 Task: Look for Airbnb options in Woodridge, Australia from 22th December, 2023 to 25th December, 2023 for 3 adults, 1 child. Place can be shared room with 2 bedrooms having 3 beds and 2 bathrooms. Property type can be guest house. Amenities needed are: wifi, TV, free parkinig on premises, hot tub, gym, smoking allowed.
Action: Mouse moved to (491, 109)
Screenshot: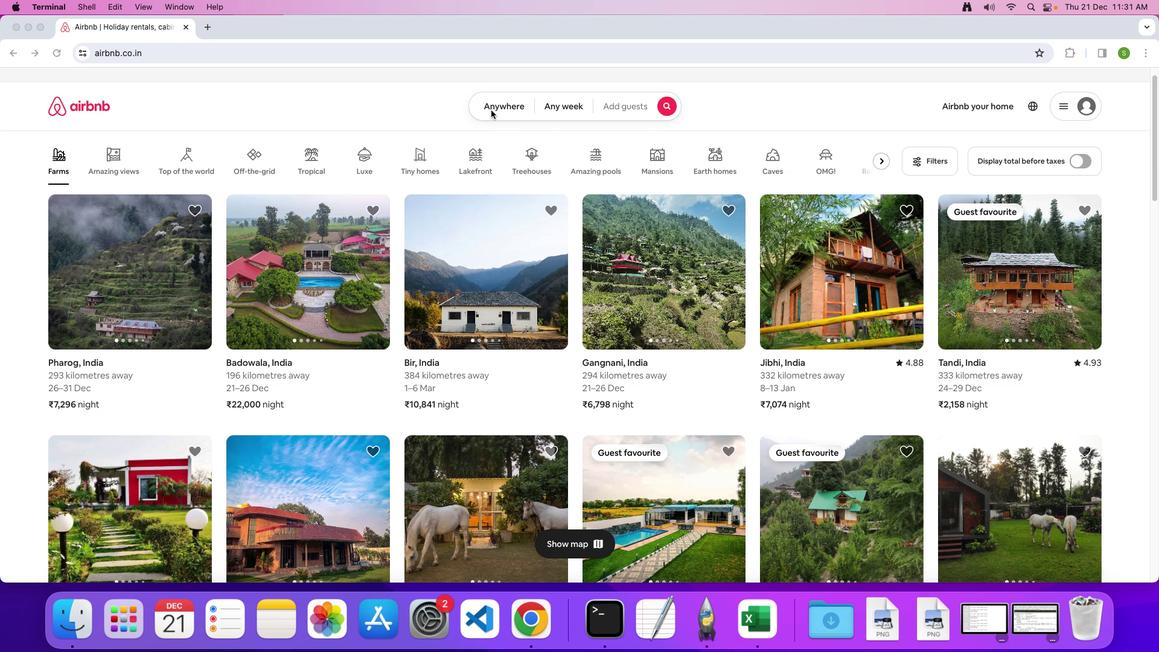 
Action: Mouse pressed left at (491, 109)
Screenshot: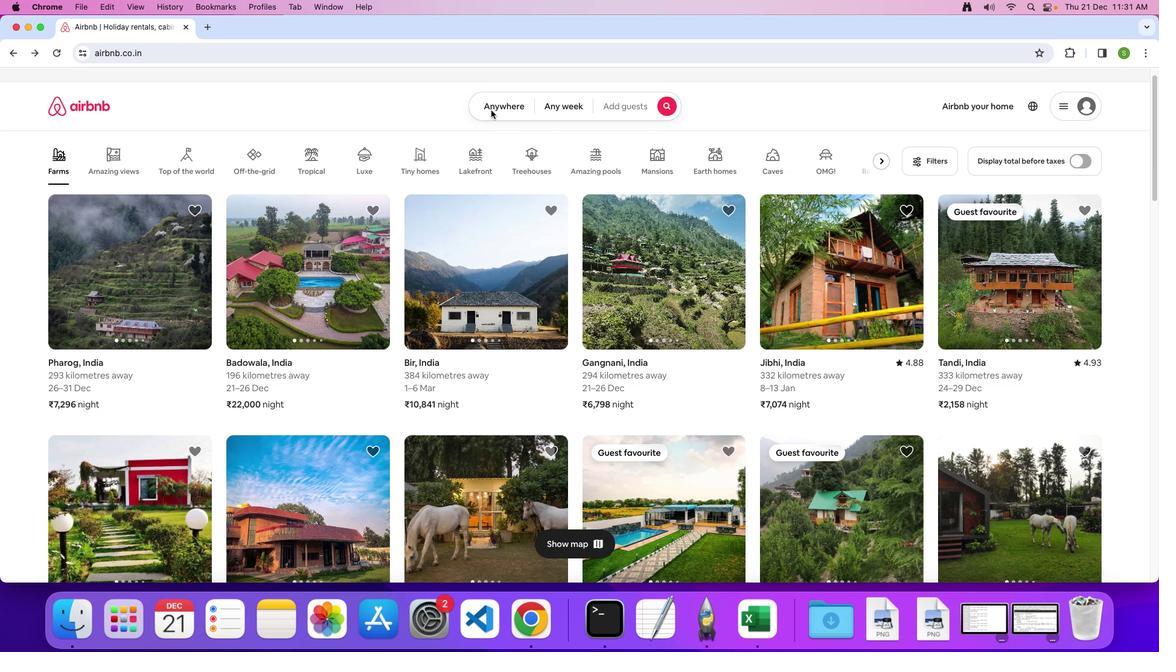 
Action: Mouse moved to (492, 104)
Screenshot: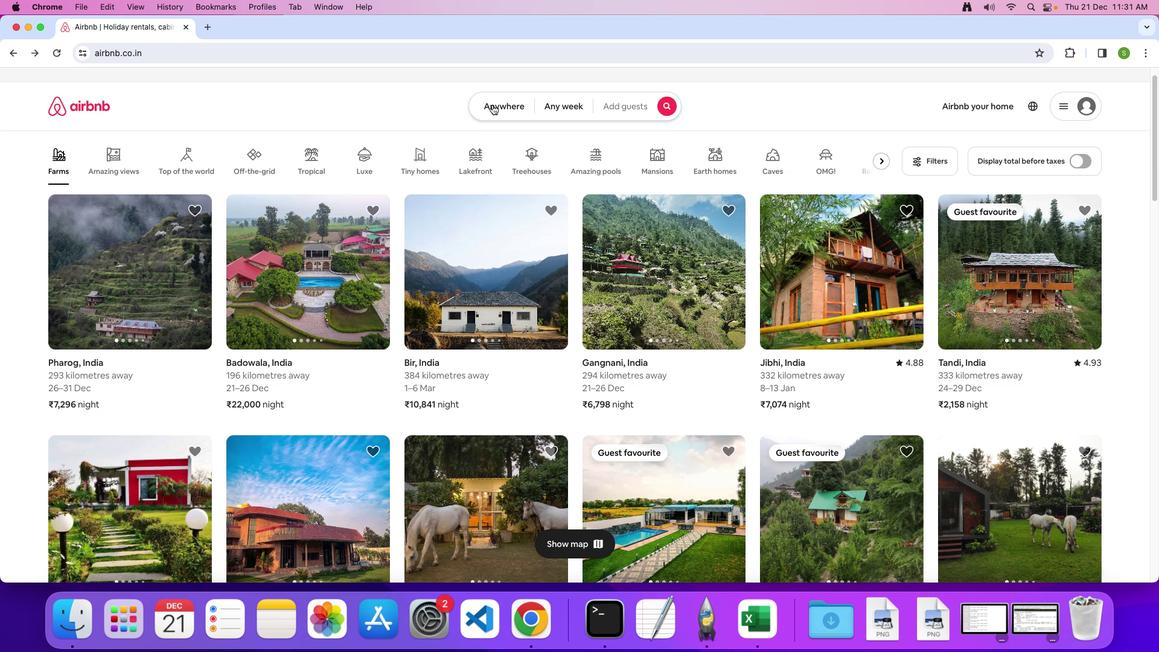 
Action: Mouse pressed left at (492, 104)
Screenshot: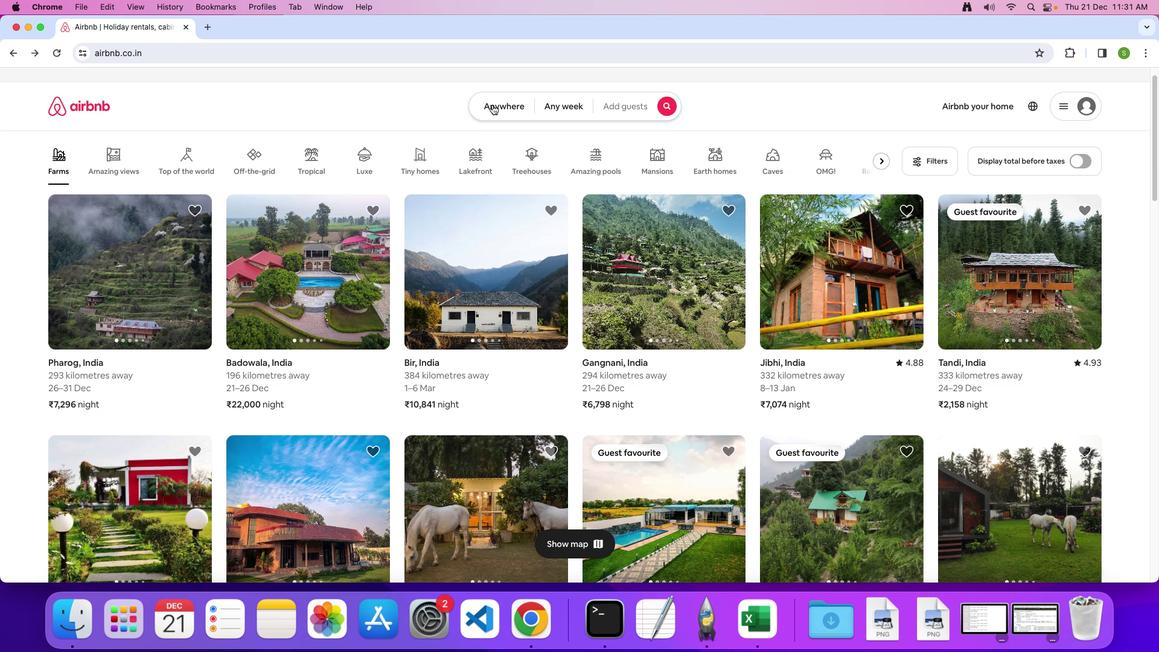 
Action: Mouse moved to (406, 143)
Screenshot: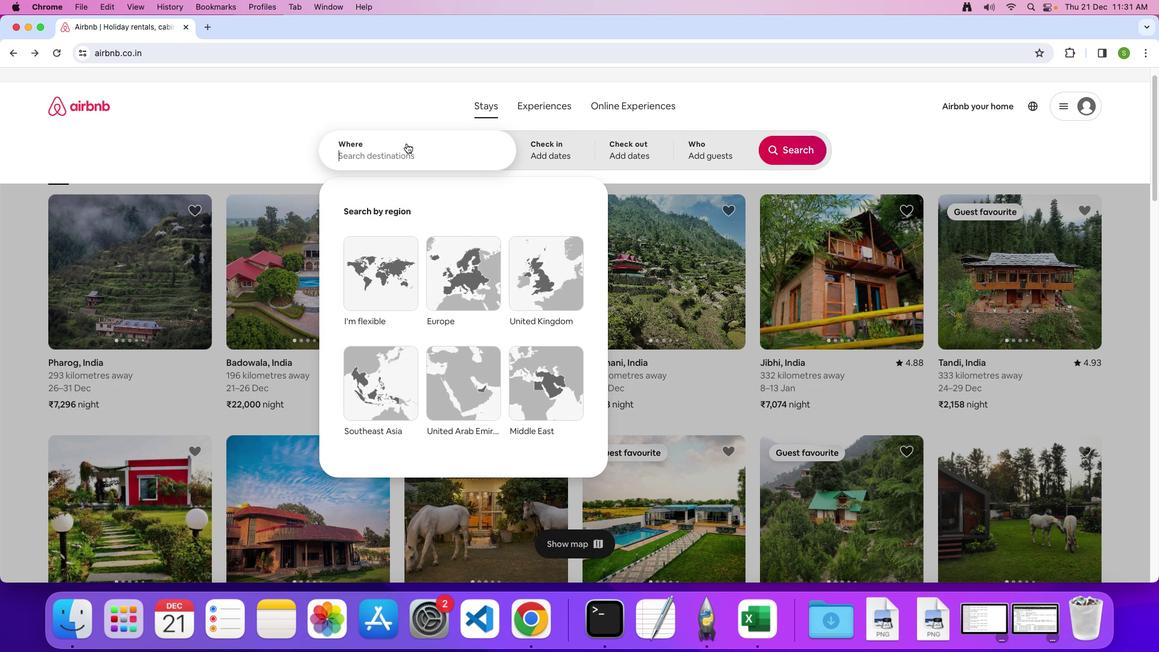 
Action: Mouse pressed left at (406, 143)
Screenshot: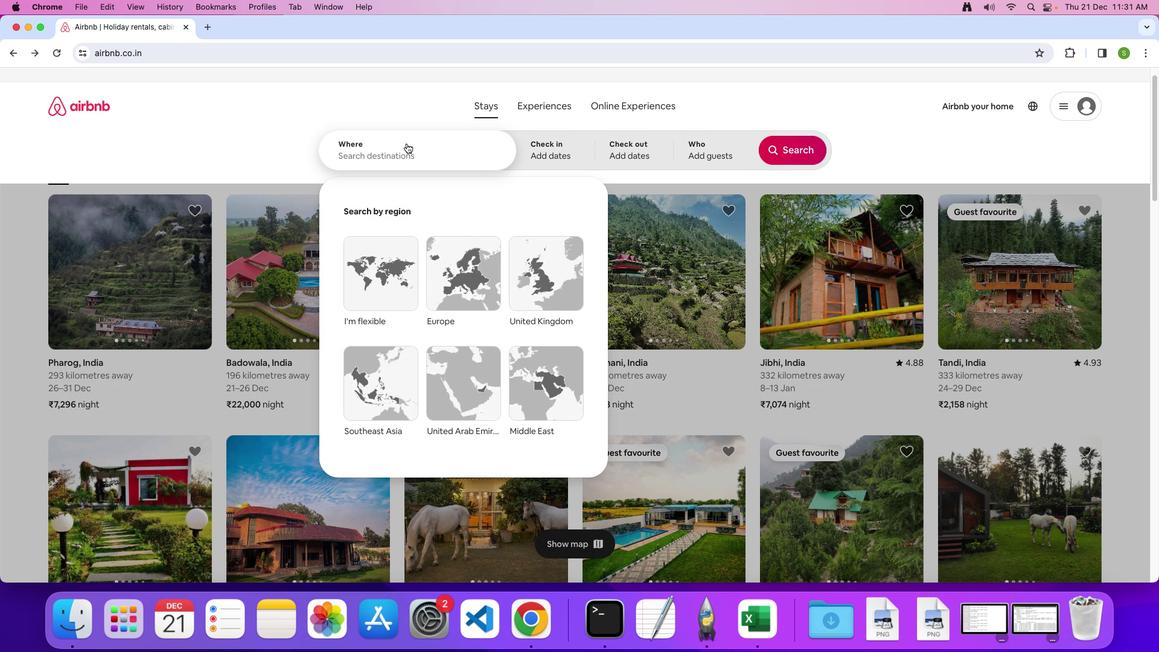 
Action: Mouse moved to (406, 143)
Screenshot: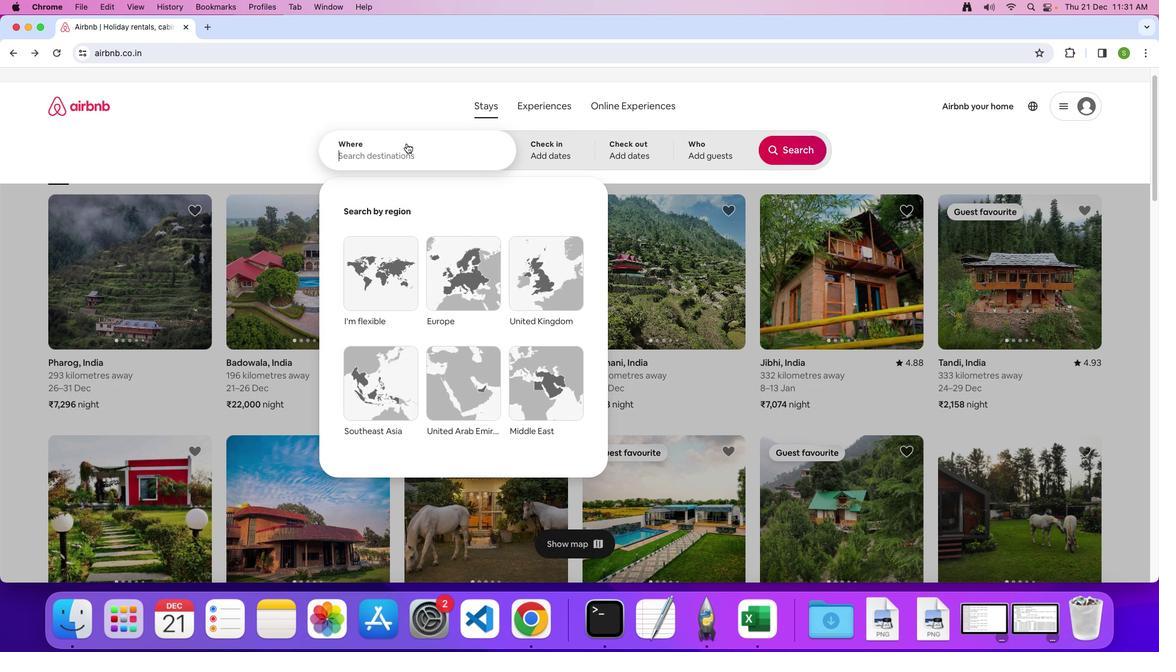 
Action: Key pressed 'W'Key.caps_lock'o''o''d''r''i''d''g''e'','Key.spaceKey.shift'A''u''s''t''r''a''l''i''a'Key.enter
Screenshot: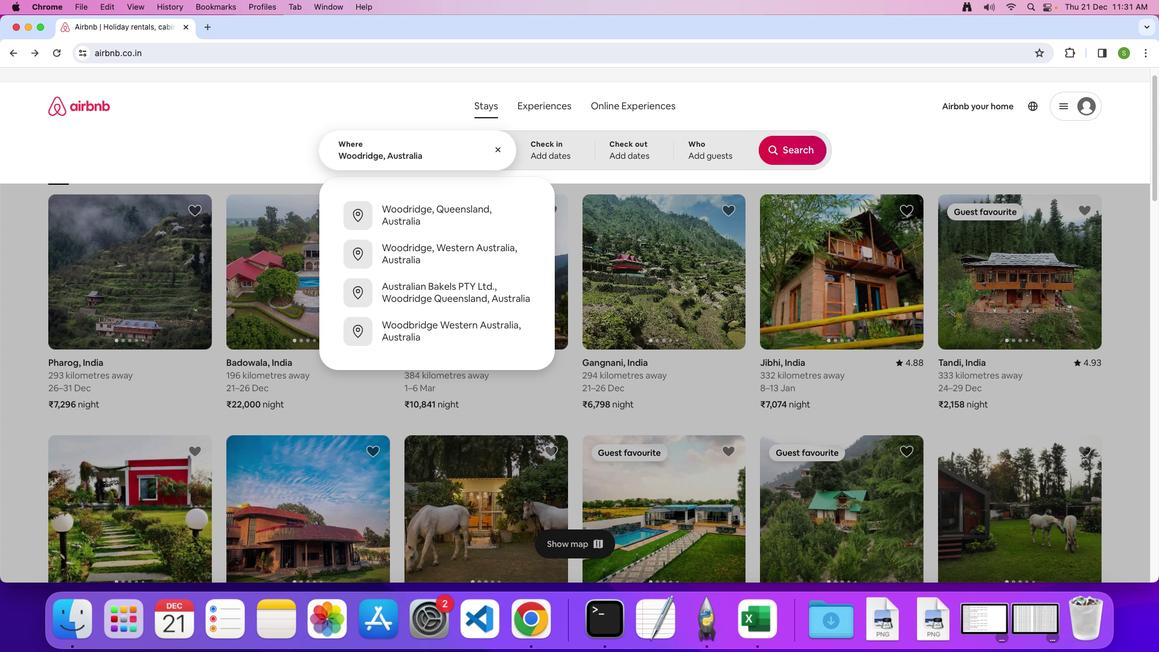 
Action: Mouse moved to (515, 396)
Screenshot: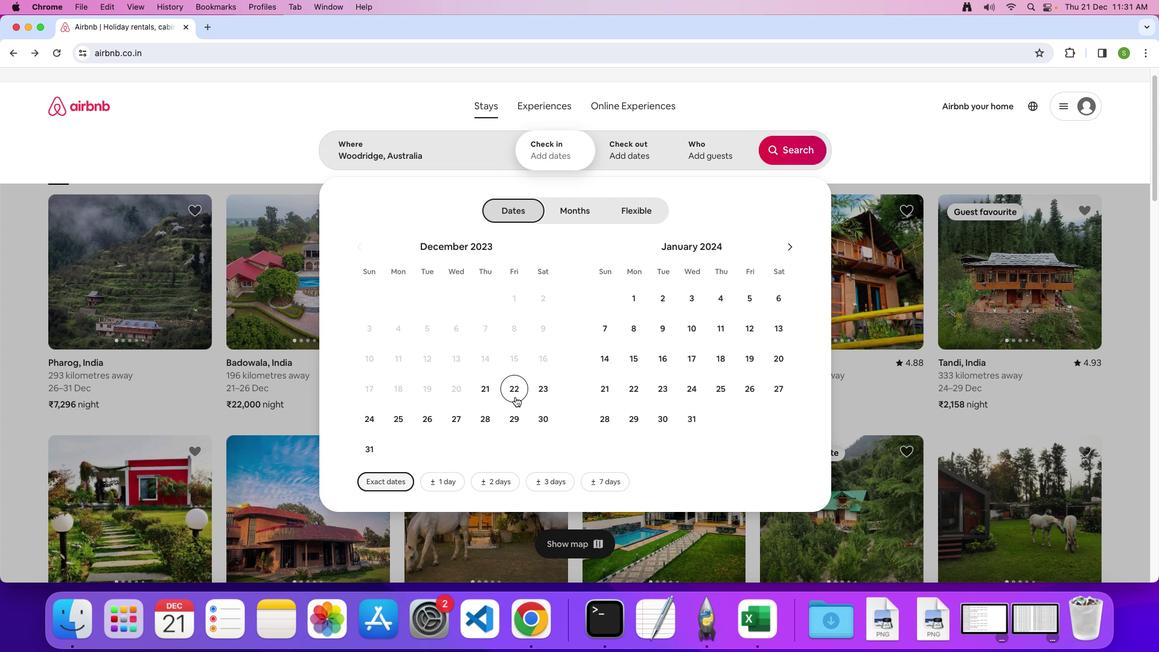 
Action: Mouse pressed left at (515, 396)
Screenshot: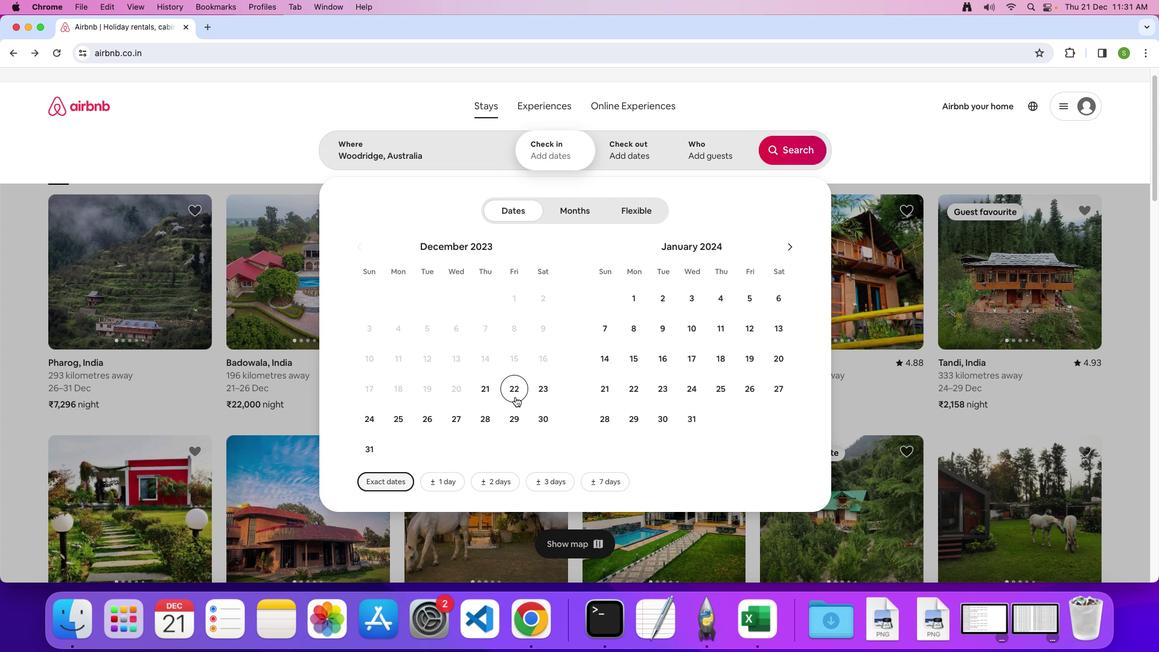 
Action: Mouse moved to (389, 417)
Screenshot: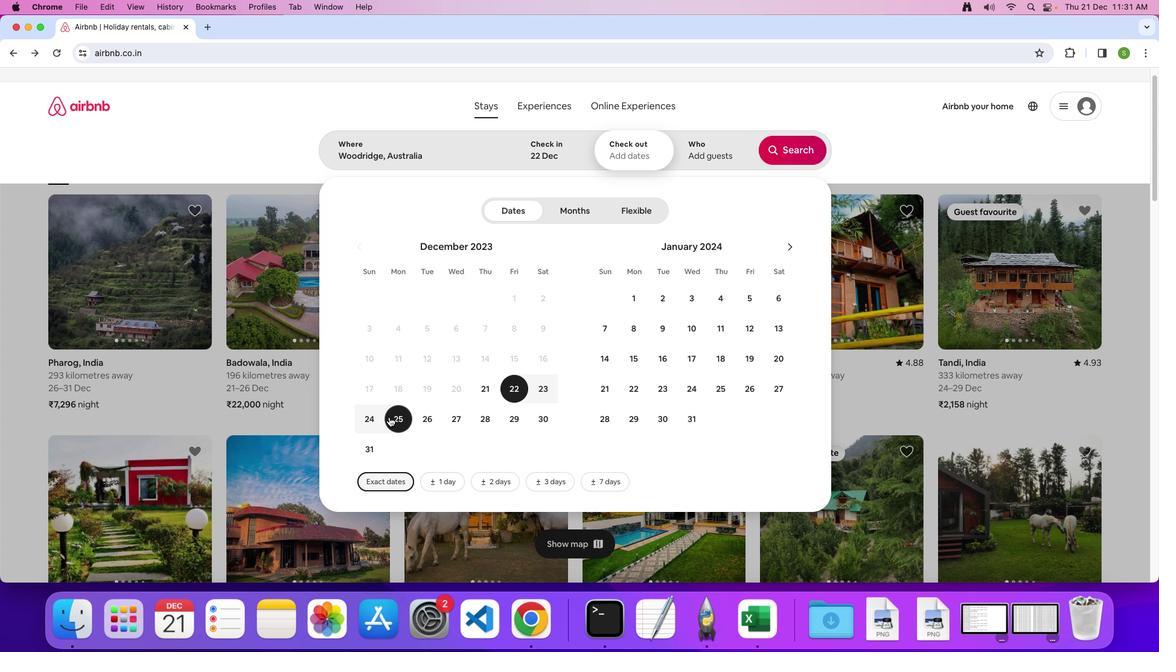 
Action: Mouse pressed left at (389, 417)
Screenshot: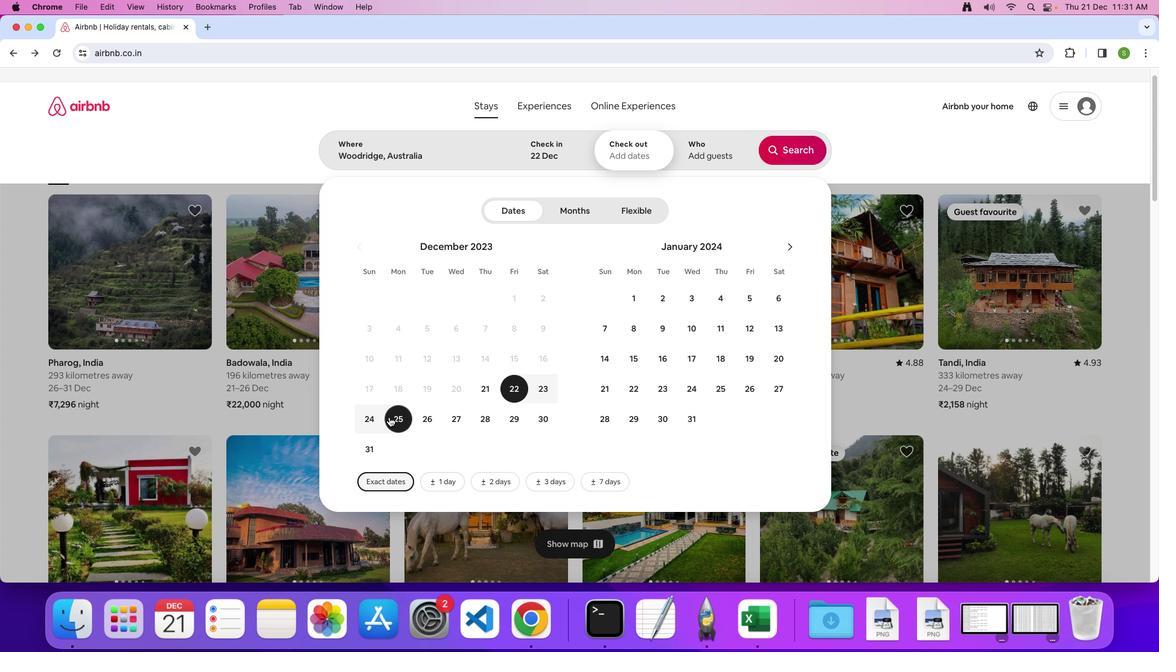 
Action: Mouse moved to (707, 143)
Screenshot: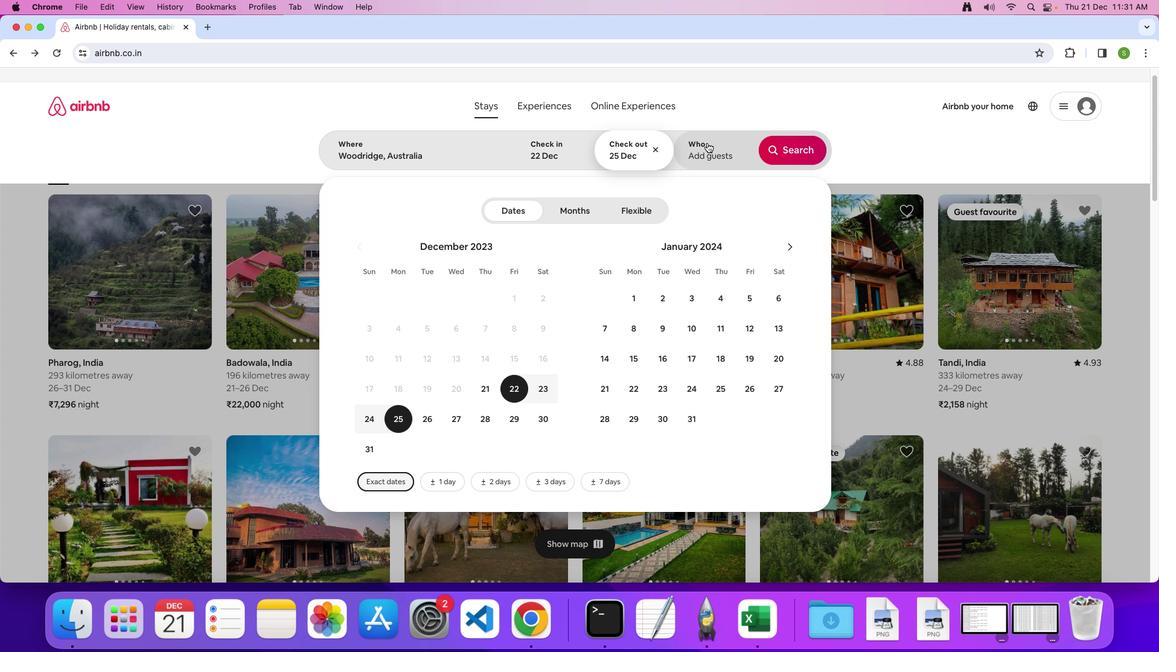 
Action: Mouse pressed left at (707, 143)
Screenshot: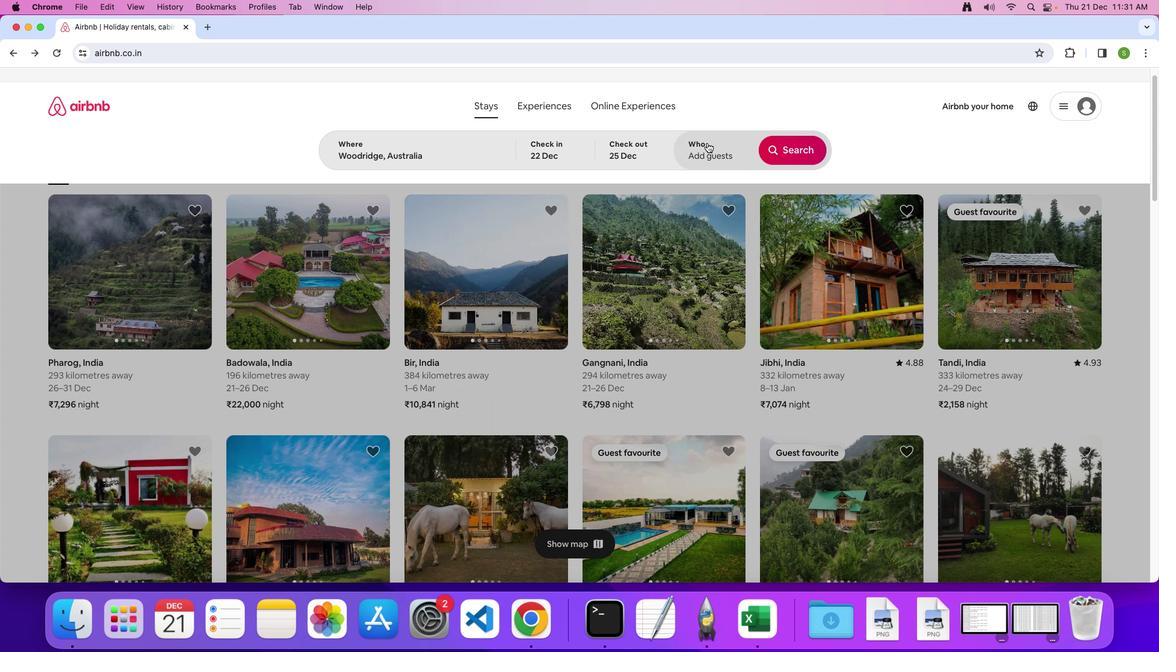 
Action: Mouse moved to (797, 216)
Screenshot: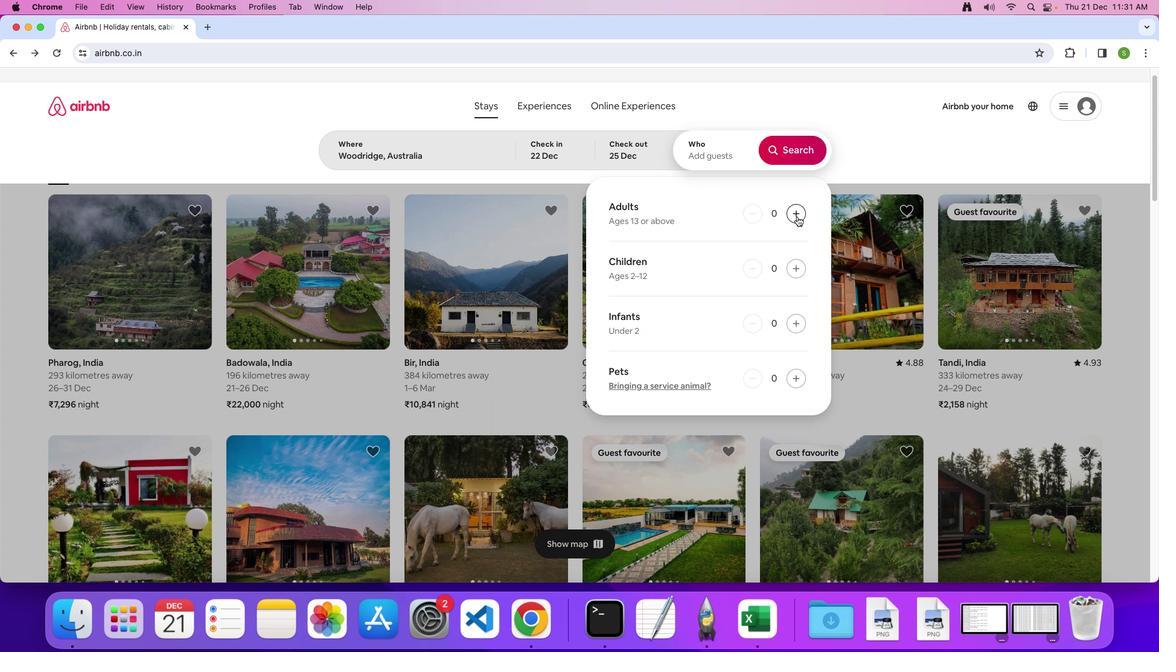 
Action: Mouse pressed left at (797, 216)
Screenshot: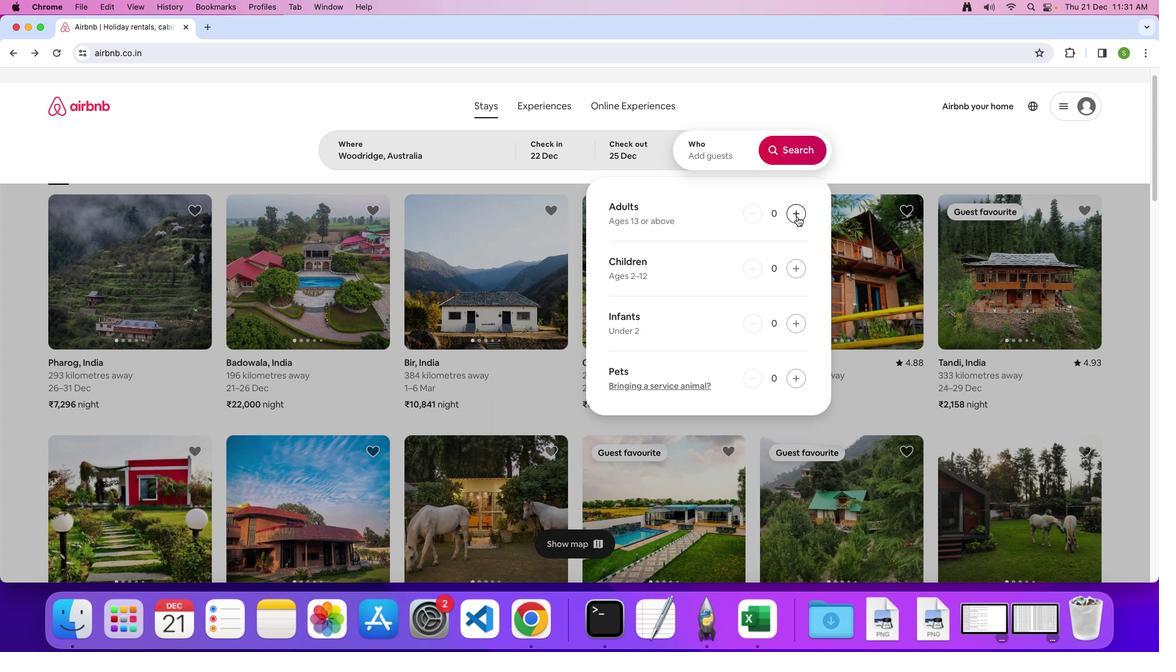 
Action: Mouse pressed left at (797, 216)
Screenshot: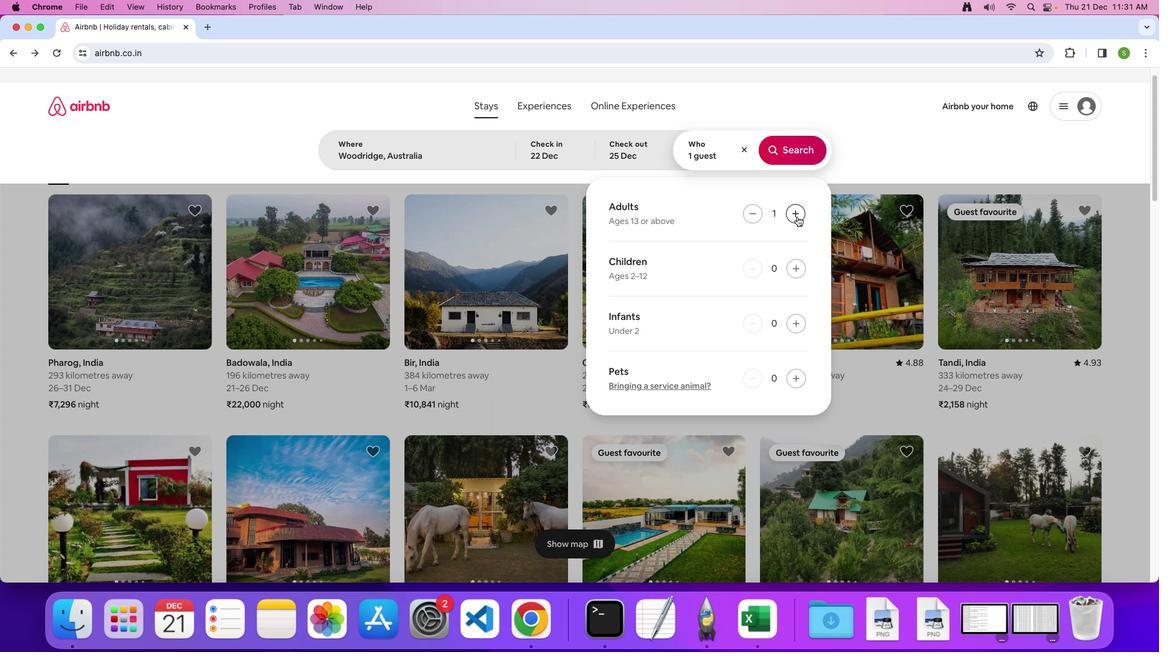 
Action: Mouse pressed left at (797, 216)
Screenshot: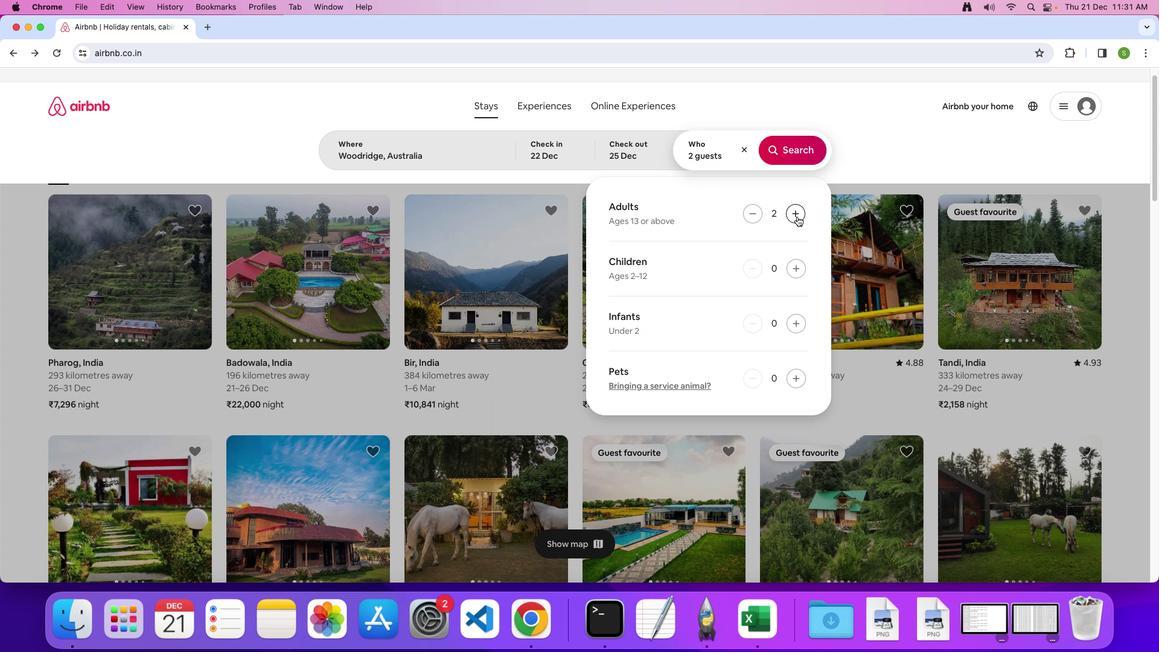
Action: Mouse moved to (798, 271)
Screenshot: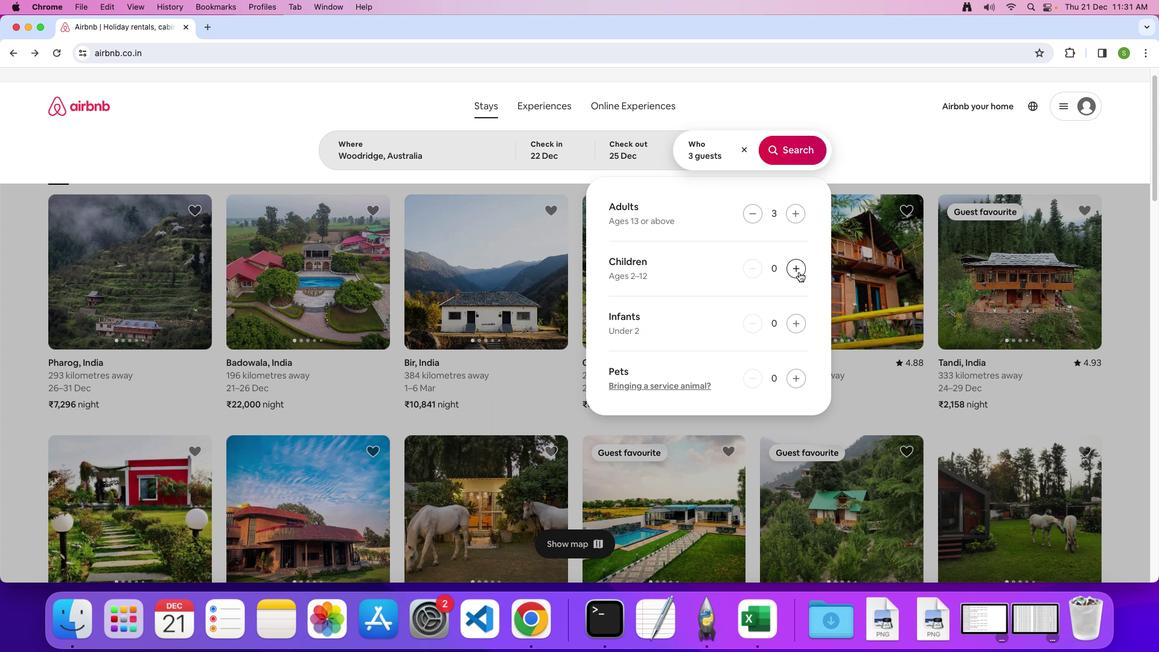 
Action: Mouse pressed left at (798, 271)
Screenshot: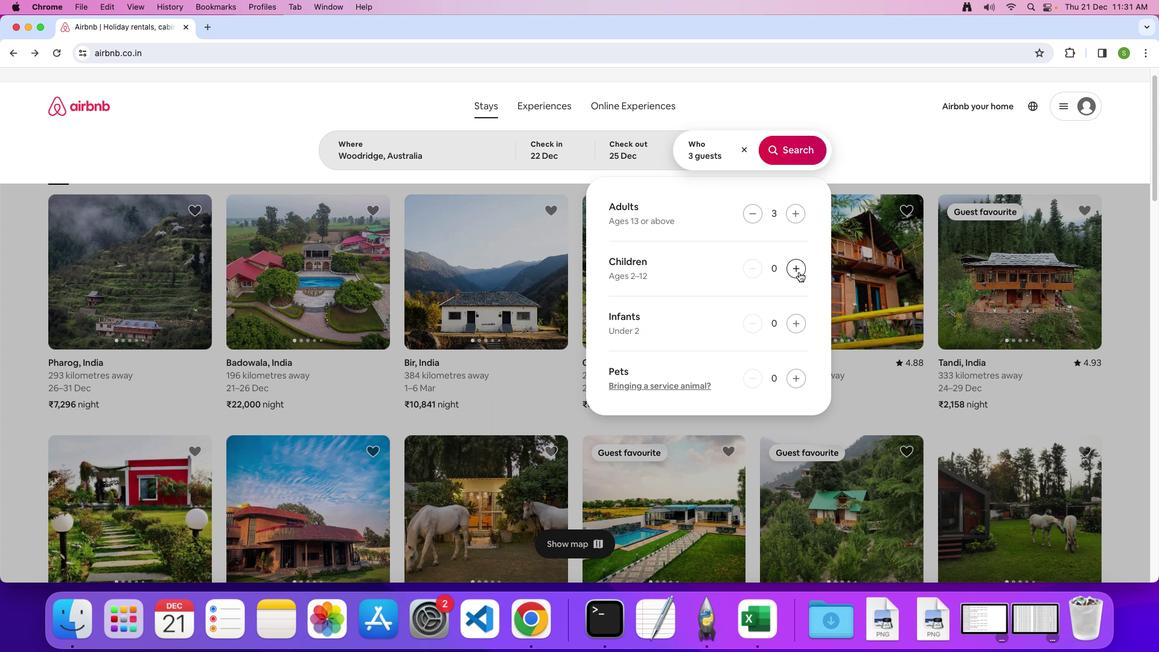
Action: Mouse moved to (800, 155)
Screenshot: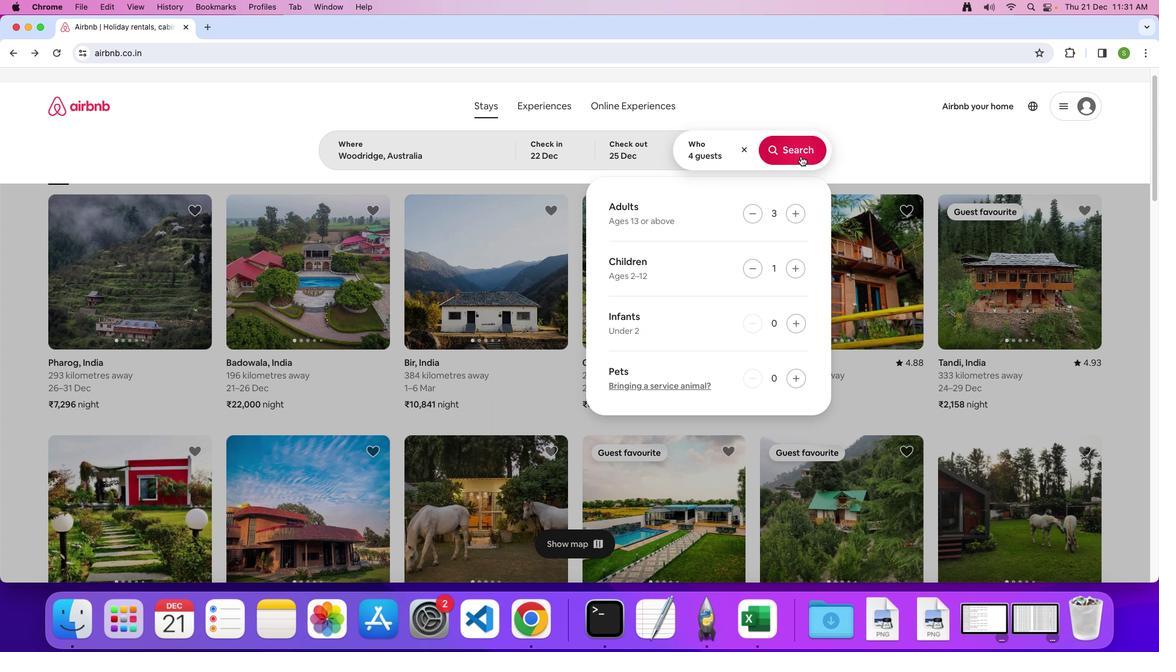 
Action: Mouse pressed left at (800, 155)
Screenshot: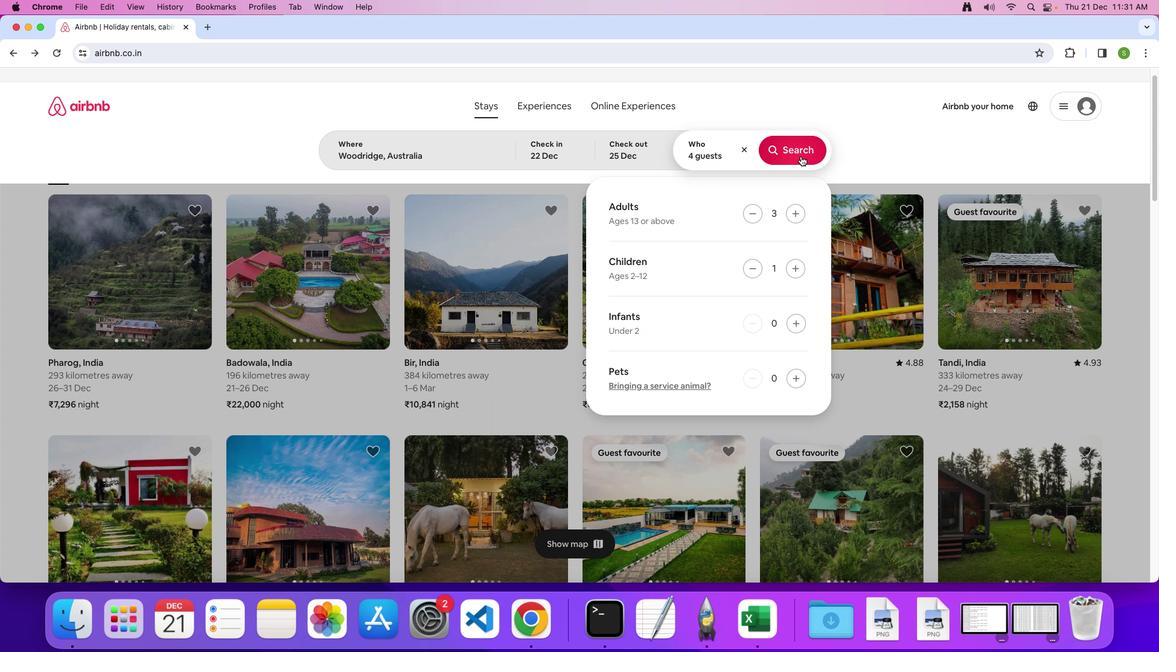 
Action: Mouse moved to (967, 143)
Screenshot: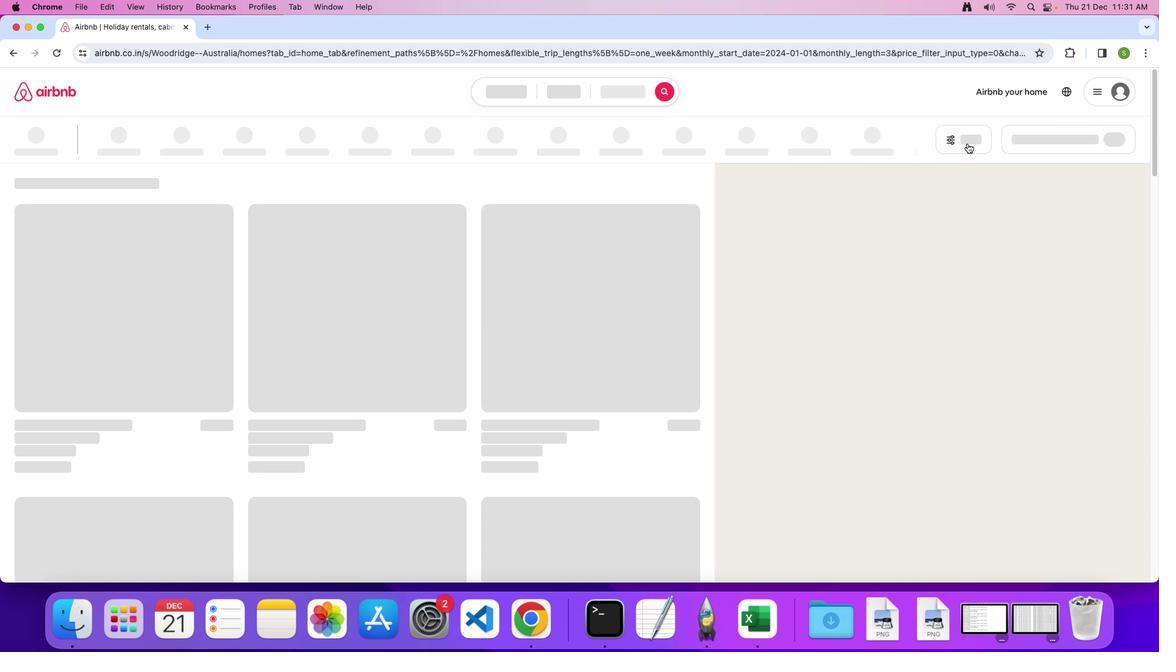 
Action: Mouse pressed left at (967, 143)
Screenshot: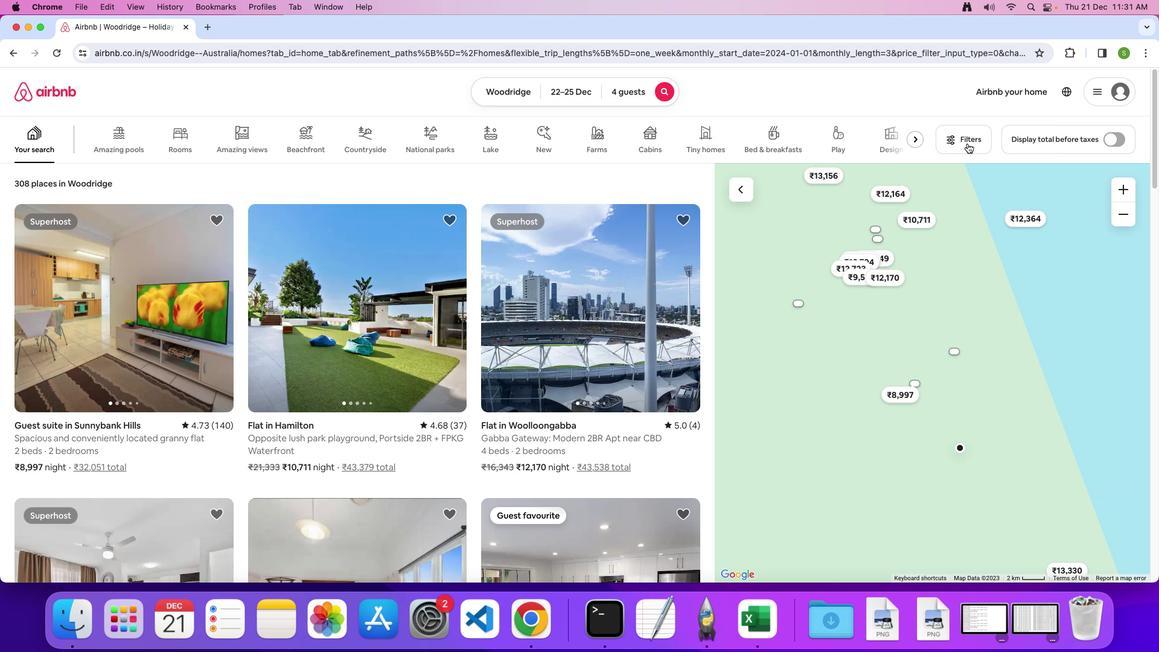 
Action: Mouse moved to (500, 360)
Screenshot: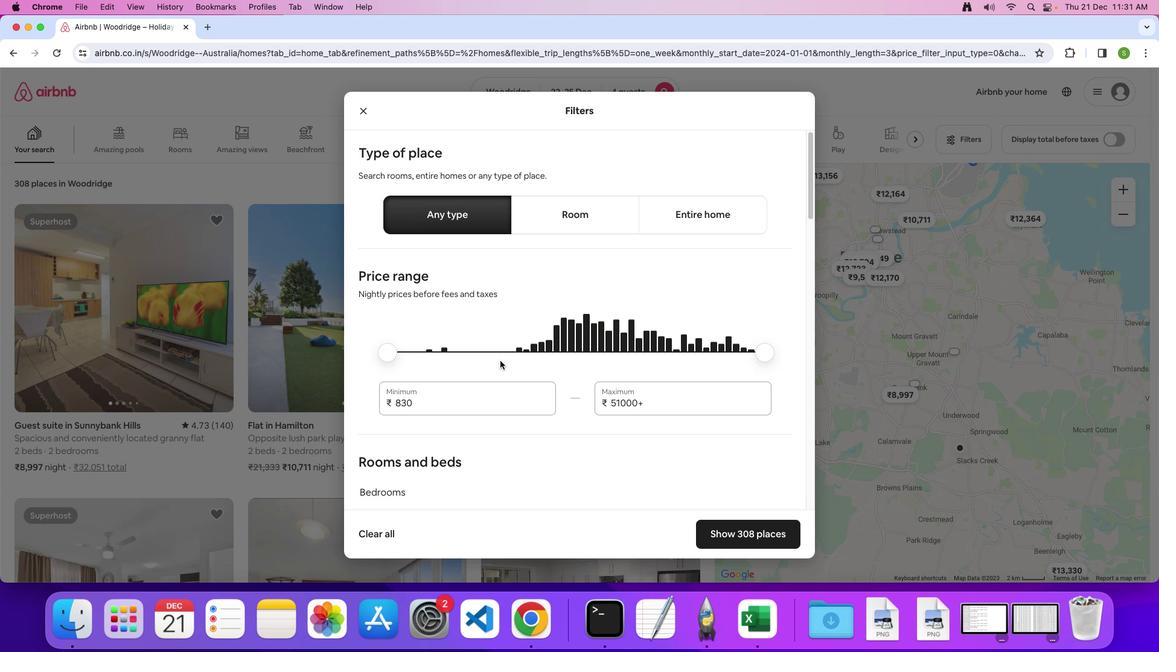 
Action: Mouse scrolled (500, 360) with delta (0, 0)
Screenshot: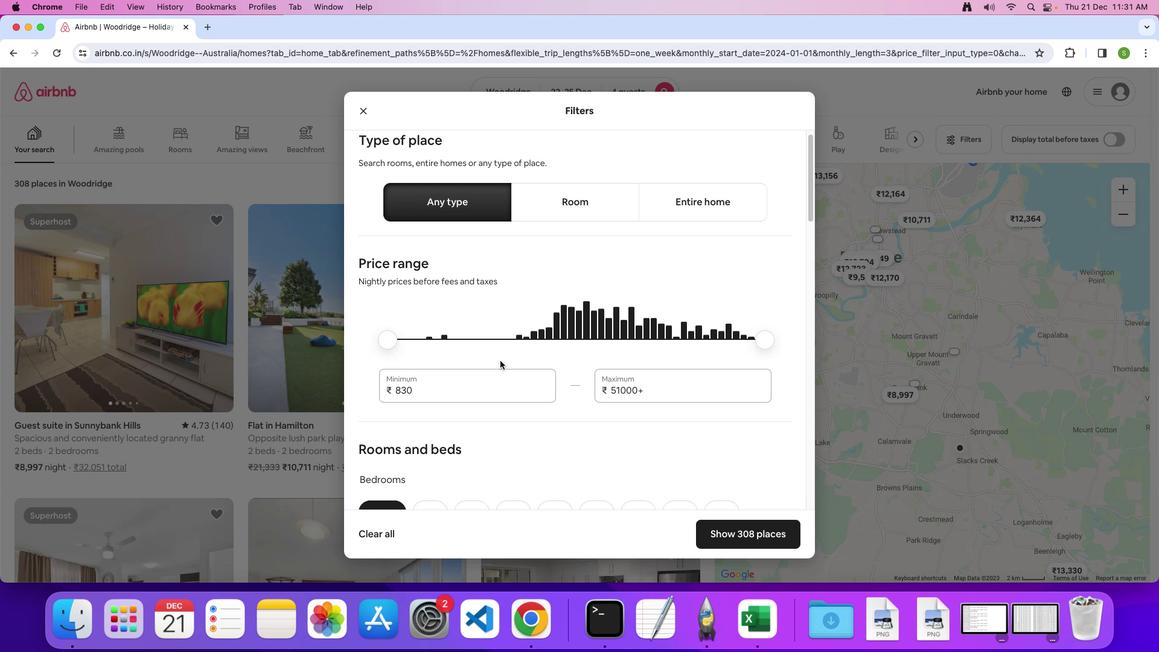 
Action: Mouse scrolled (500, 360) with delta (0, 0)
Screenshot: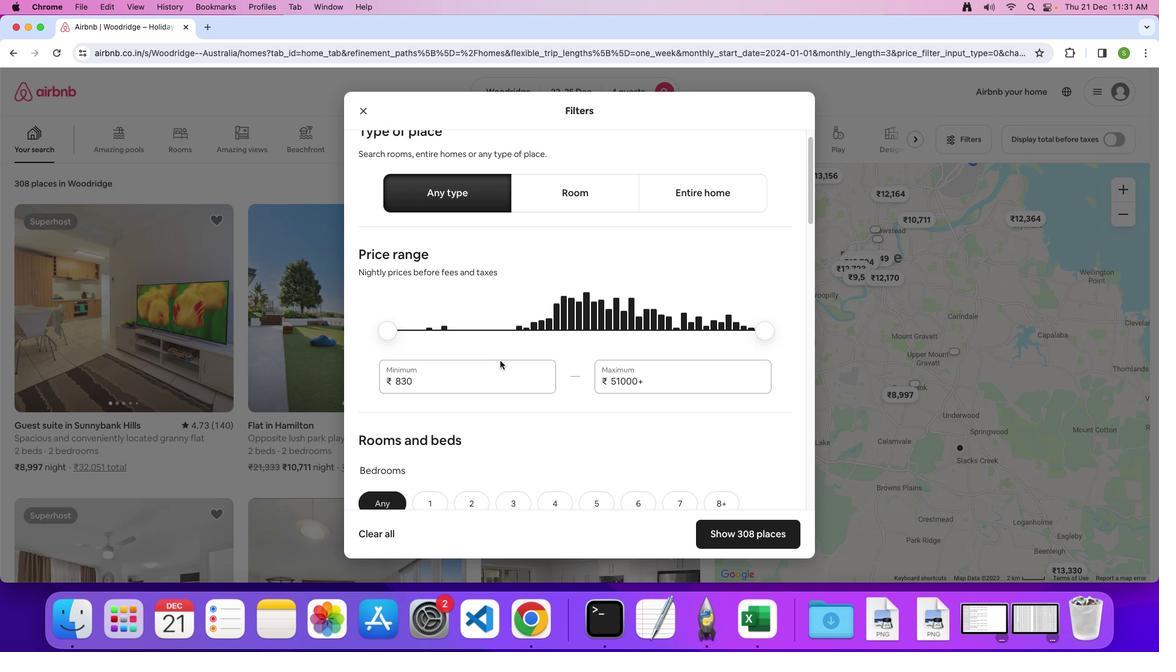
Action: Mouse scrolled (500, 360) with delta (0, -1)
Screenshot: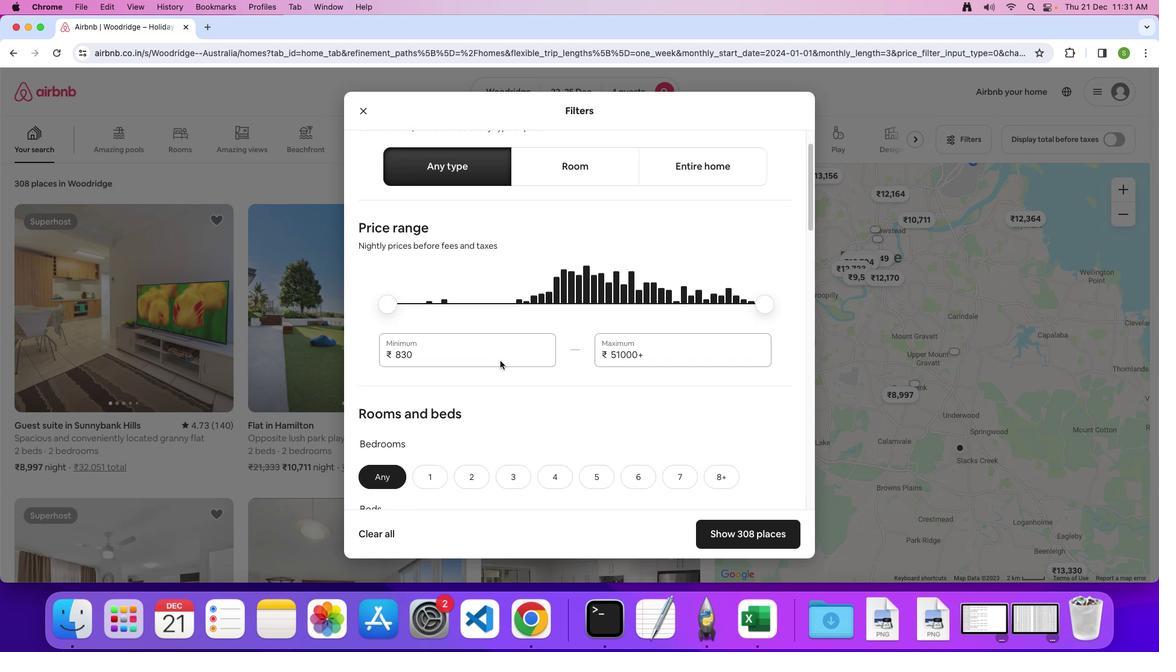 
Action: Mouse scrolled (500, 360) with delta (0, 0)
Screenshot: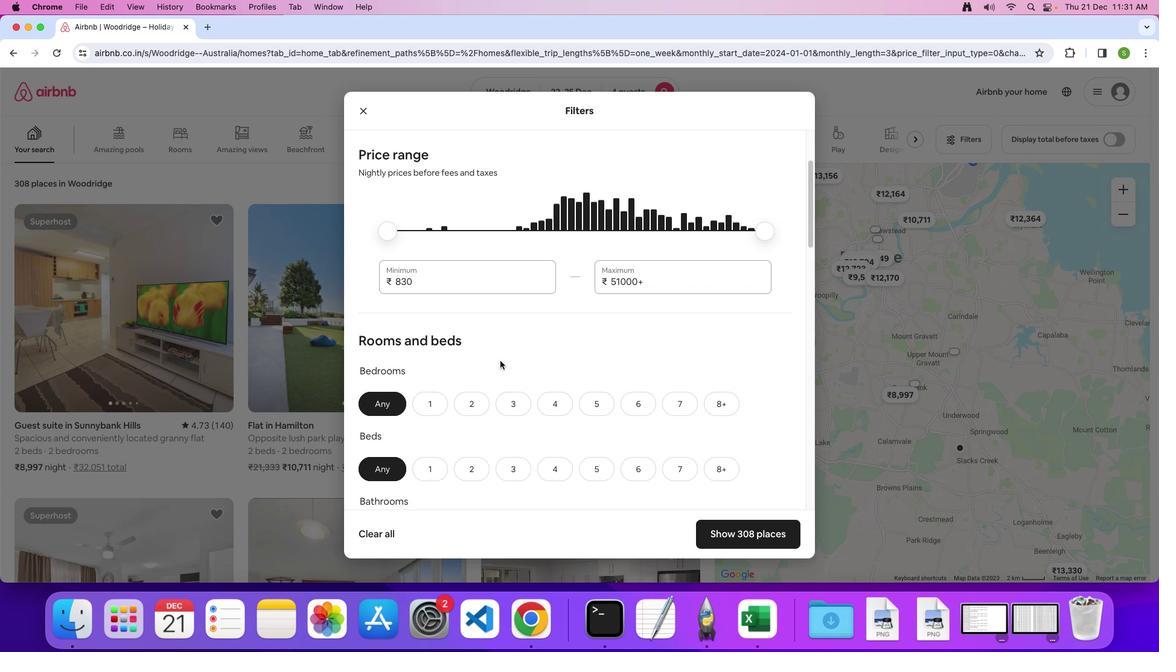 
Action: Mouse scrolled (500, 360) with delta (0, 0)
Screenshot: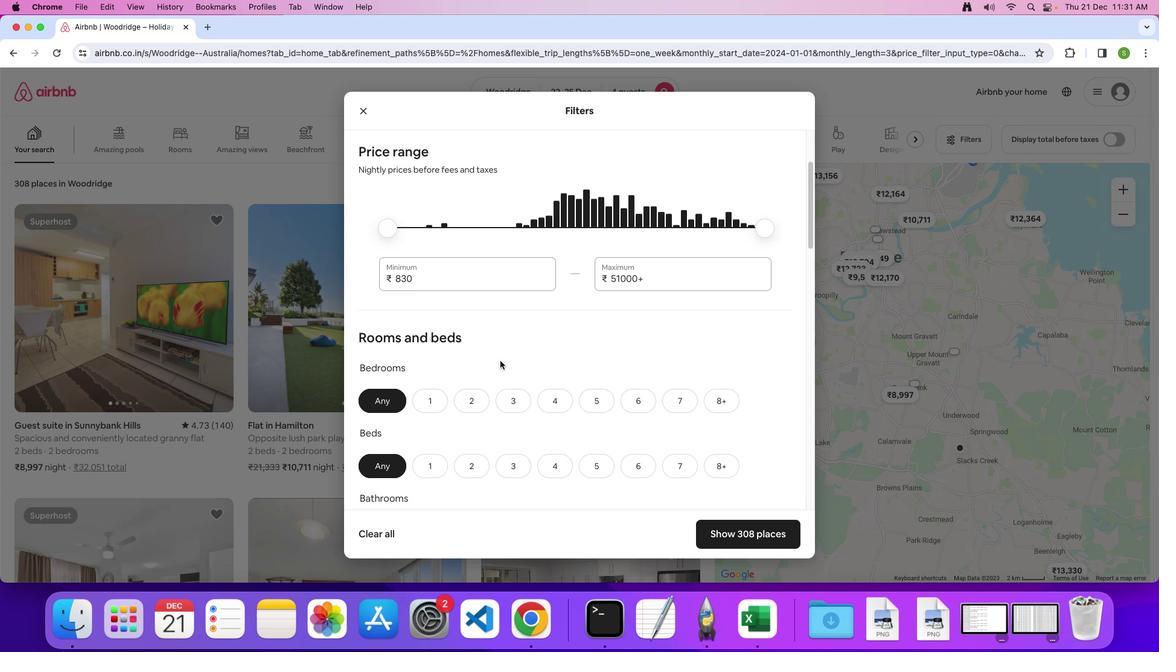 
Action: Mouse scrolled (500, 360) with delta (0, -1)
Screenshot: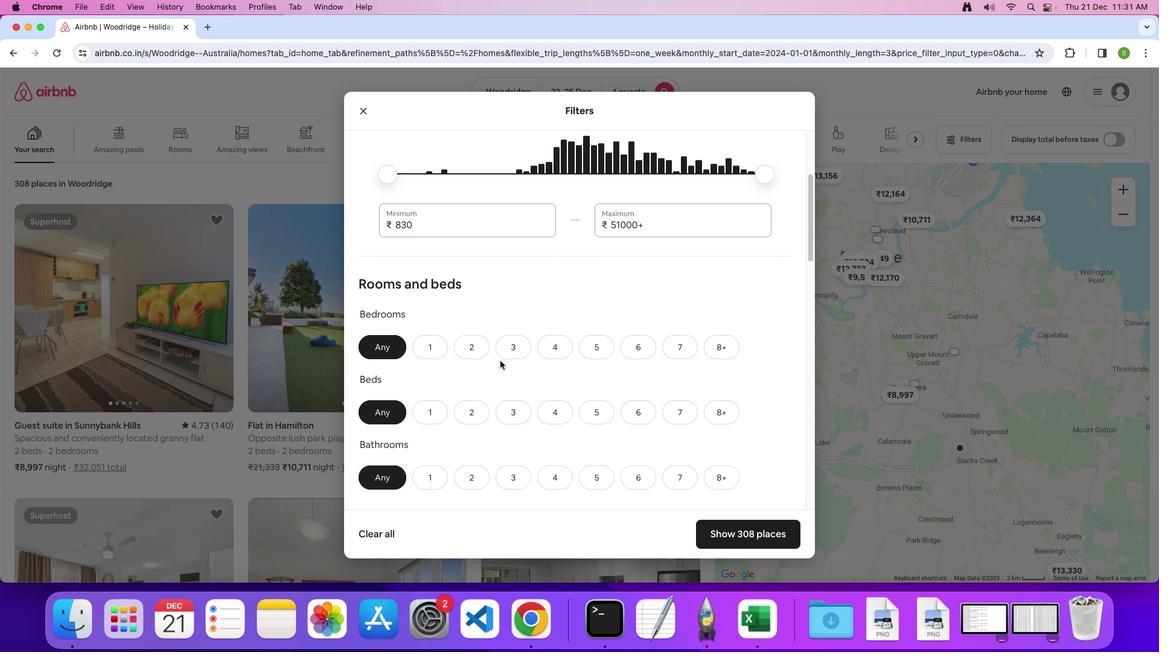 
Action: Mouse moved to (482, 319)
Screenshot: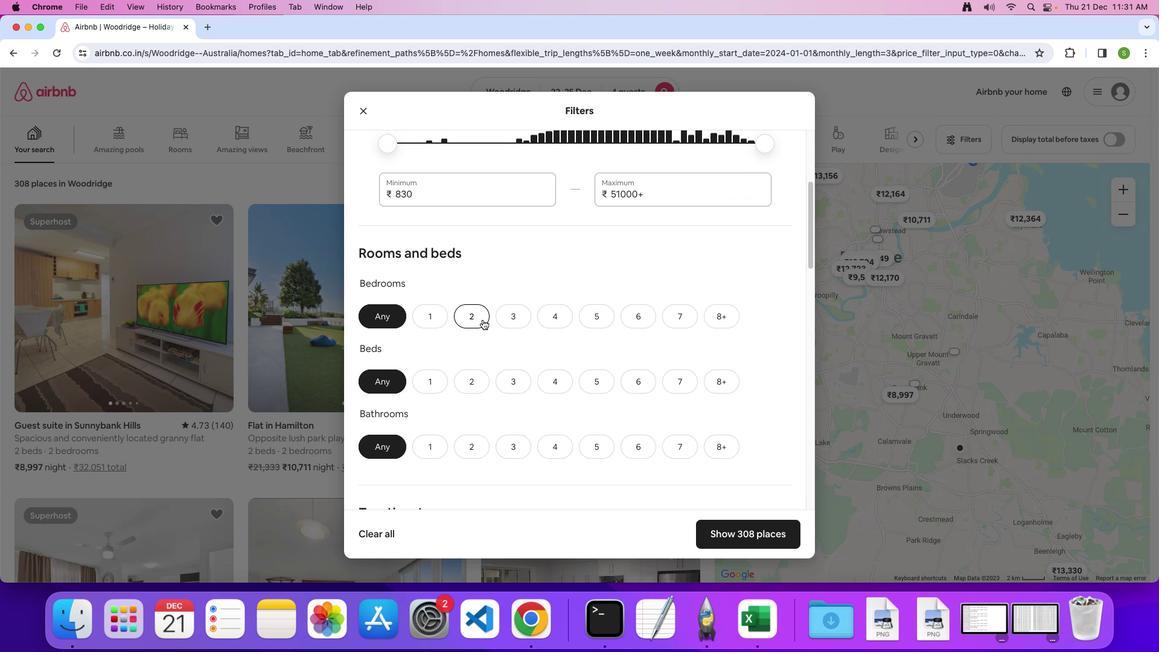 
Action: Mouse pressed left at (482, 319)
Screenshot: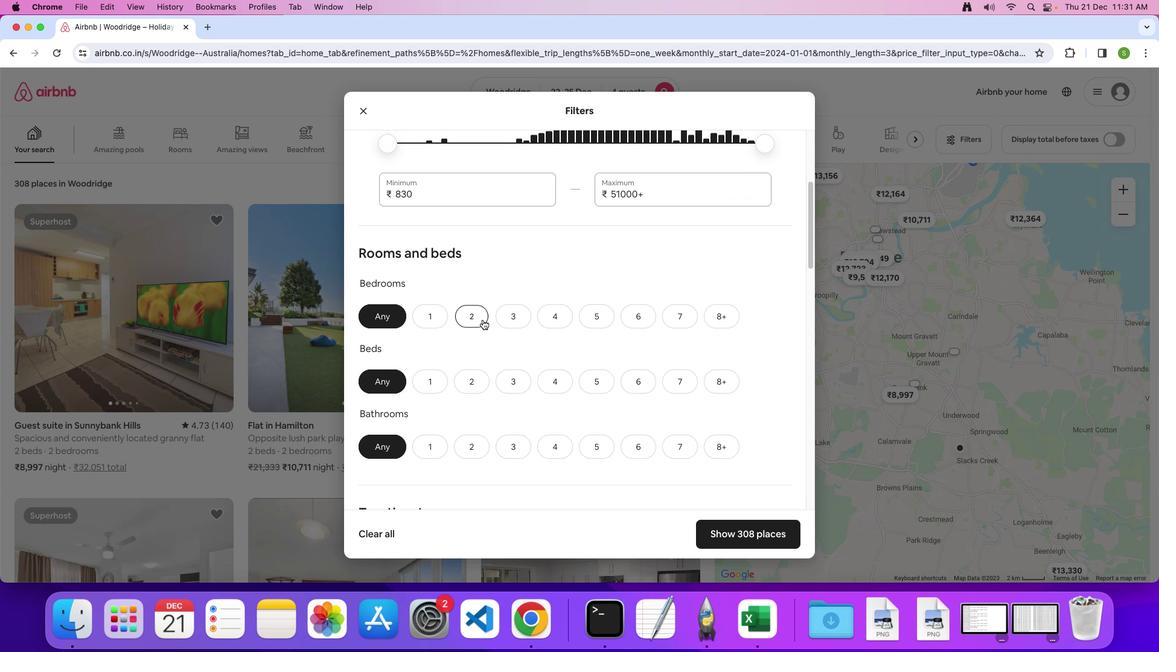 
Action: Mouse moved to (507, 388)
Screenshot: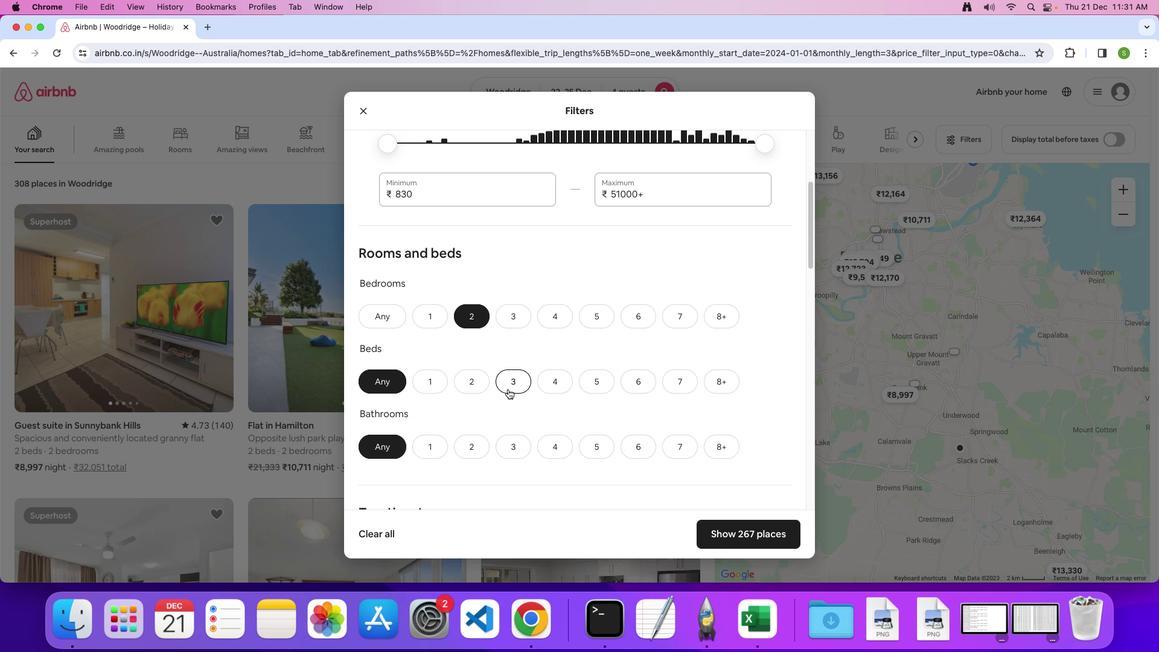 
Action: Mouse pressed left at (507, 388)
Screenshot: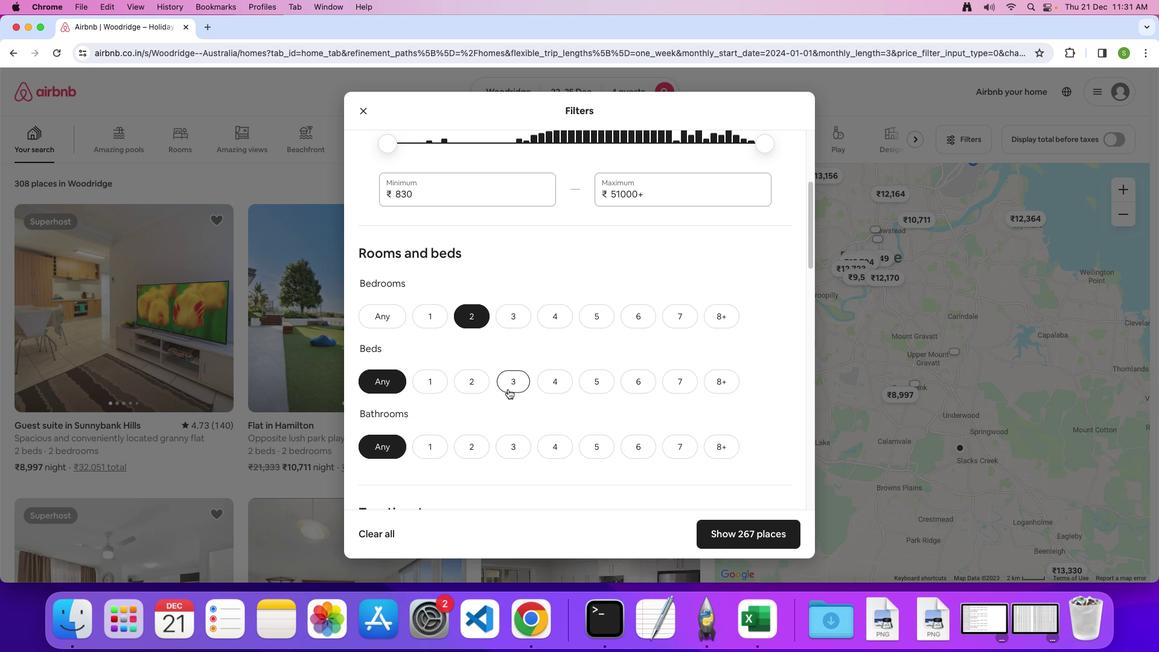 
Action: Mouse moved to (467, 438)
Screenshot: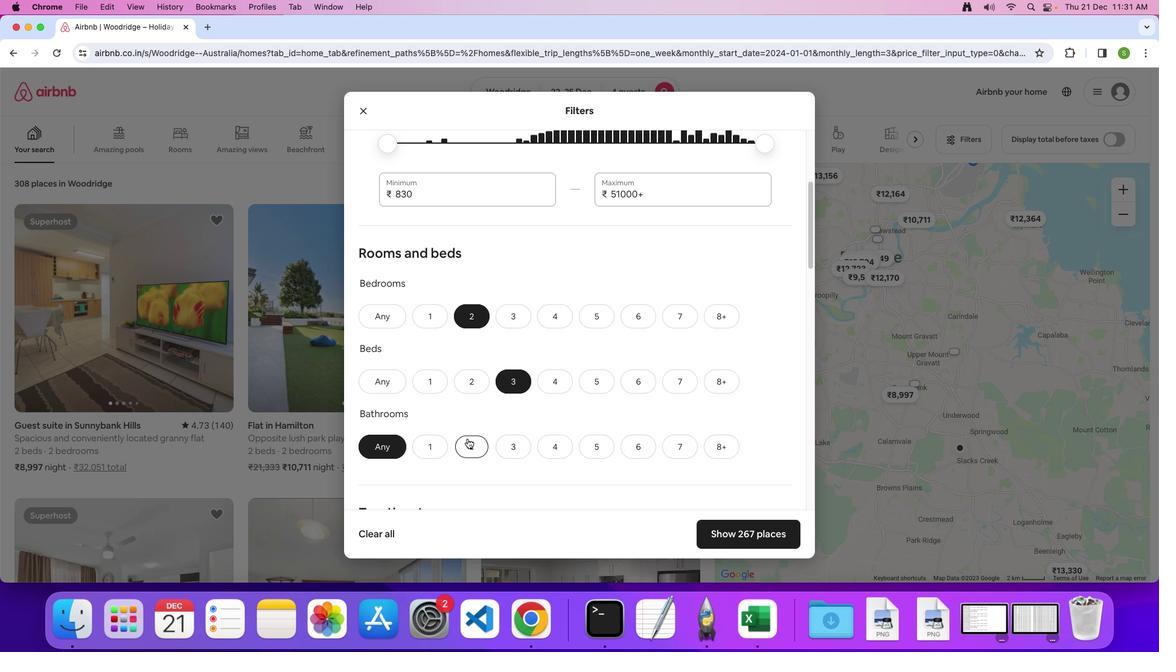
Action: Mouse pressed left at (467, 438)
Screenshot: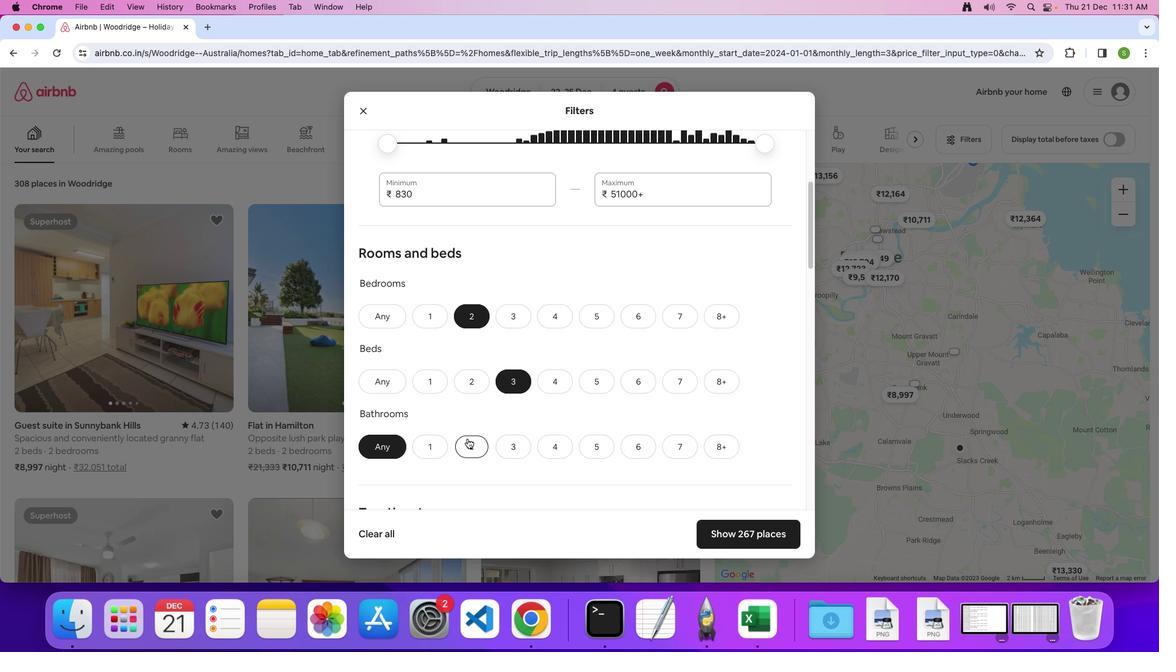 
Action: Mouse moved to (583, 416)
Screenshot: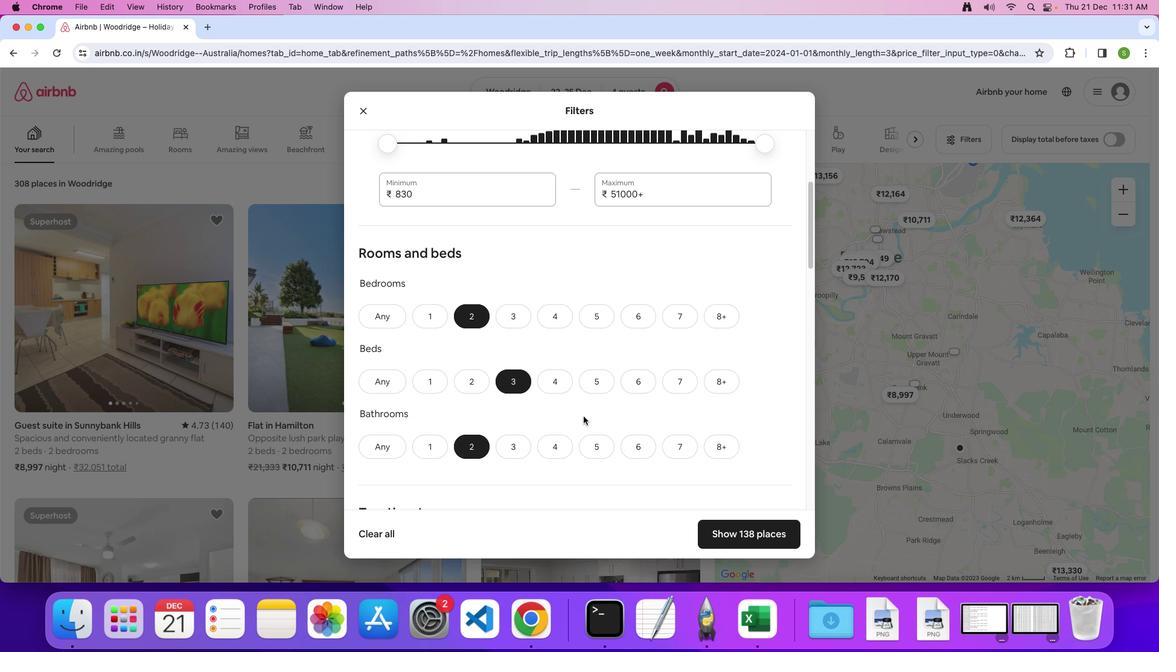
Action: Mouse scrolled (583, 416) with delta (0, 0)
Screenshot: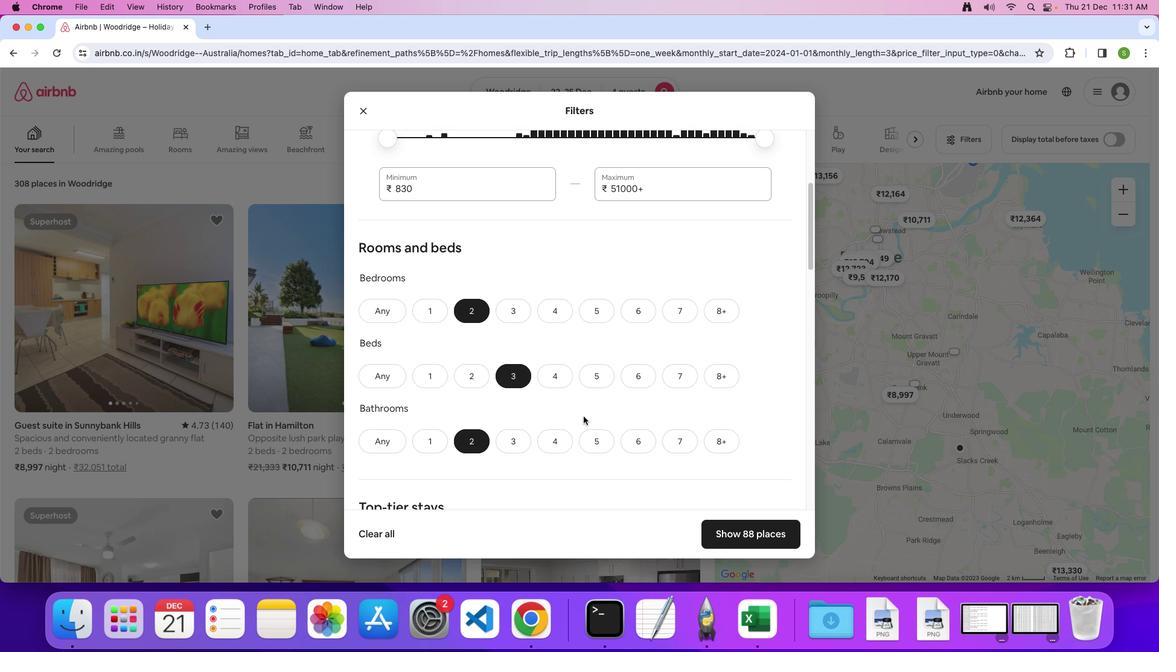 
Action: Mouse scrolled (583, 416) with delta (0, 0)
Screenshot: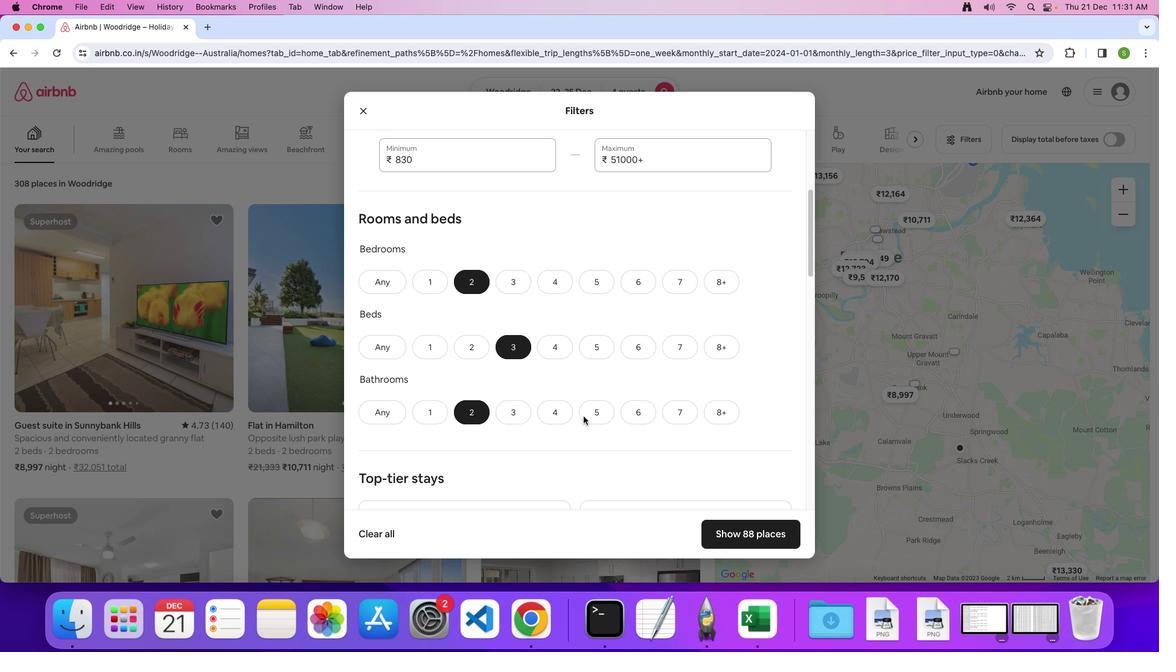
Action: Mouse moved to (583, 416)
Screenshot: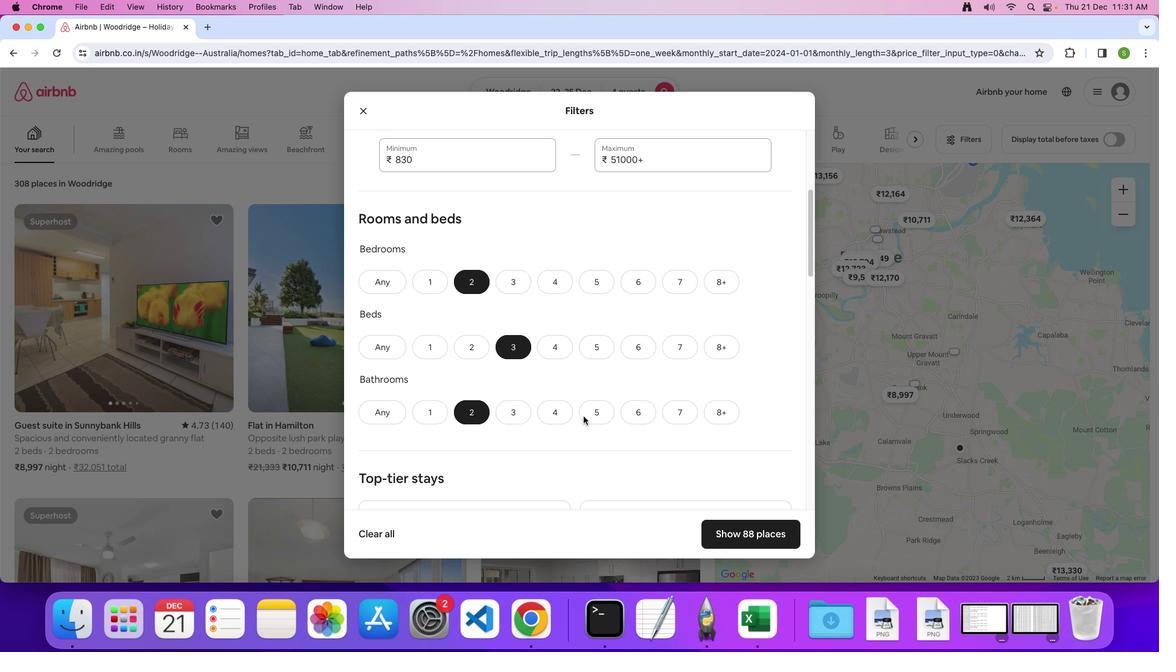 
Action: Mouse scrolled (583, 416) with delta (0, -1)
Screenshot: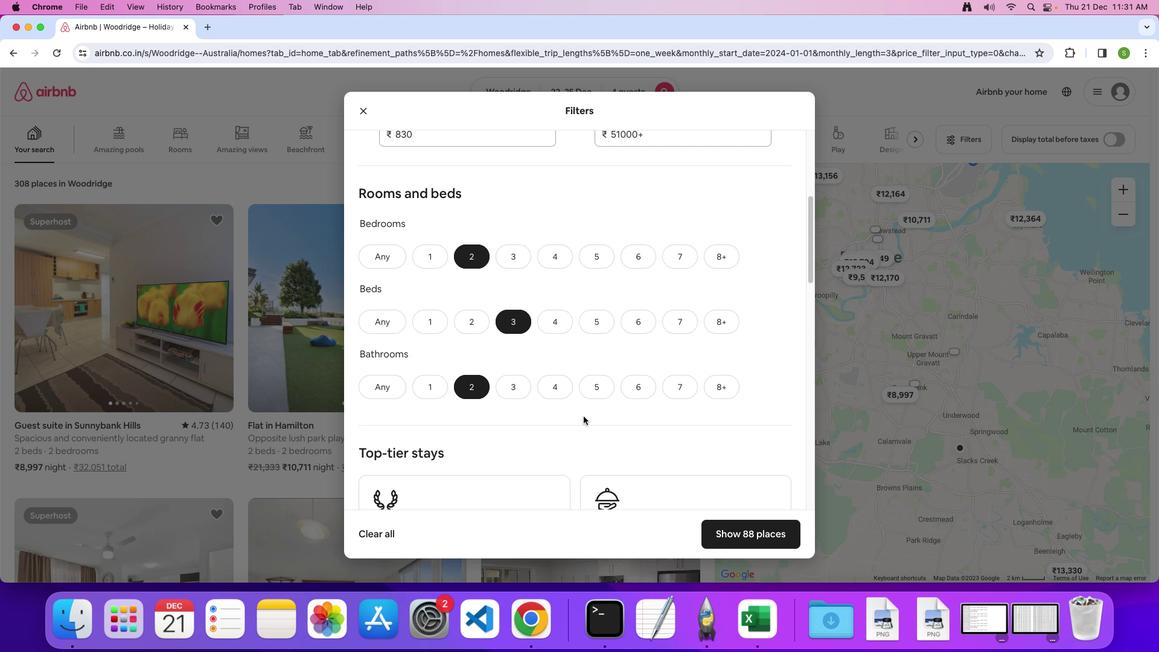 
Action: Mouse scrolled (583, 416) with delta (0, 0)
Screenshot: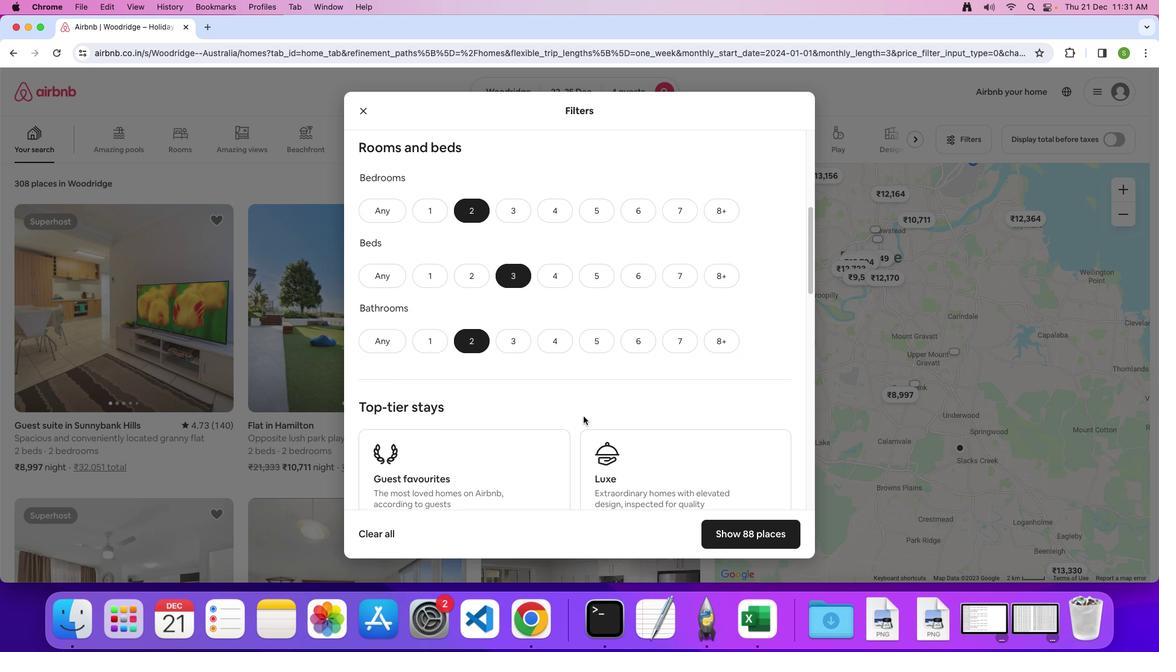 
Action: Mouse scrolled (583, 416) with delta (0, 0)
Screenshot: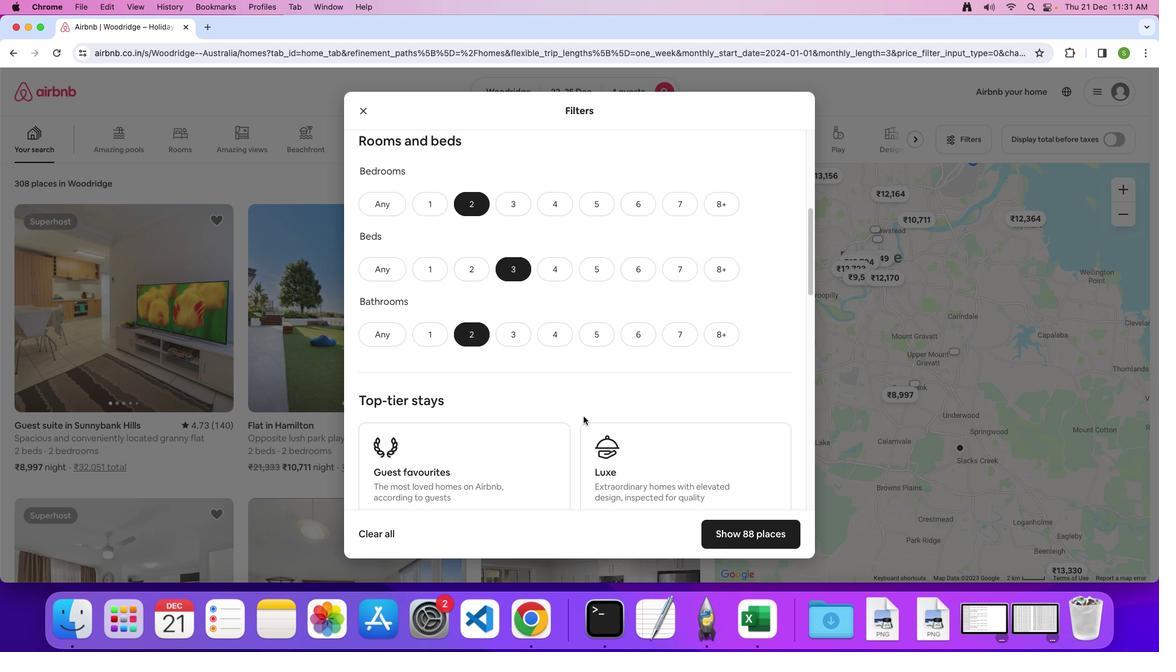 
Action: Mouse scrolled (583, 416) with delta (0, 0)
Screenshot: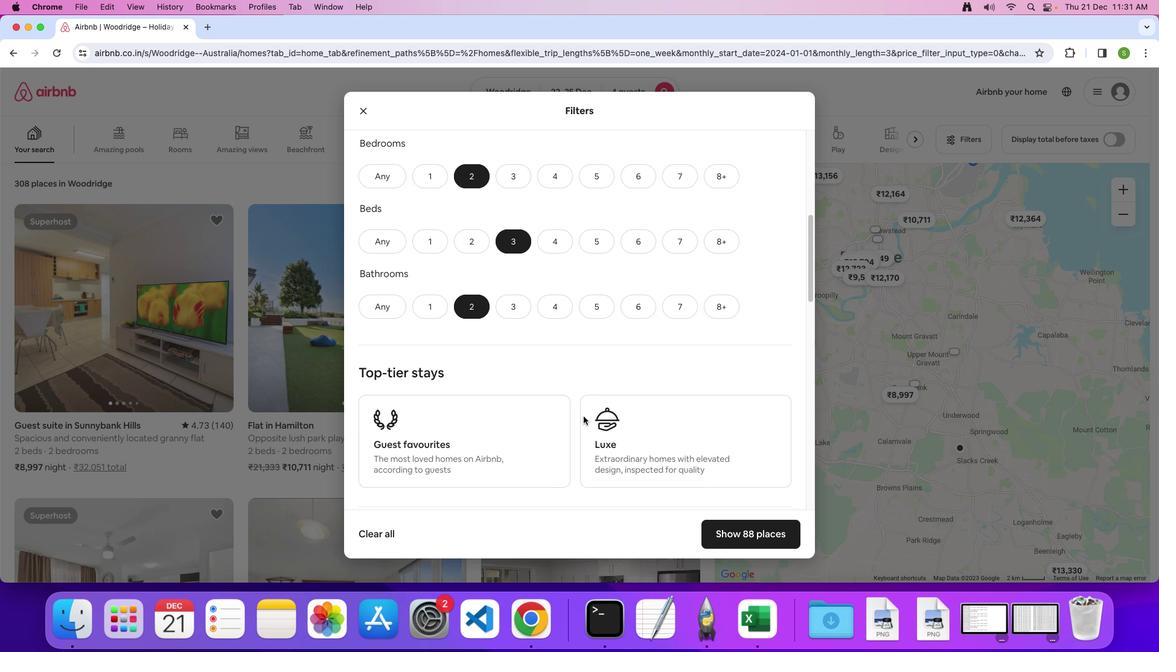 
Action: Mouse scrolled (583, 416) with delta (0, 0)
Screenshot: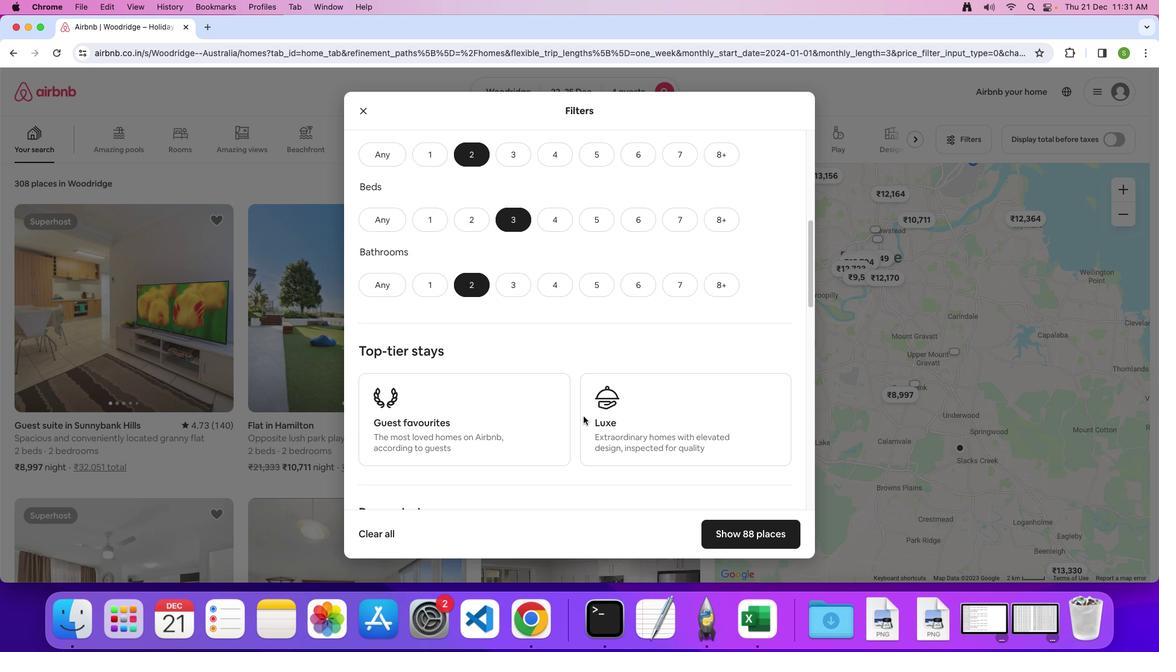 
Action: Mouse scrolled (583, 416) with delta (0, 0)
Screenshot: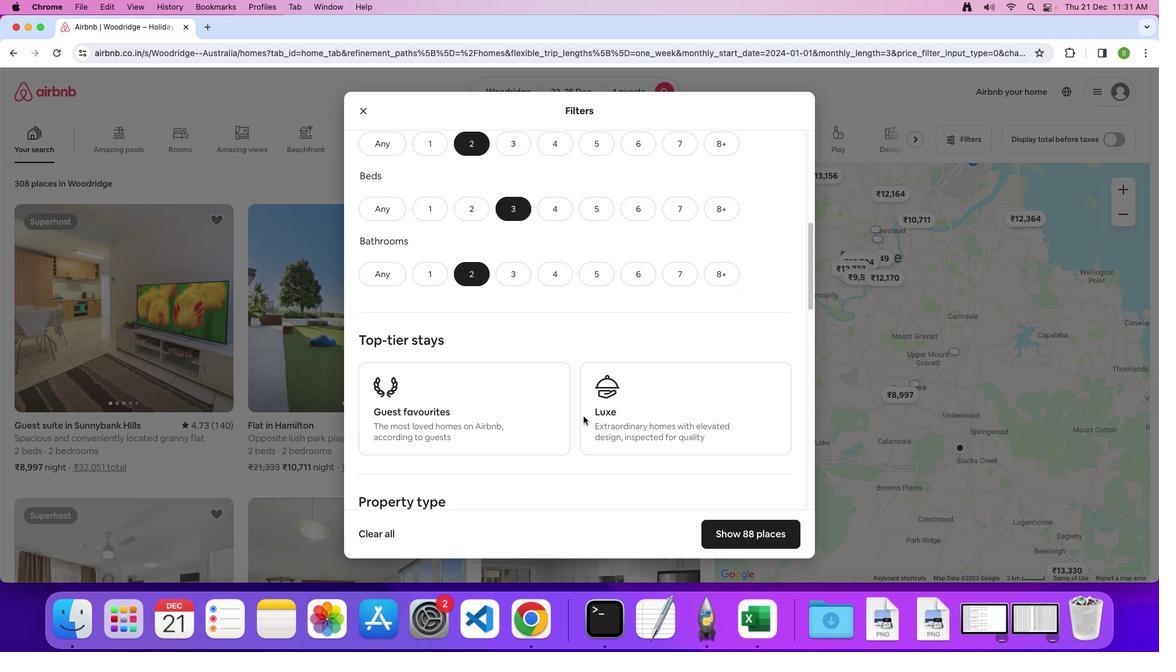 
Action: Mouse scrolled (583, 416) with delta (0, 0)
Screenshot: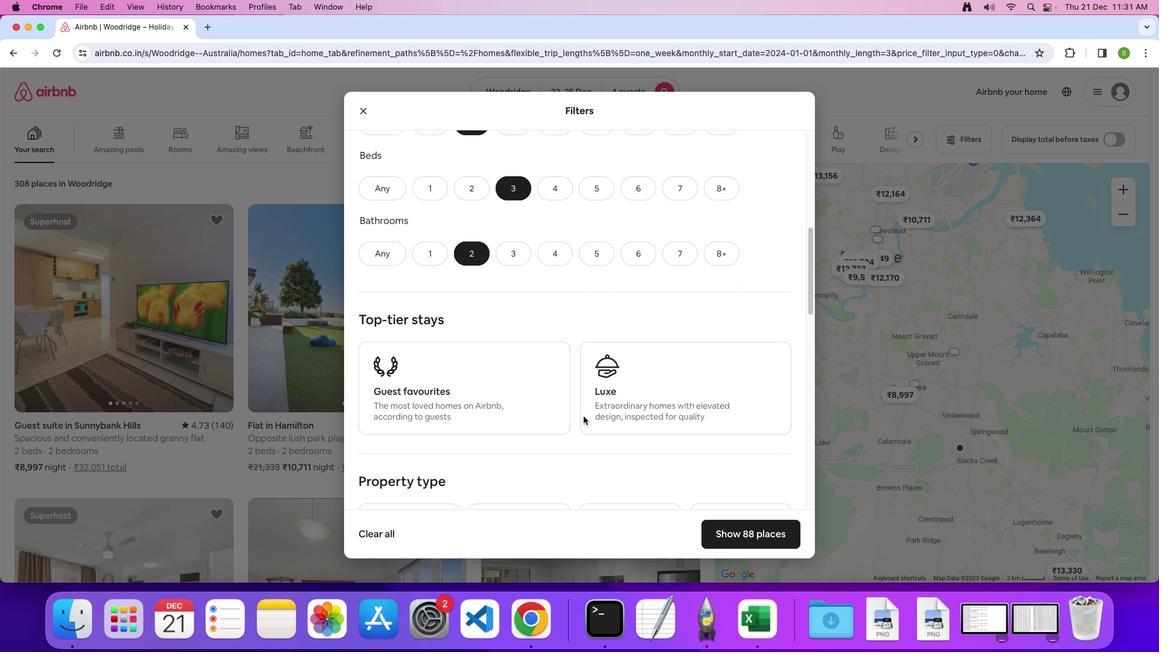 
Action: Mouse scrolled (583, 416) with delta (0, 0)
Screenshot: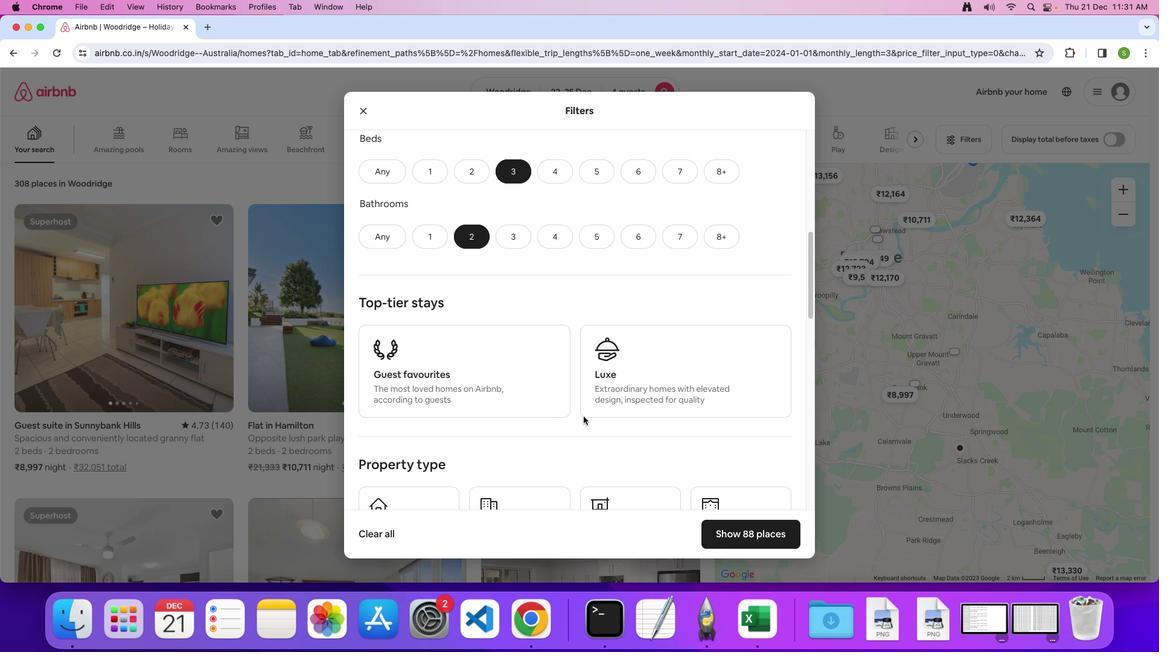 
Action: Mouse scrolled (583, 416) with delta (0, 0)
Screenshot: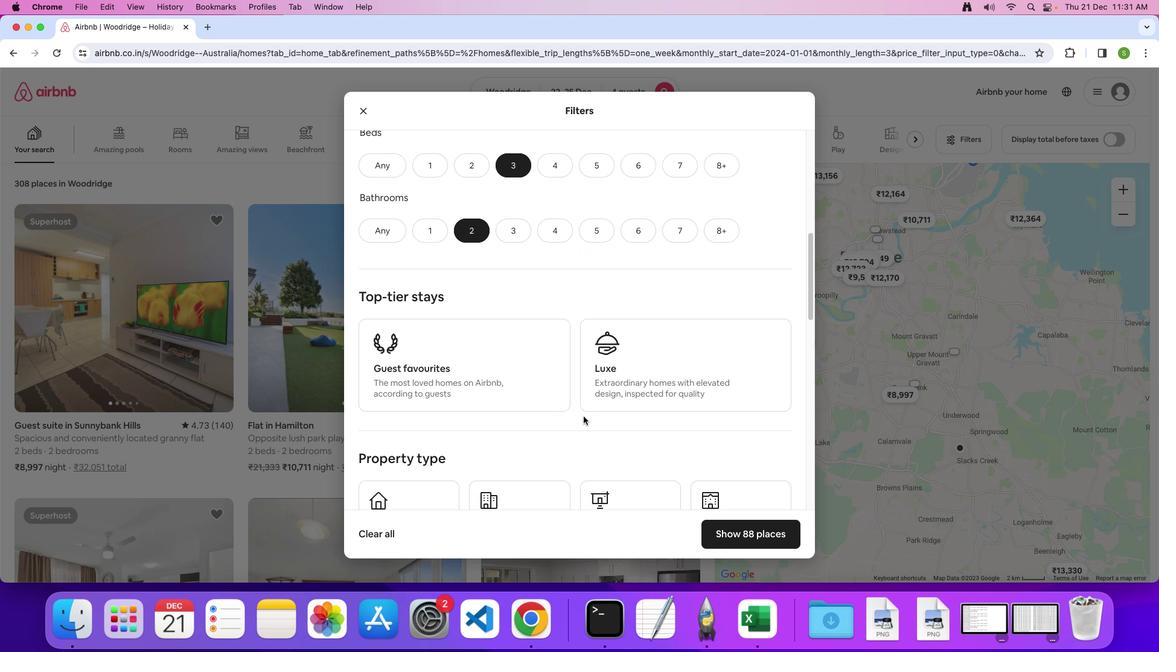 
Action: Mouse scrolled (583, 416) with delta (0, 0)
Screenshot: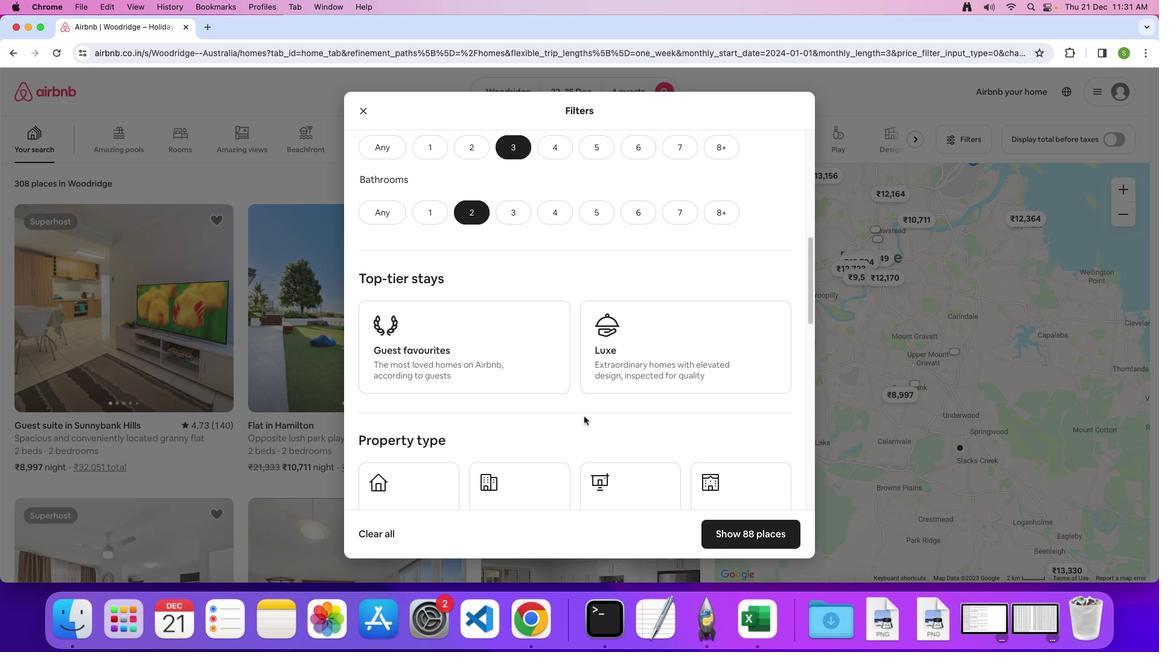 
Action: Mouse scrolled (583, 416) with delta (0, 0)
Screenshot: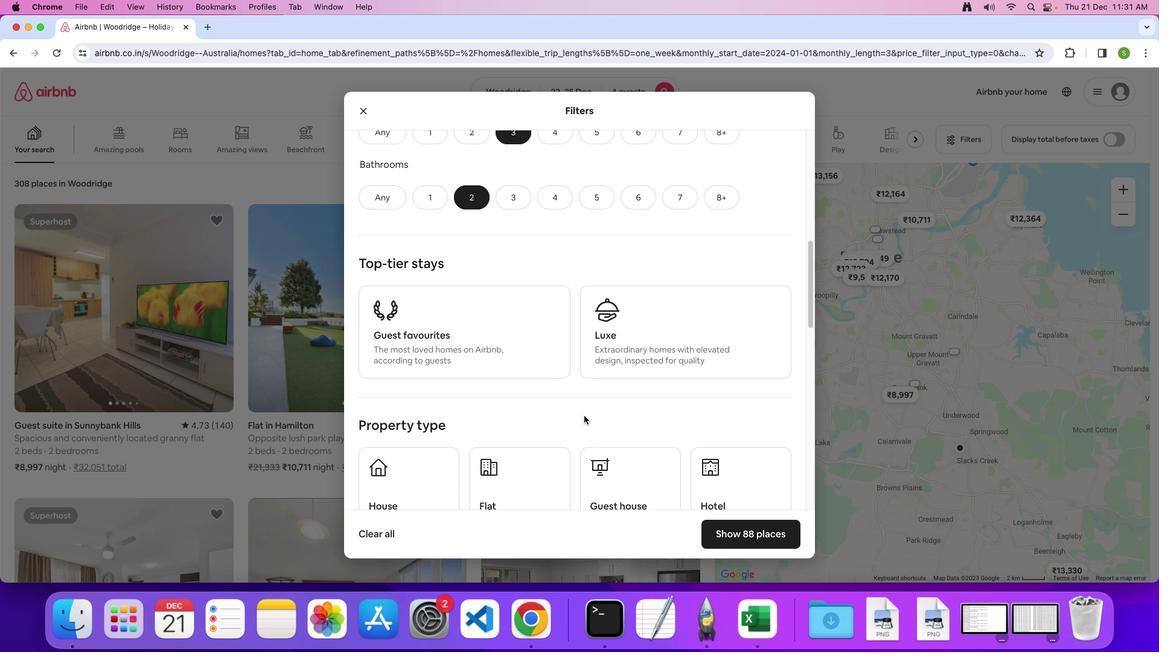 
Action: Mouse moved to (583, 416)
Screenshot: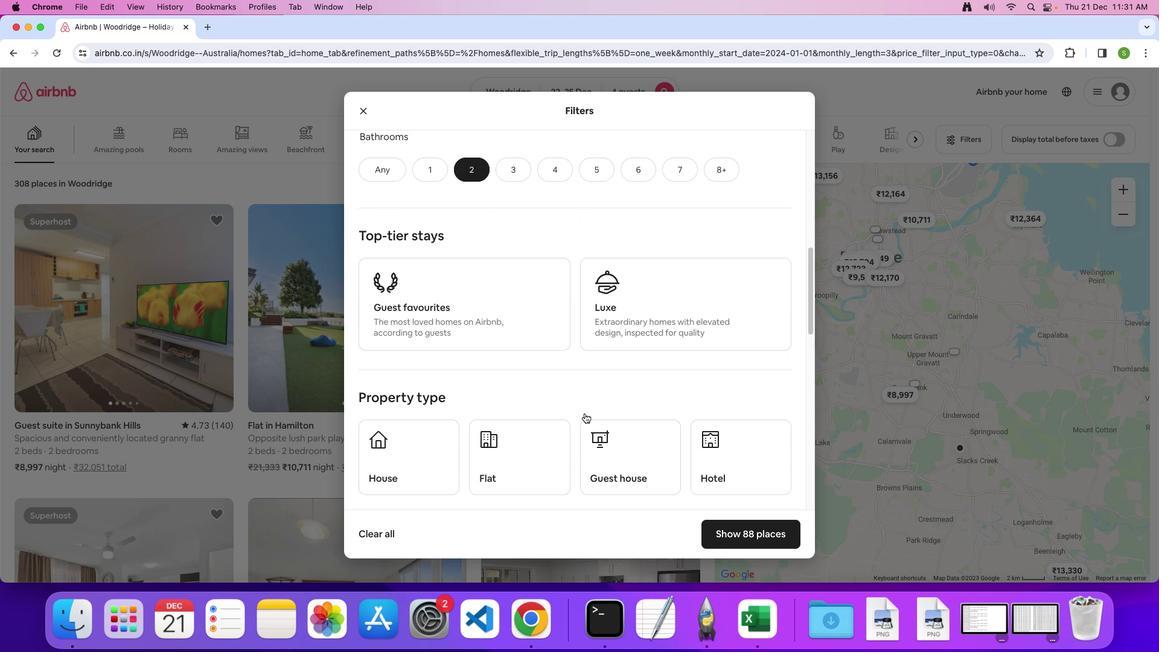 
Action: Mouse scrolled (583, 416) with delta (0, -1)
Screenshot: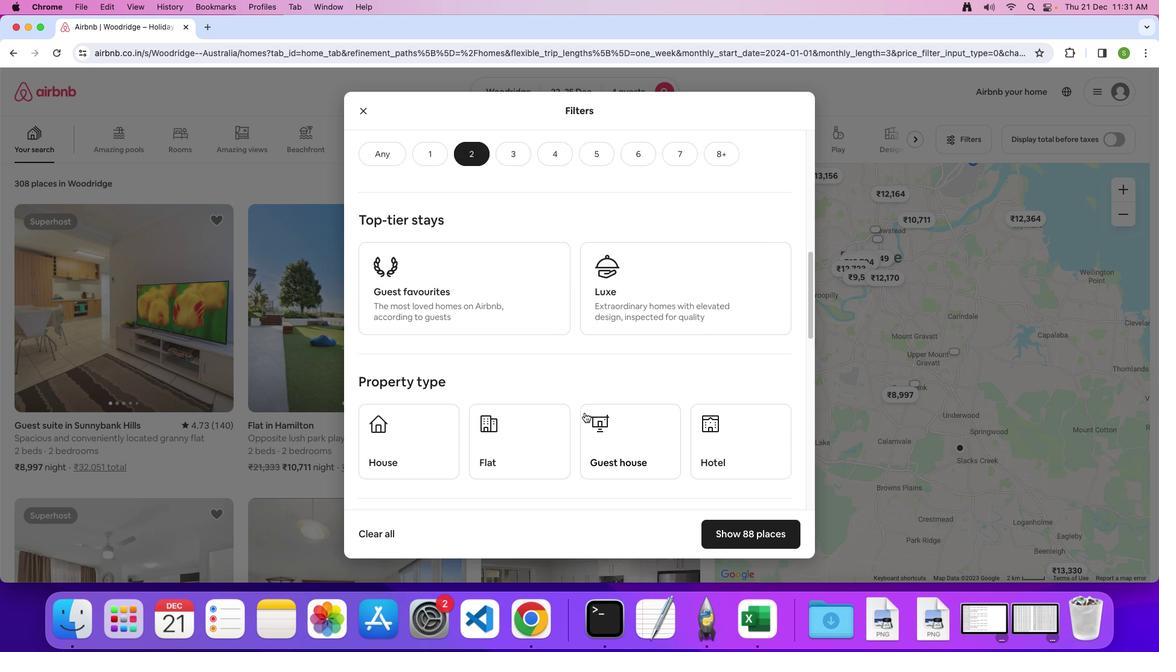 
Action: Mouse moved to (611, 397)
Screenshot: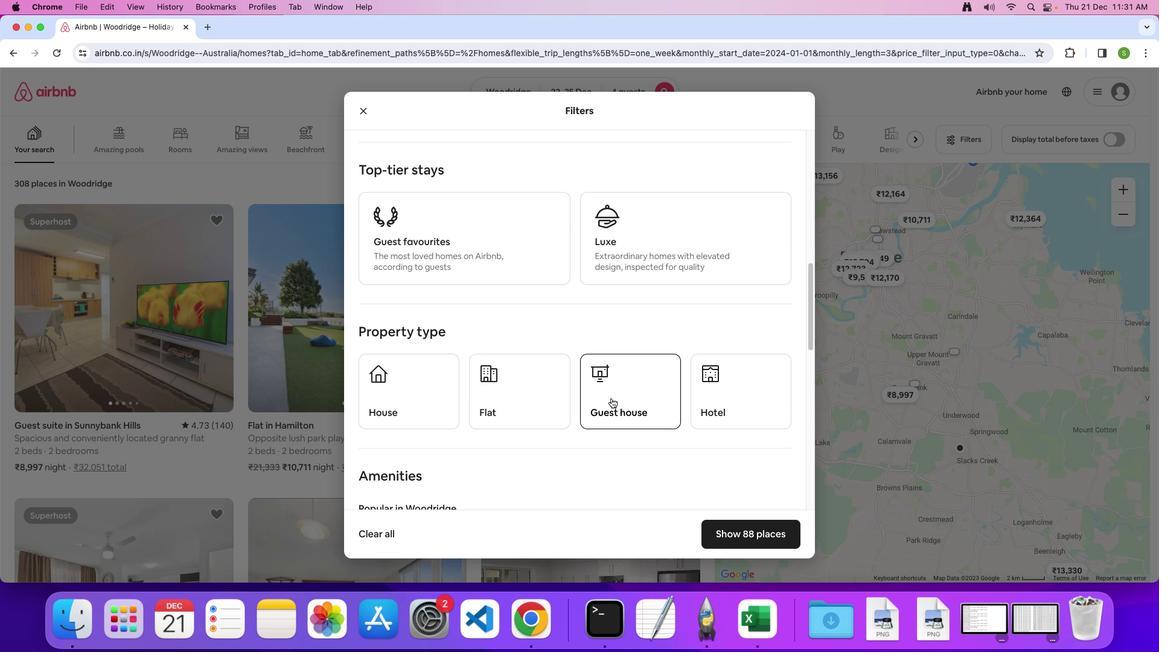 
Action: Mouse pressed left at (611, 397)
Screenshot: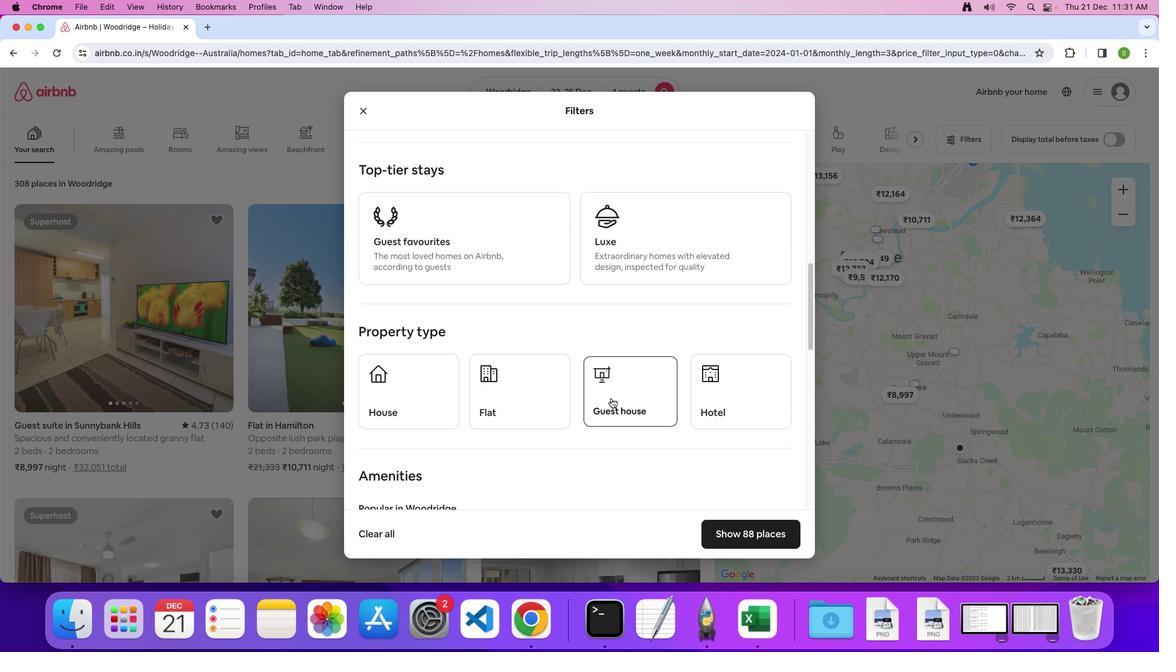 
Action: Mouse moved to (536, 431)
Screenshot: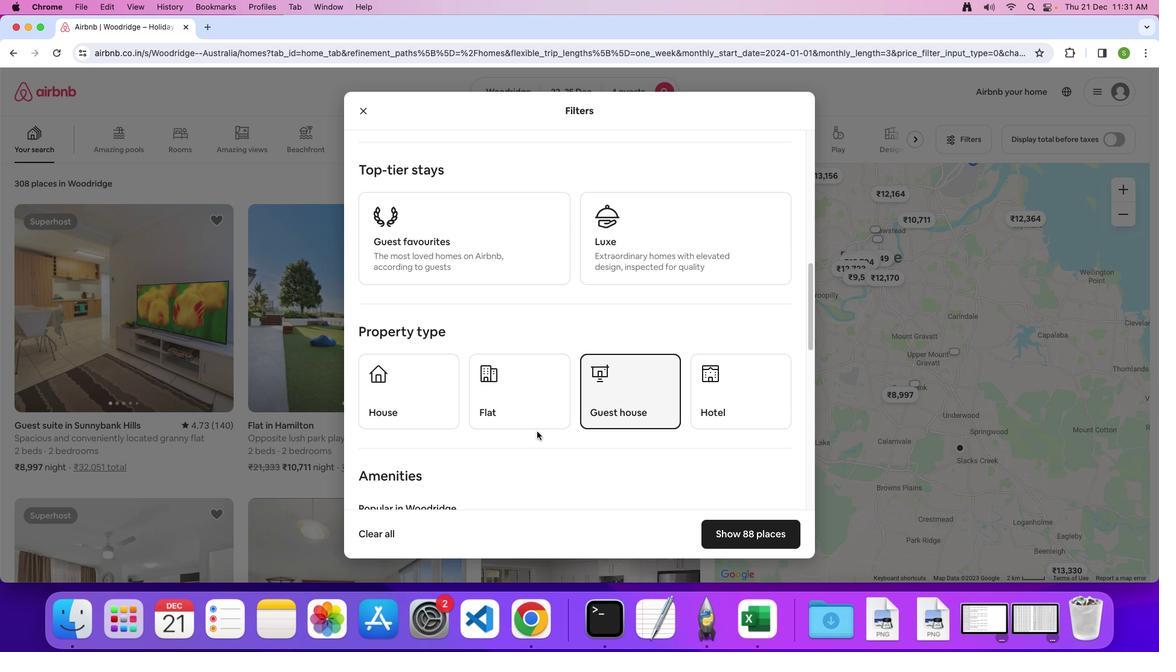 
Action: Mouse scrolled (536, 431) with delta (0, 0)
Screenshot: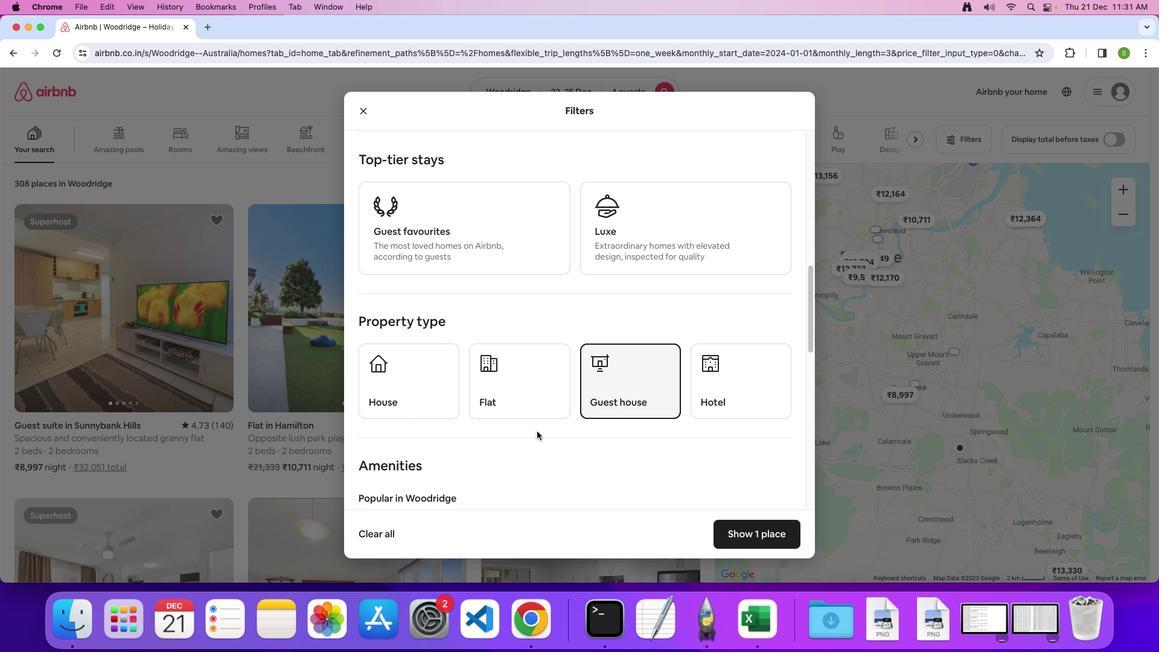 
Action: Mouse scrolled (536, 431) with delta (0, 0)
Screenshot: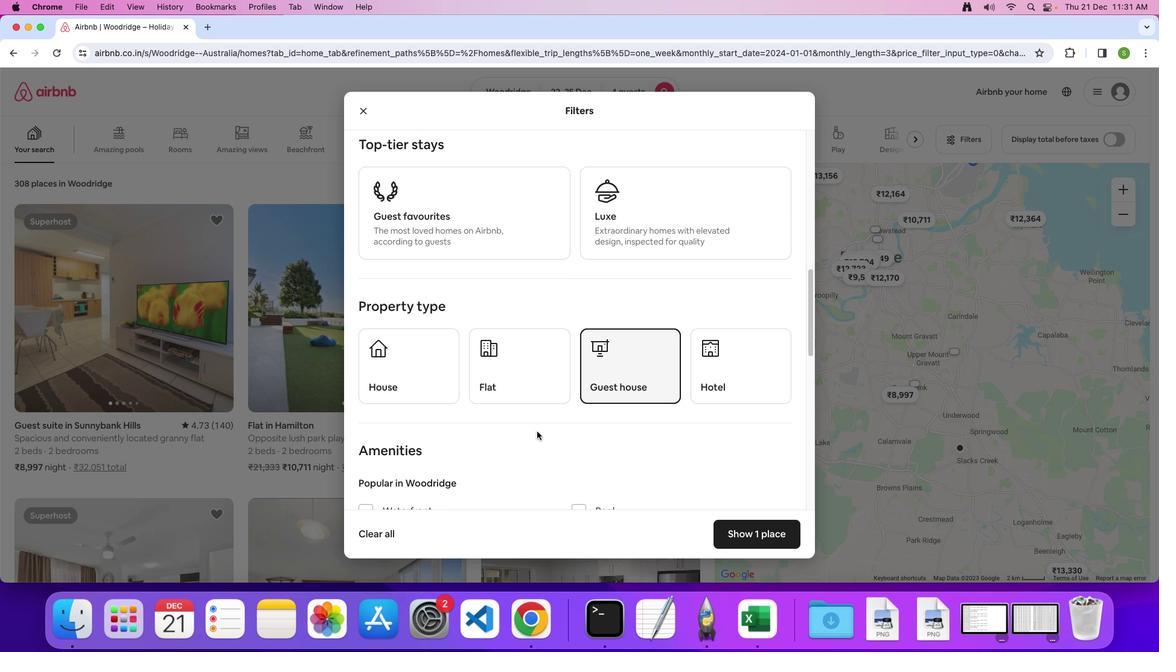 
Action: Mouse scrolled (536, 431) with delta (0, -1)
Screenshot: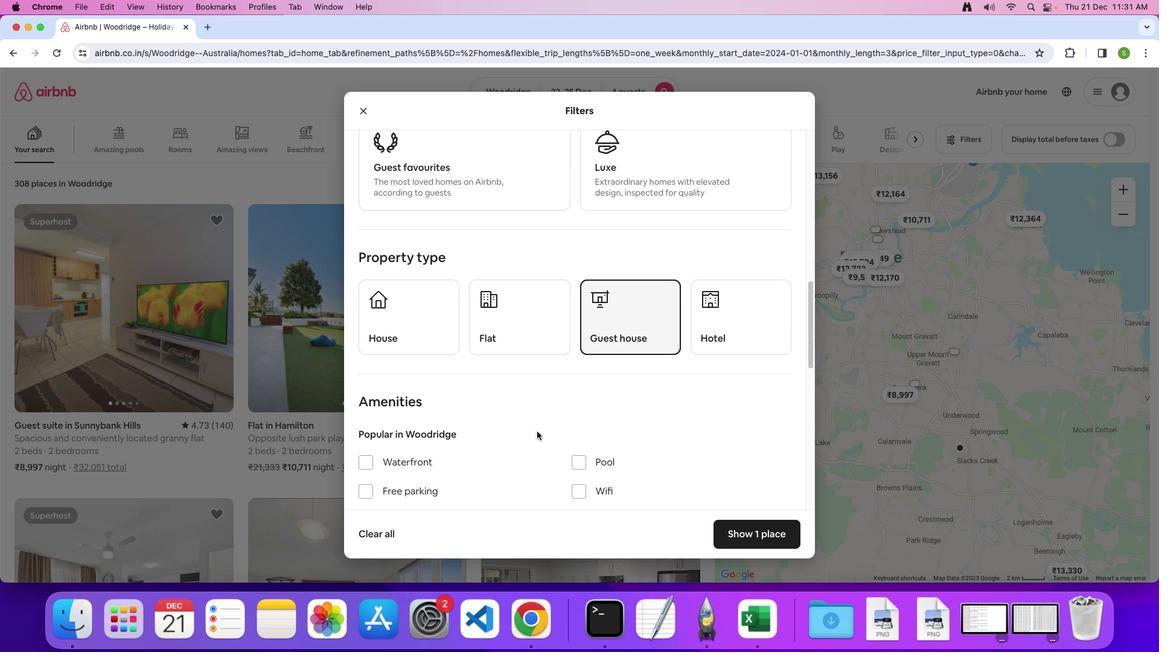 
Action: Mouse scrolled (536, 431) with delta (0, 0)
Screenshot: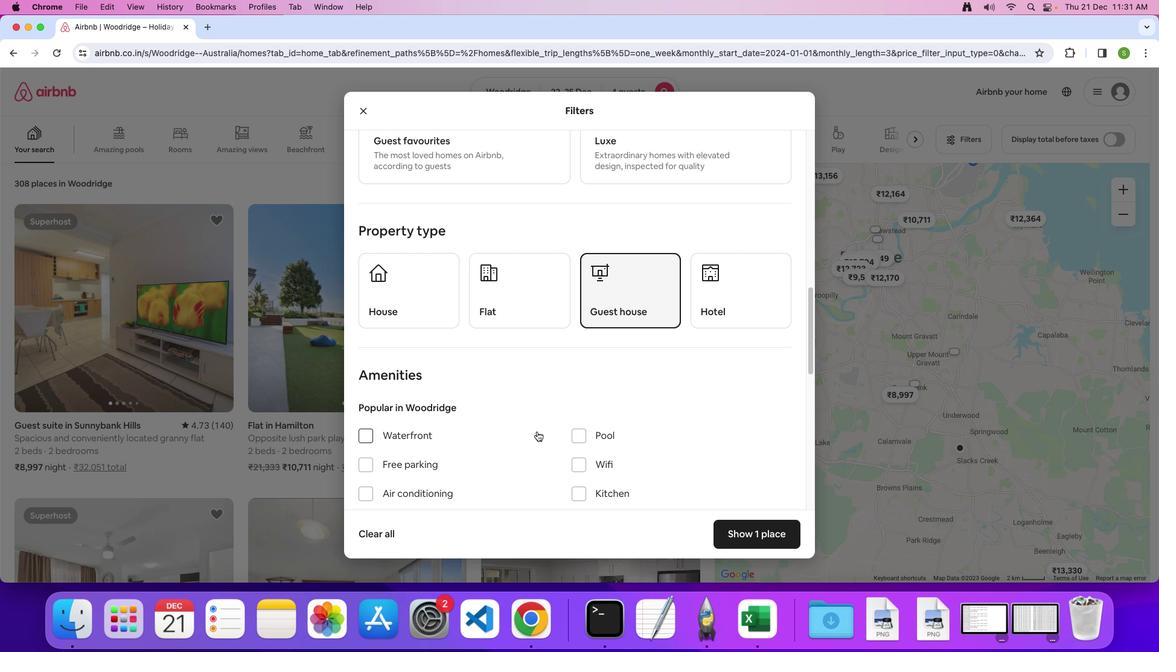 
Action: Mouse scrolled (536, 431) with delta (0, 0)
Screenshot: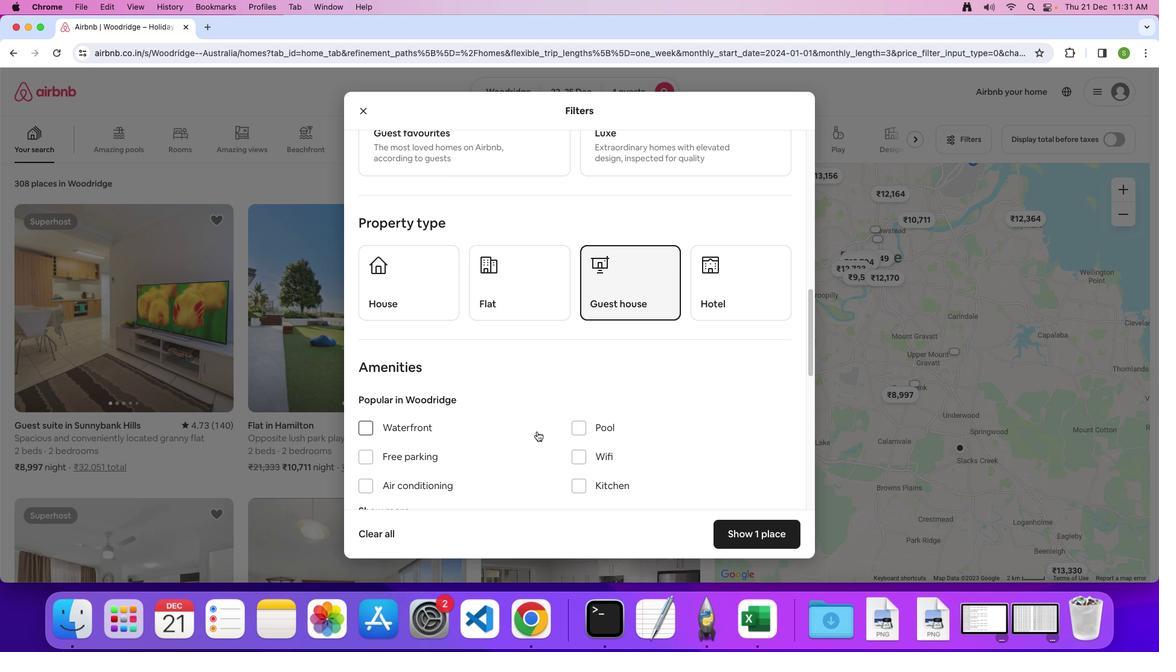 
Action: Mouse moved to (536, 431)
Screenshot: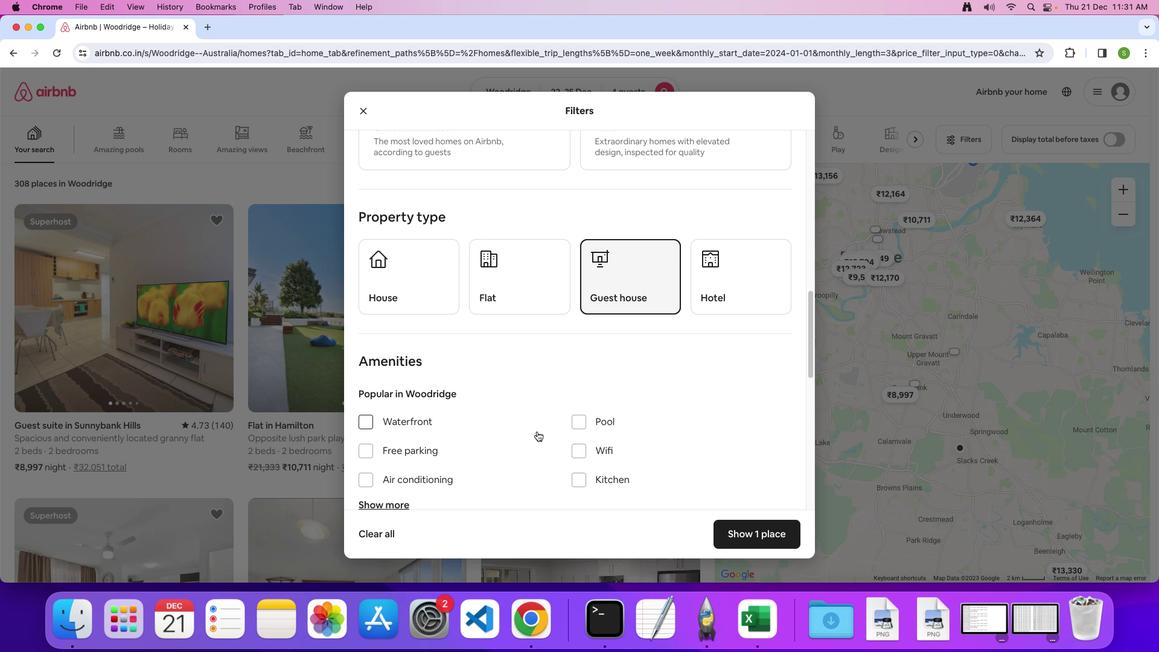 
Action: Mouse scrolled (536, 431) with delta (0, 0)
Screenshot: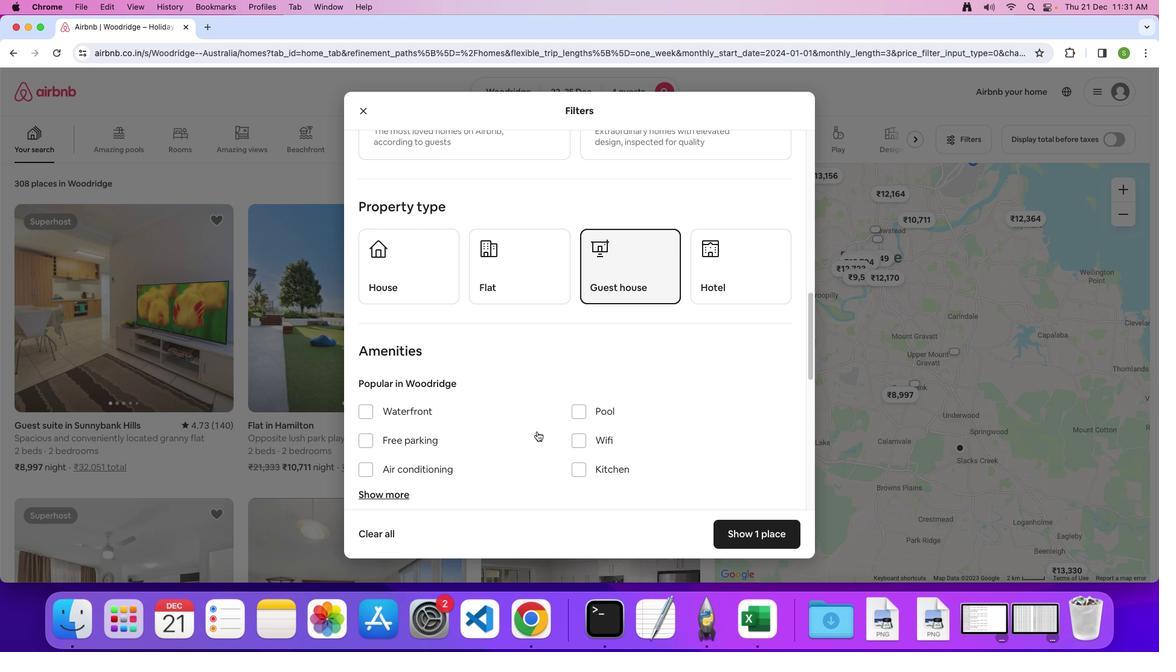 
Action: Mouse scrolled (536, 431) with delta (0, 0)
Screenshot: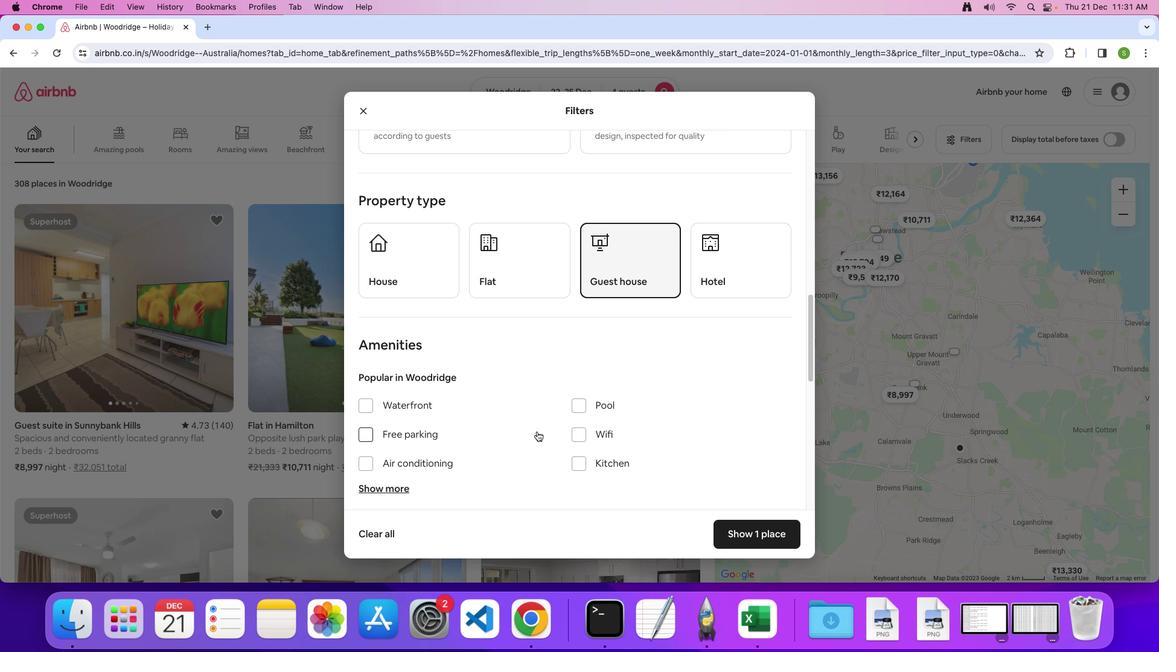 
Action: Mouse moved to (536, 431)
Screenshot: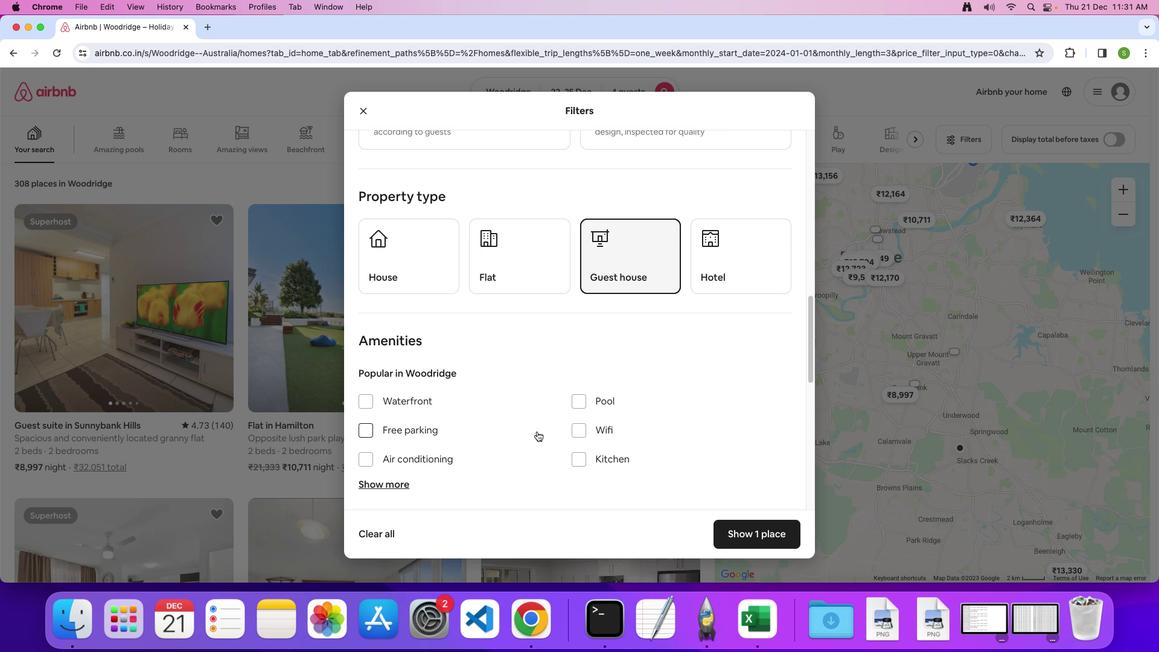 
Action: Mouse scrolled (536, 431) with delta (0, 0)
Screenshot: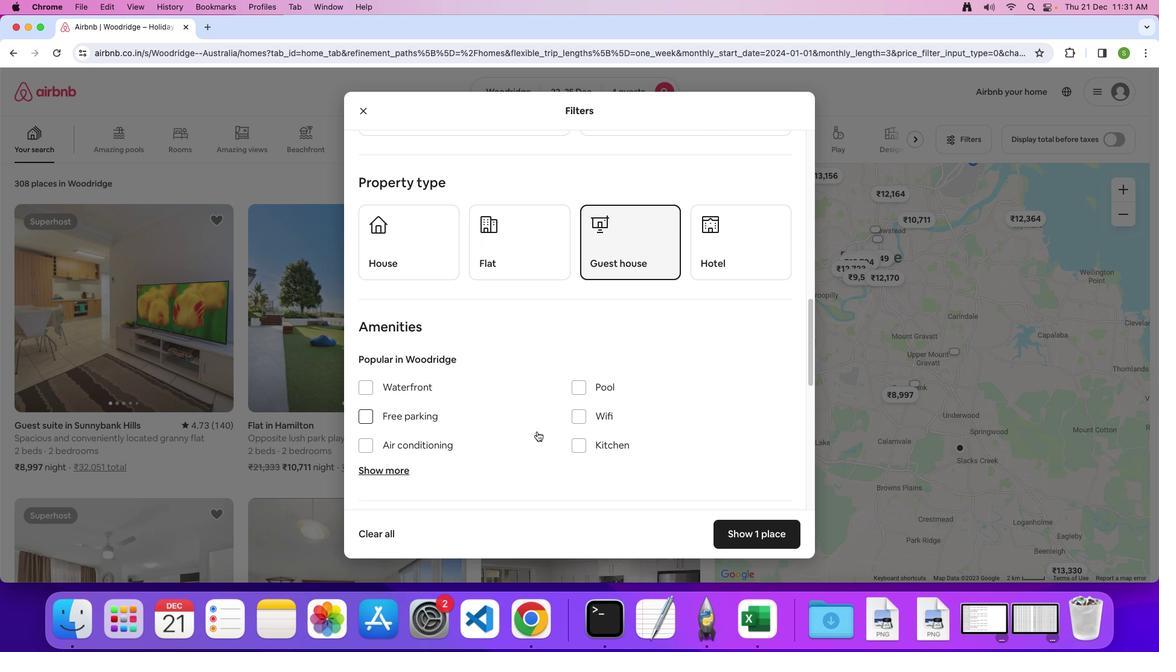 
Action: Mouse scrolled (536, 431) with delta (0, 0)
Screenshot: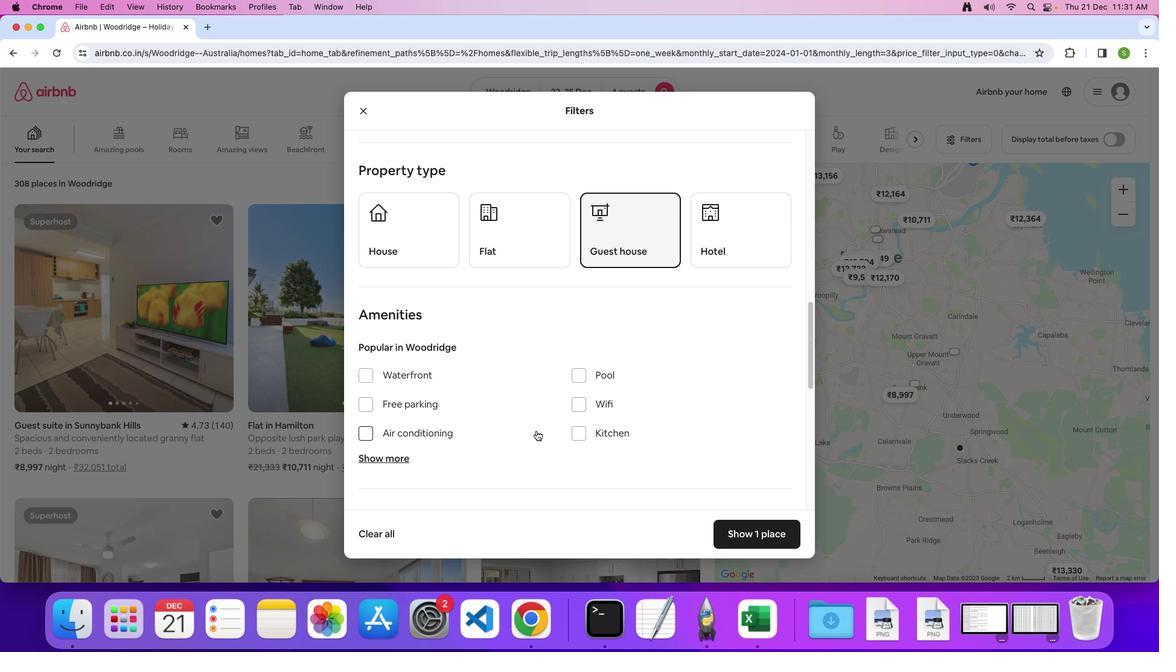 
Action: Mouse moved to (536, 431)
Screenshot: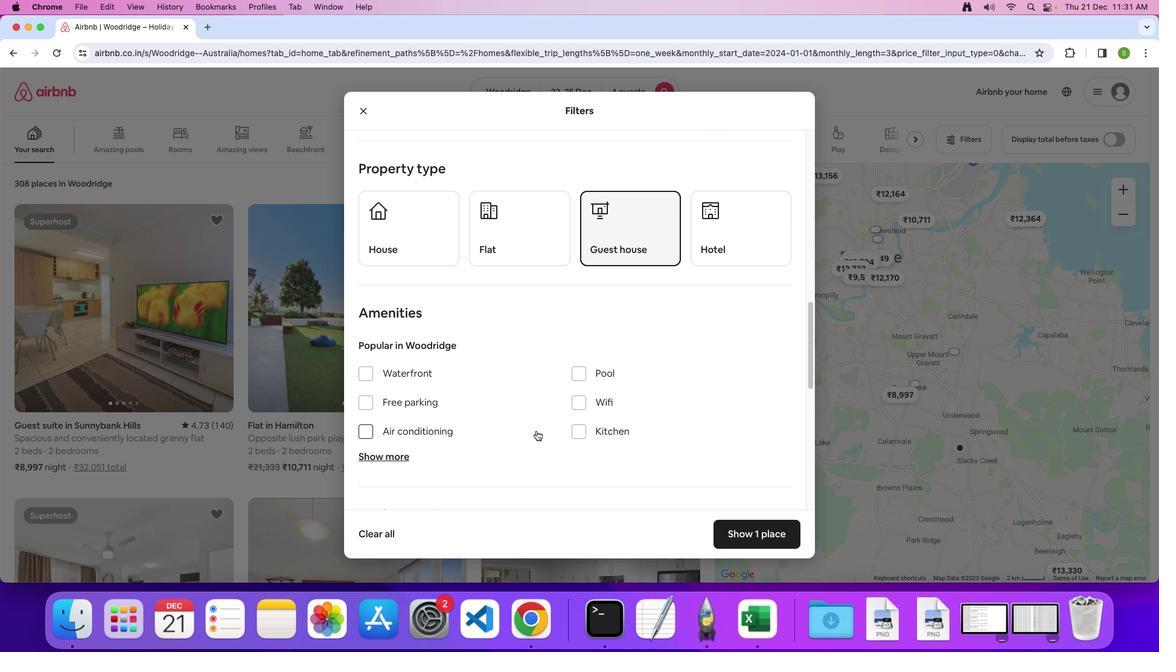 
Action: Mouse scrolled (536, 431) with delta (0, 0)
Screenshot: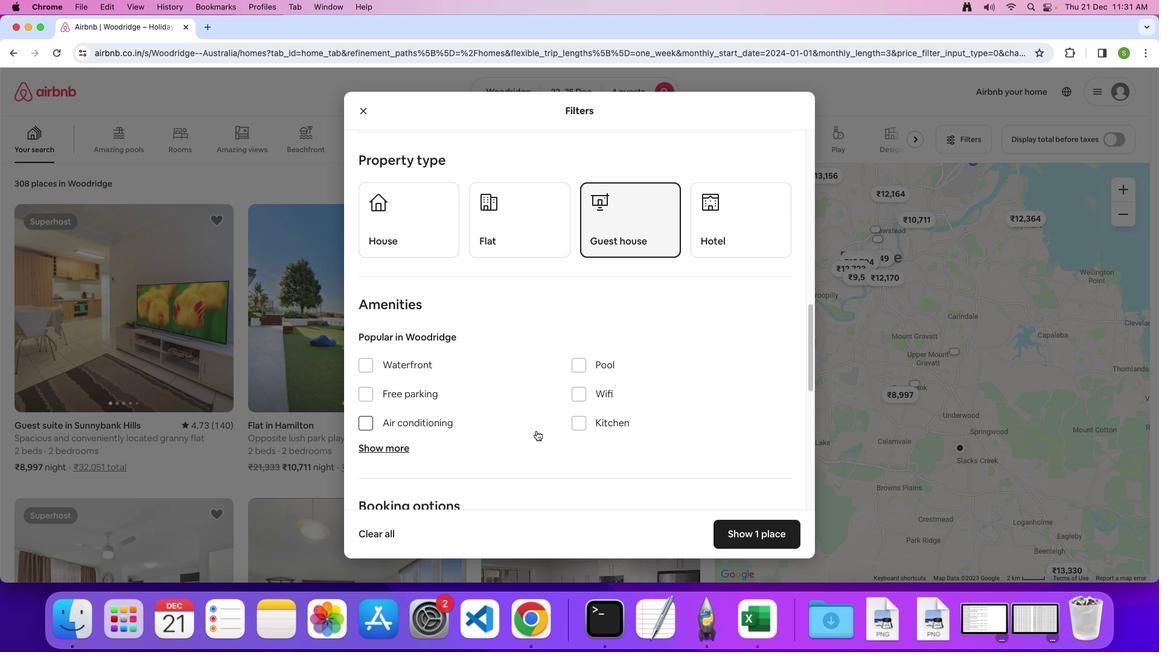 
Action: Mouse scrolled (536, 431) with delta (0, 0)
Screenshot: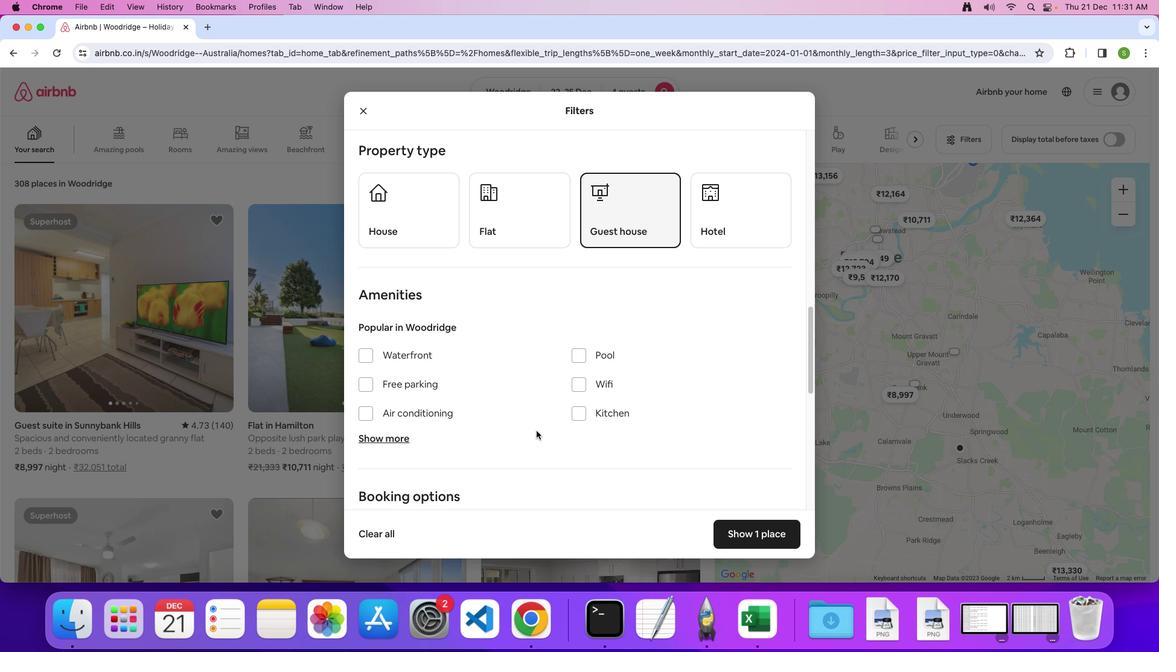 
Action: Mouse scrolled (536, 431) with delta (0, 0)
Screenshot: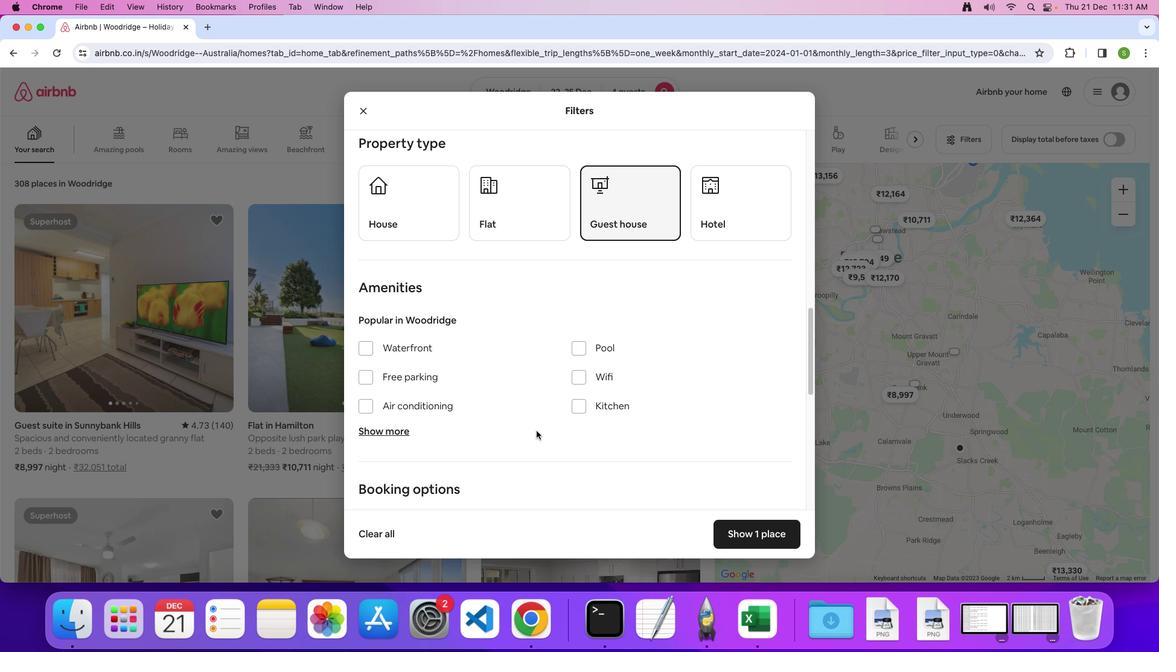 
Action: Mouse scrolled (536, 431) with delta (0, -1)
Screenshot: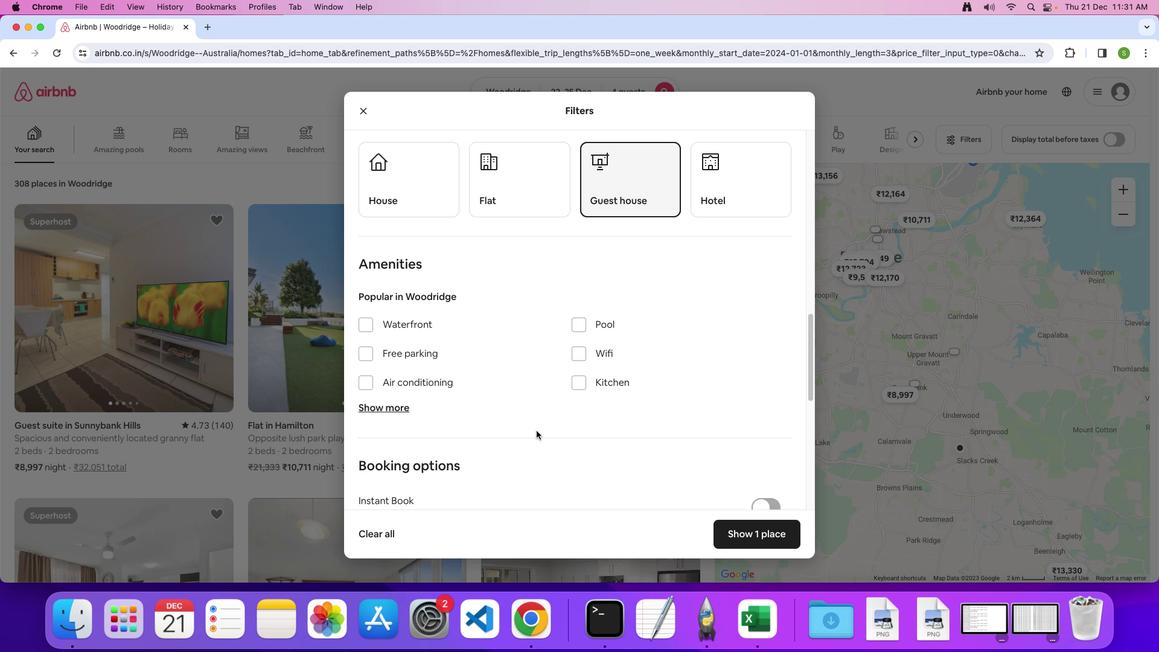 
Action: Mouse moved to (576, 318)
Screenshot: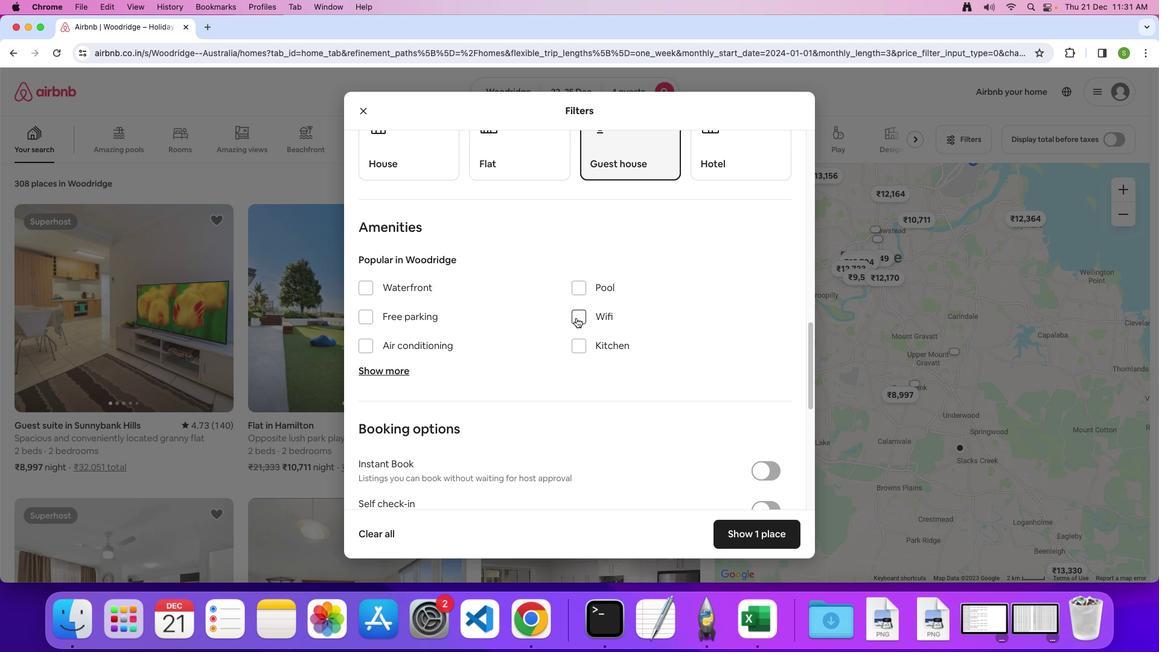 
Action: Mouse pressed left at (576, 318)
Screenshot: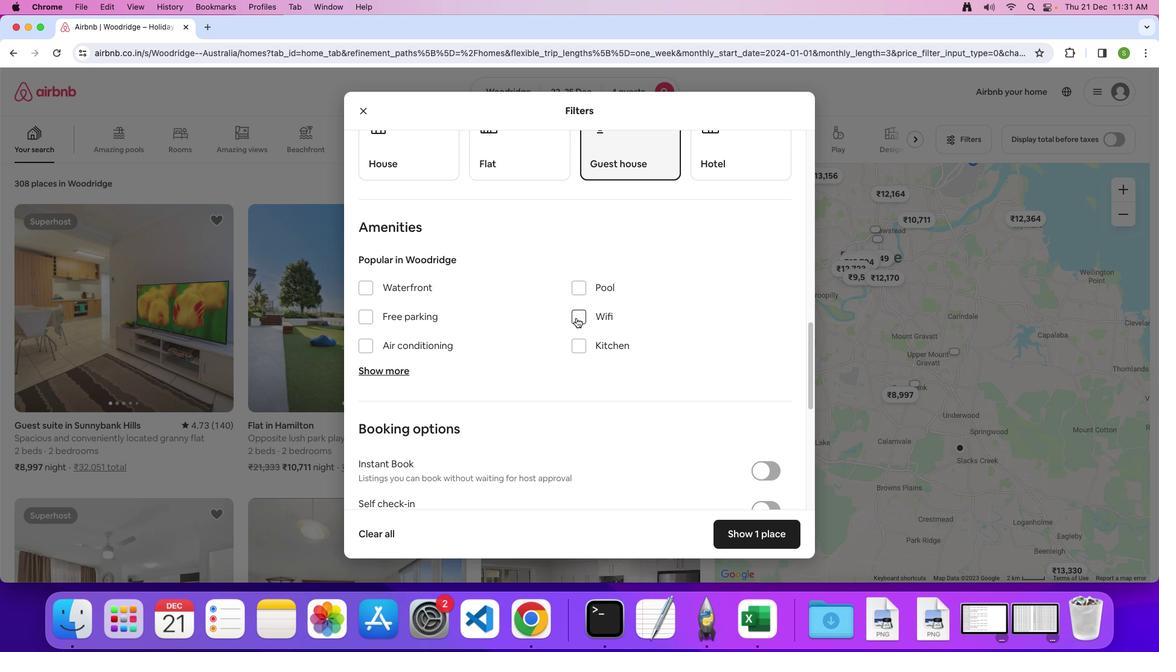 
Action: Mouse moved to (390, 369)
Screenshot: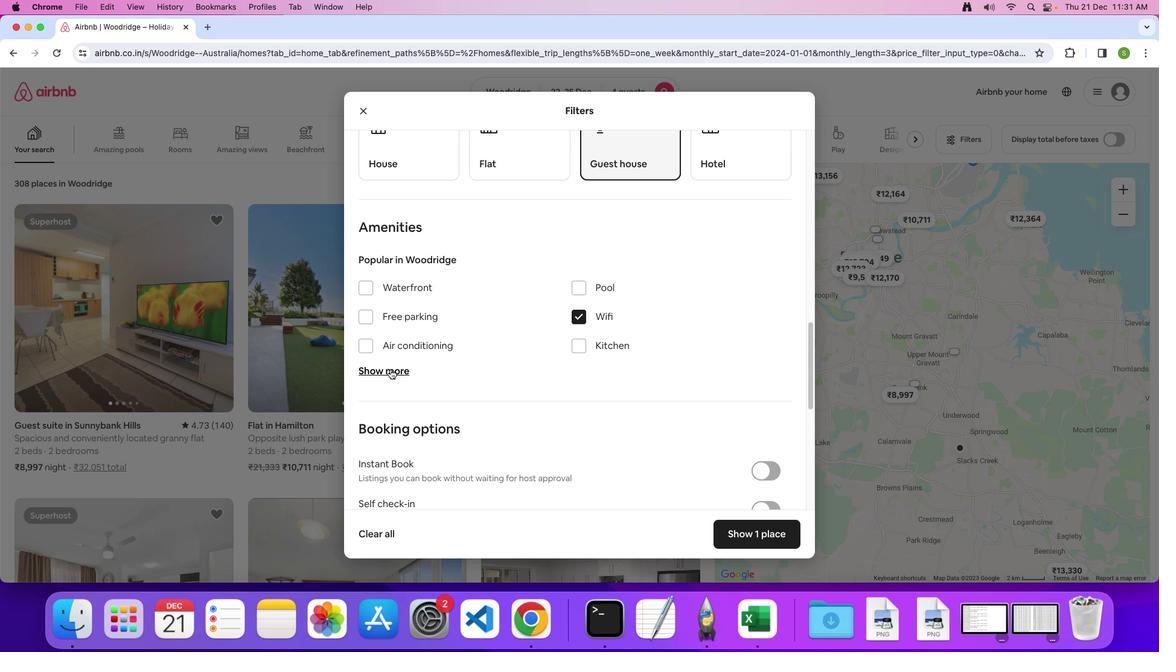 
Action: Mouse pressed left at (390, 369)
Screenshot: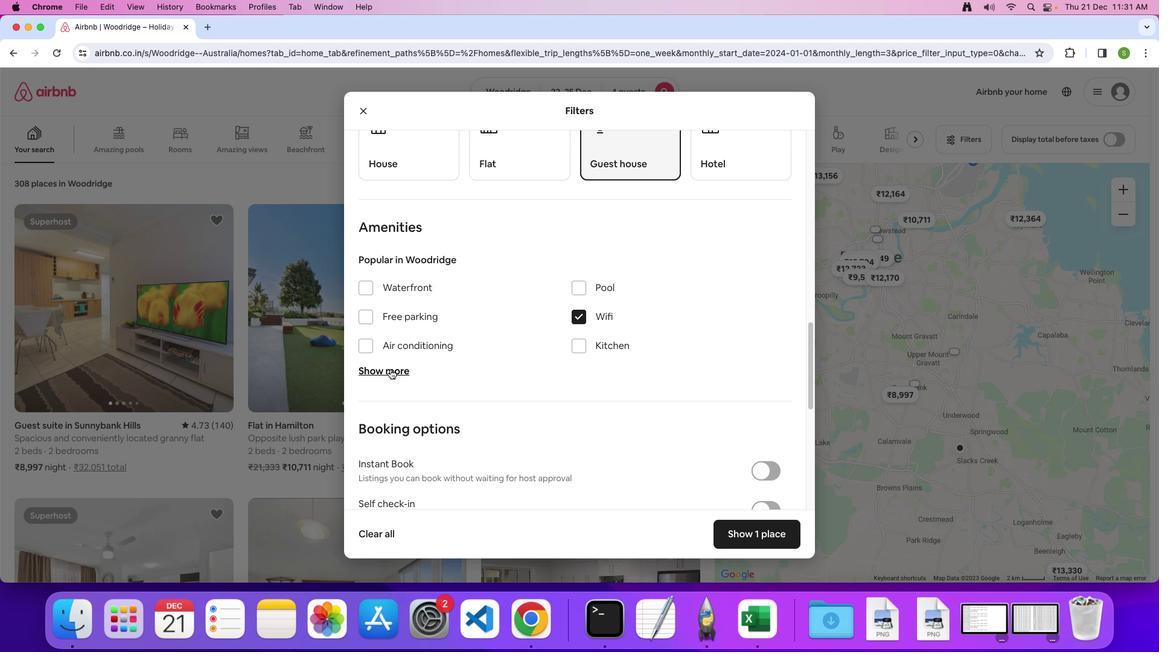 
Action: Mouse moved to (365, 310)
Screenshot: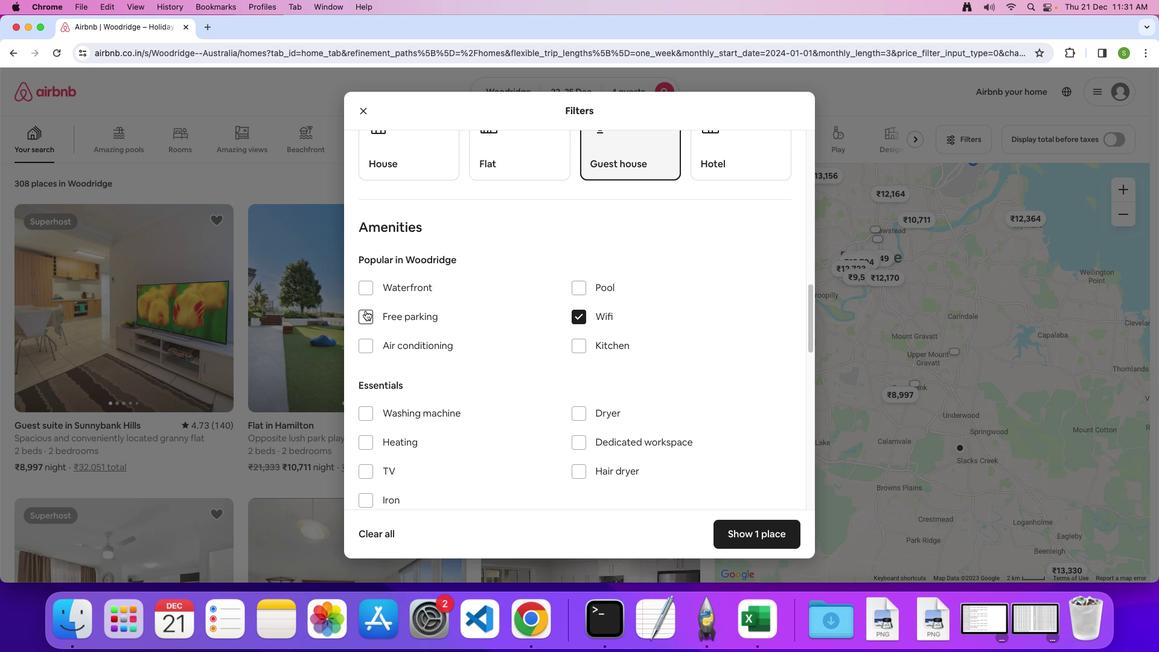 
Action: Mouse pressed left at (365, 310)
Screenshot: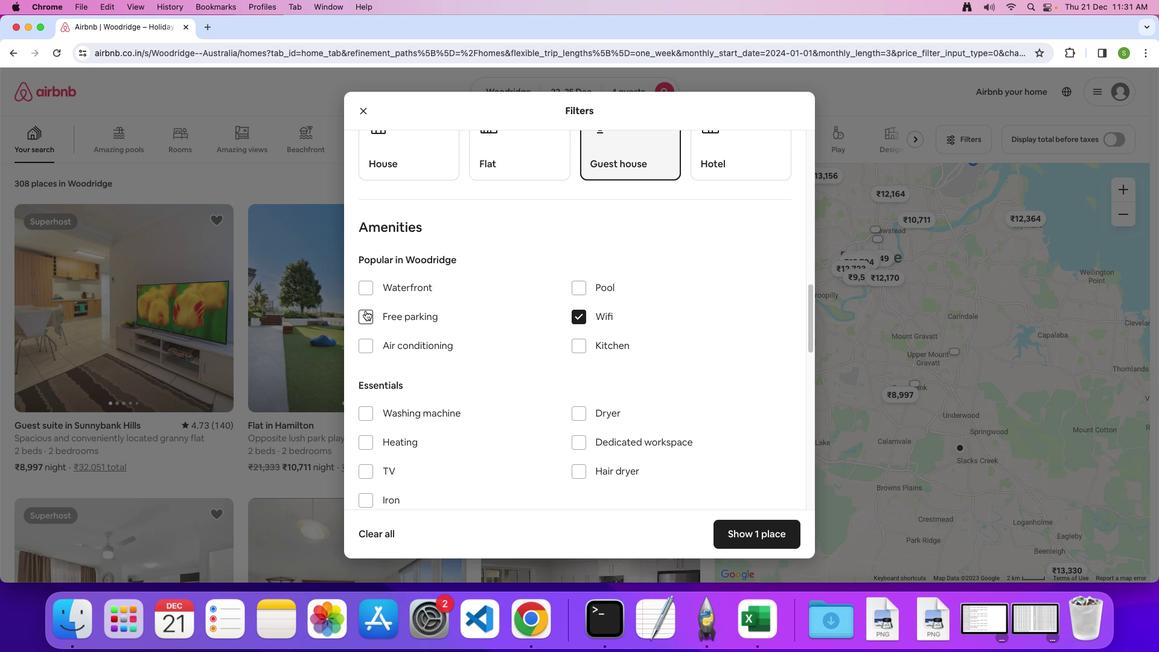 
Action: Mouse moved to (364, 472)
Screenshot: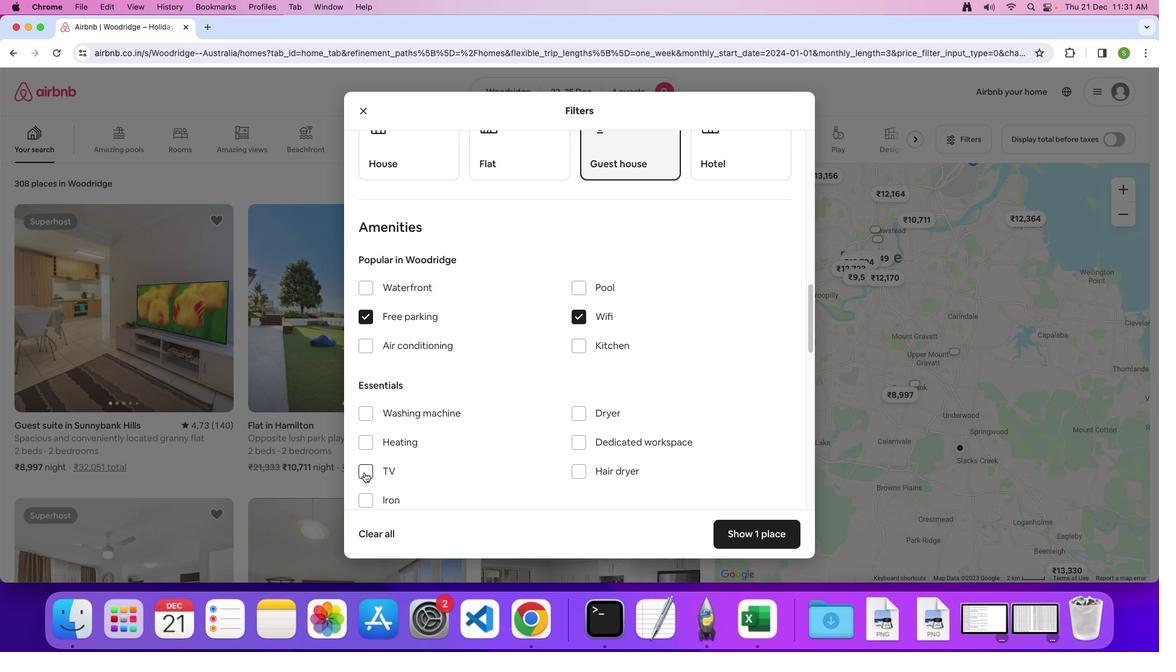 
Action: Mouse pressed left at (364, 472)
Screenshot: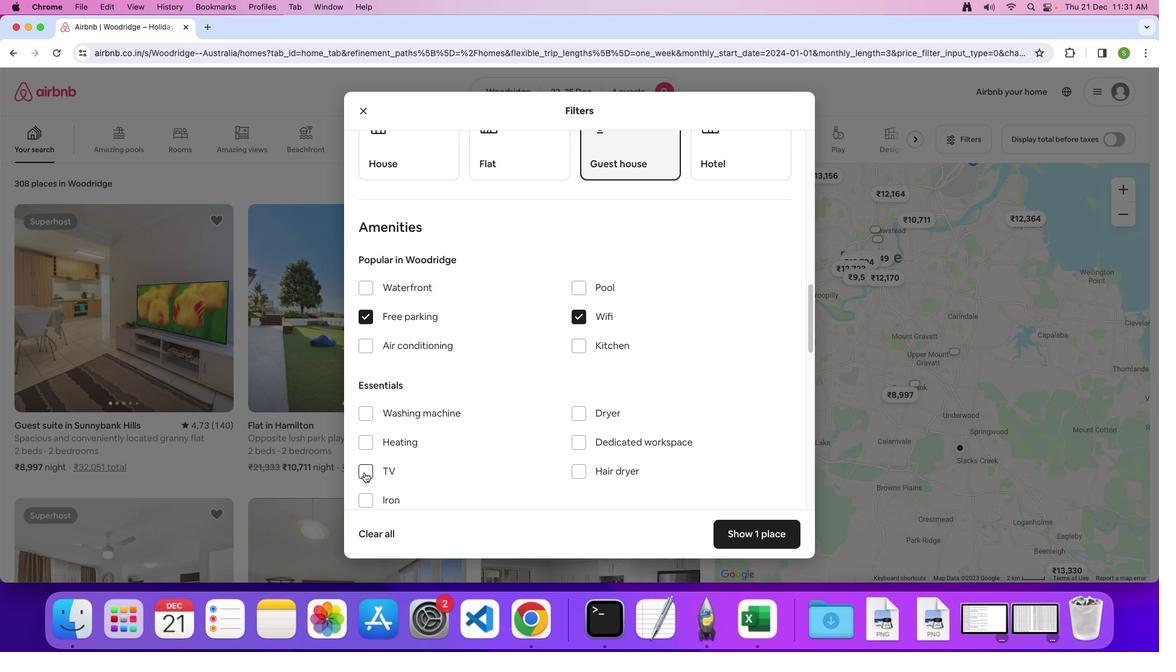 
Action: Mouse moved to (477, 443)
Screenshot: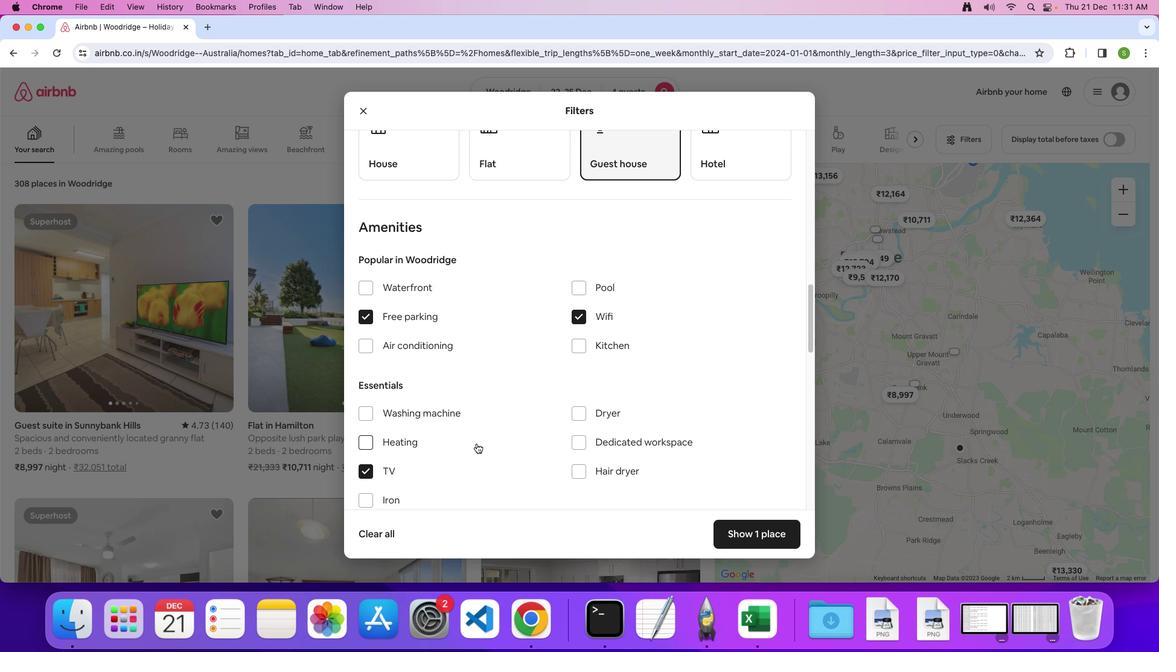 
Action: Mouse scrolled (477, 443) with delta (0, 0)
Screenshot: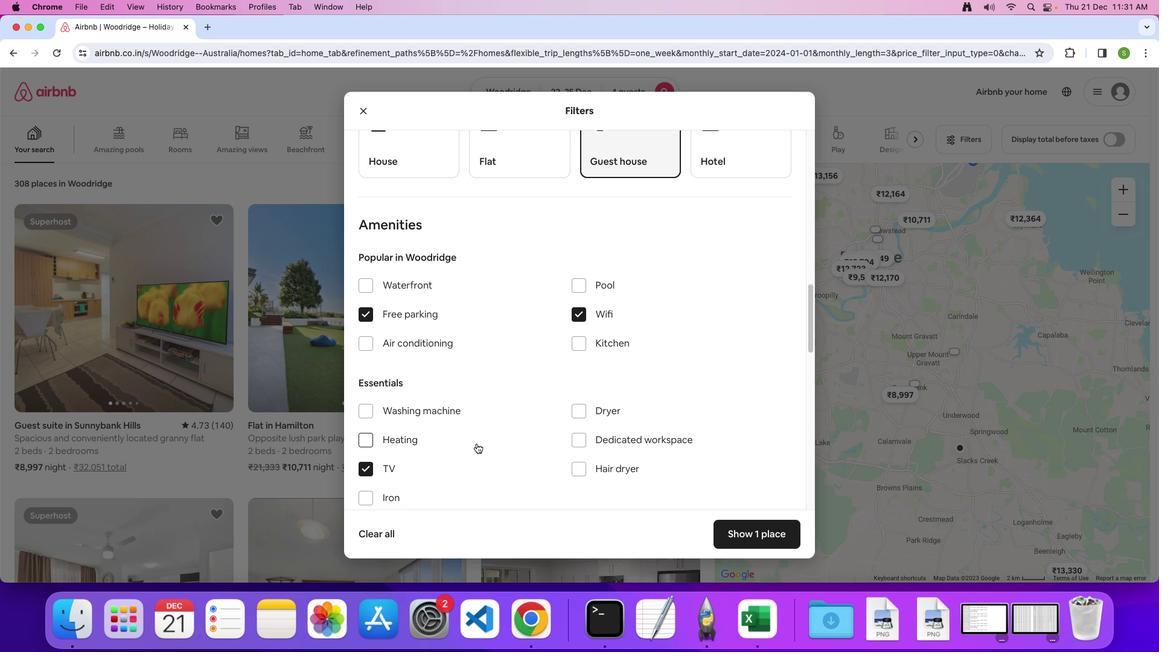 
Action: Mouse scrolled (477, 443) with delta (0, 0)
Screenshot: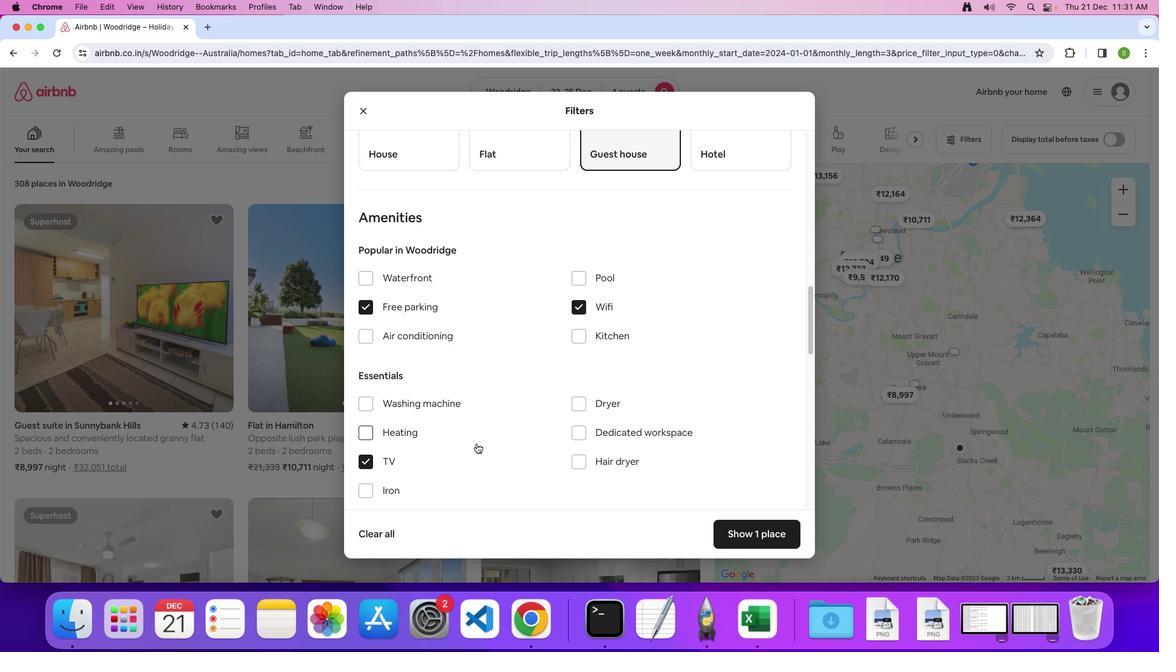 
Action: Mouse scrolled (477, 443) with delta (0, 0)
Screenshot: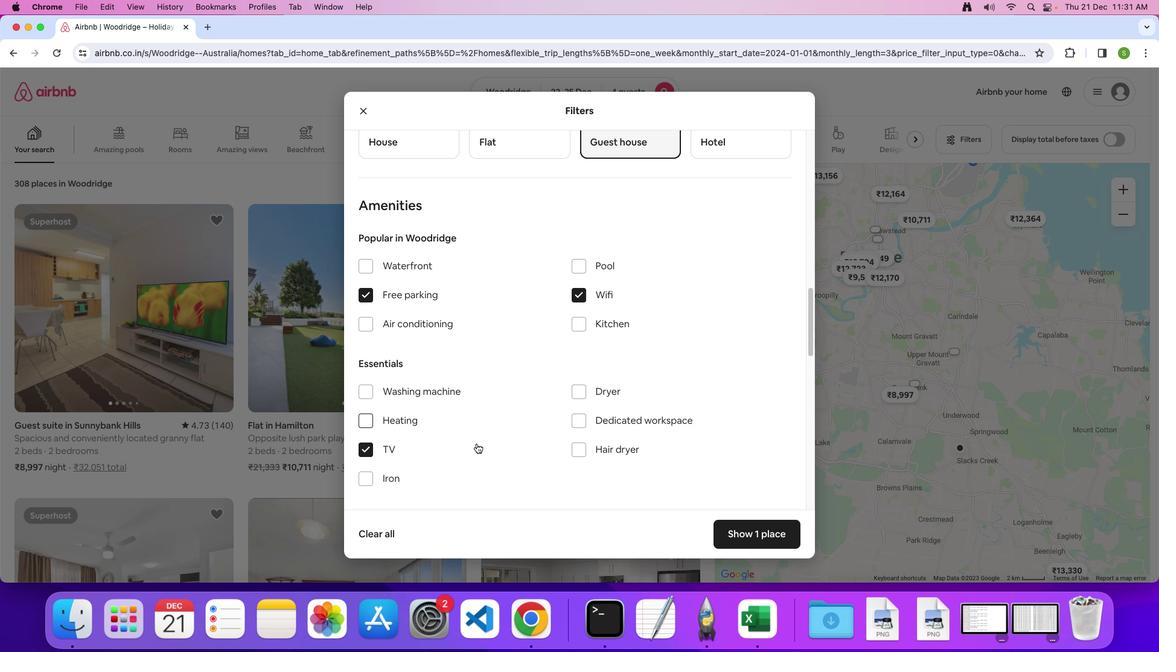 
Action: Mouse scrolled (477, 443) with delta (0, 0)
Screenshot: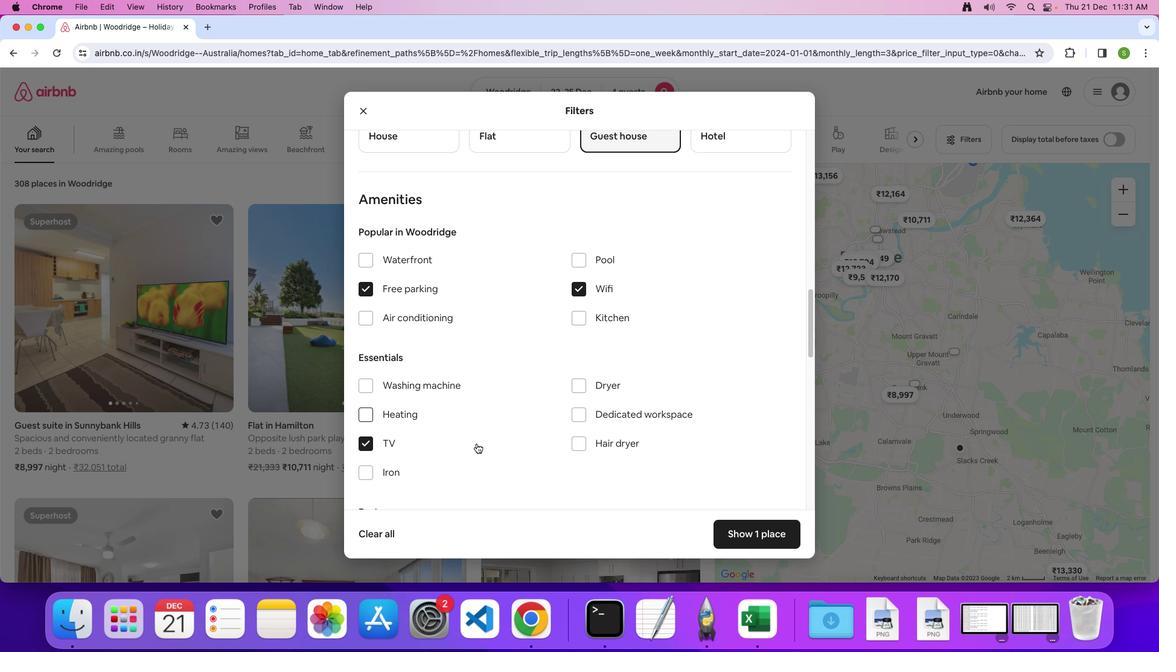 
Action: Mouse scrolled (477, 443) with delta (0, -1)
Screenshot: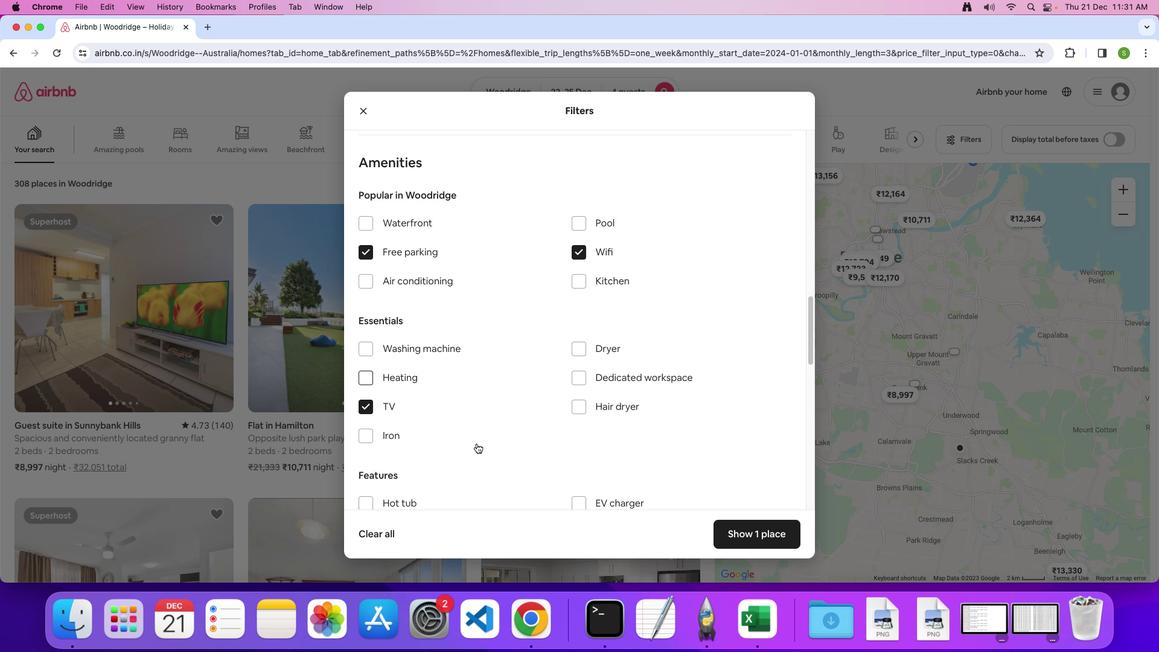 
Action: Mouse scrolled (477, 443) with delta (0, 0)
Screenshot: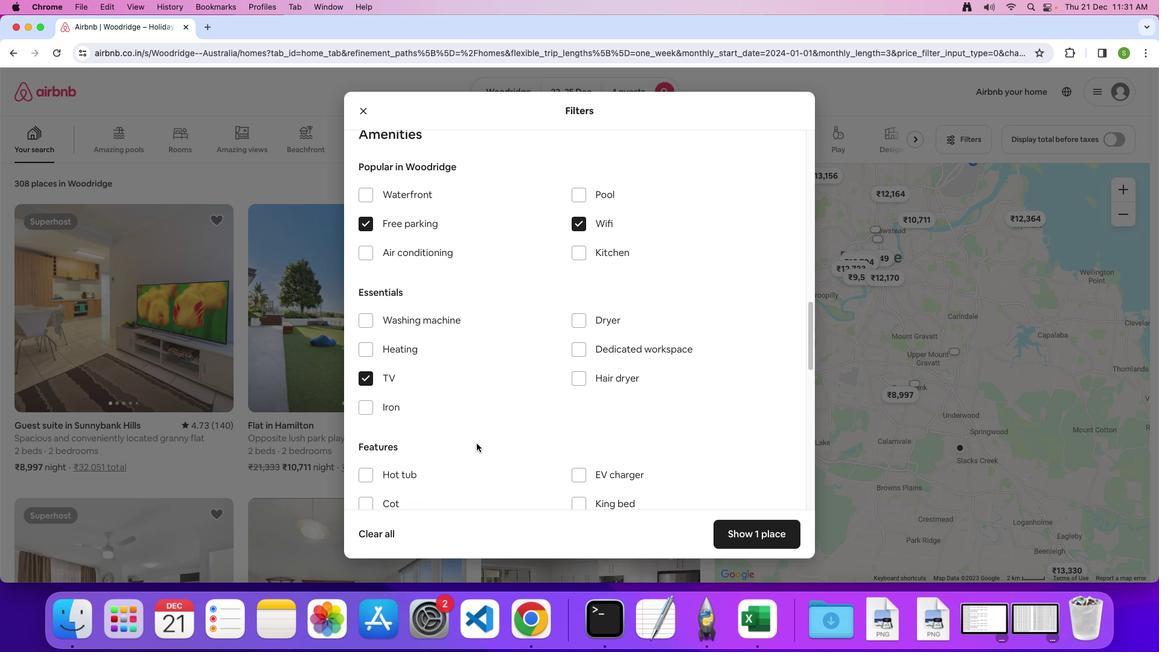 
Action: Mouse scrolled (477, 443) with delta (0, 0)
Screenshot: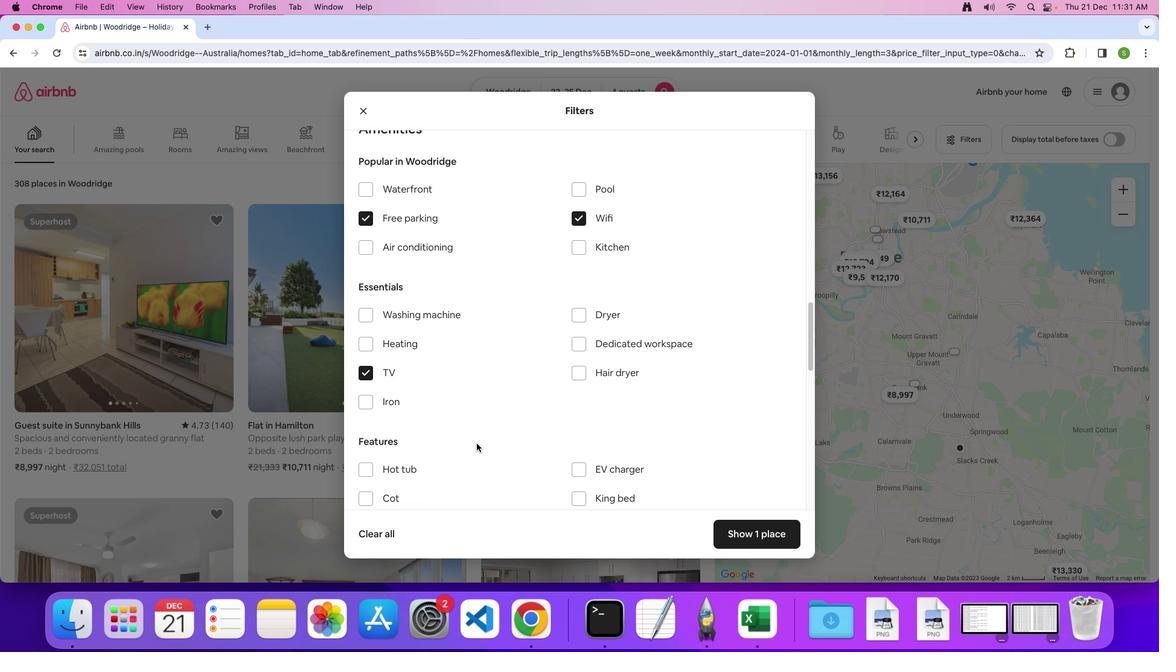 
Action: Mouse scrolled (477, 443) with delta (0, 0)
Screenshot: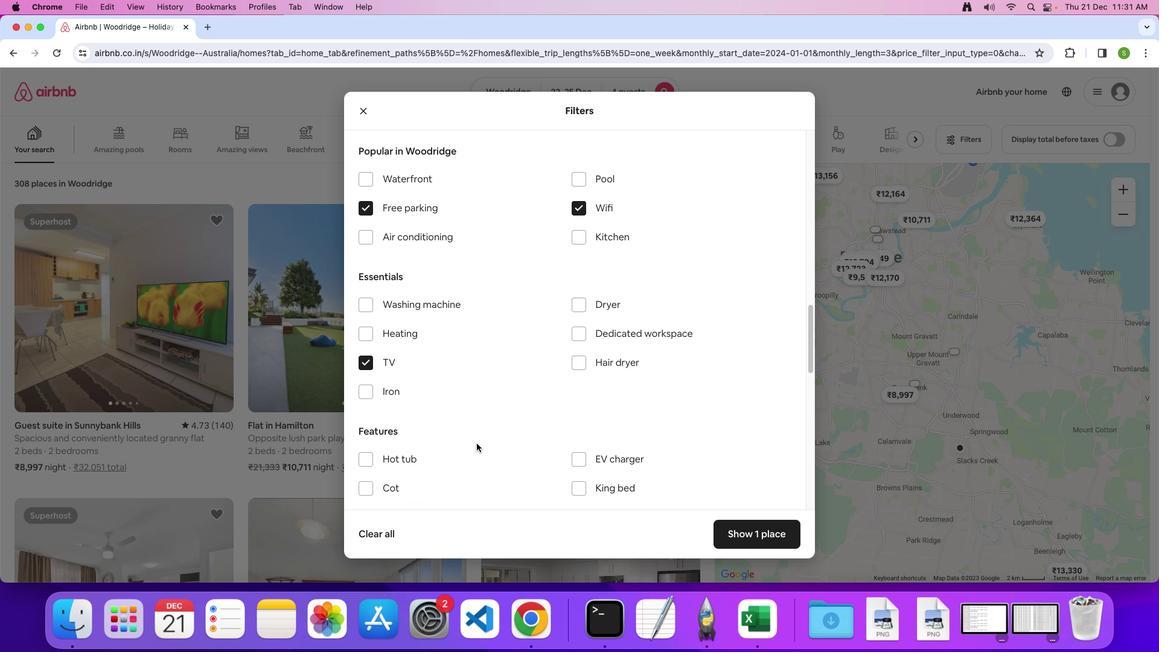 
Action: Mouse scrolled (477, 443) with delta (0, 0)
Screenshot: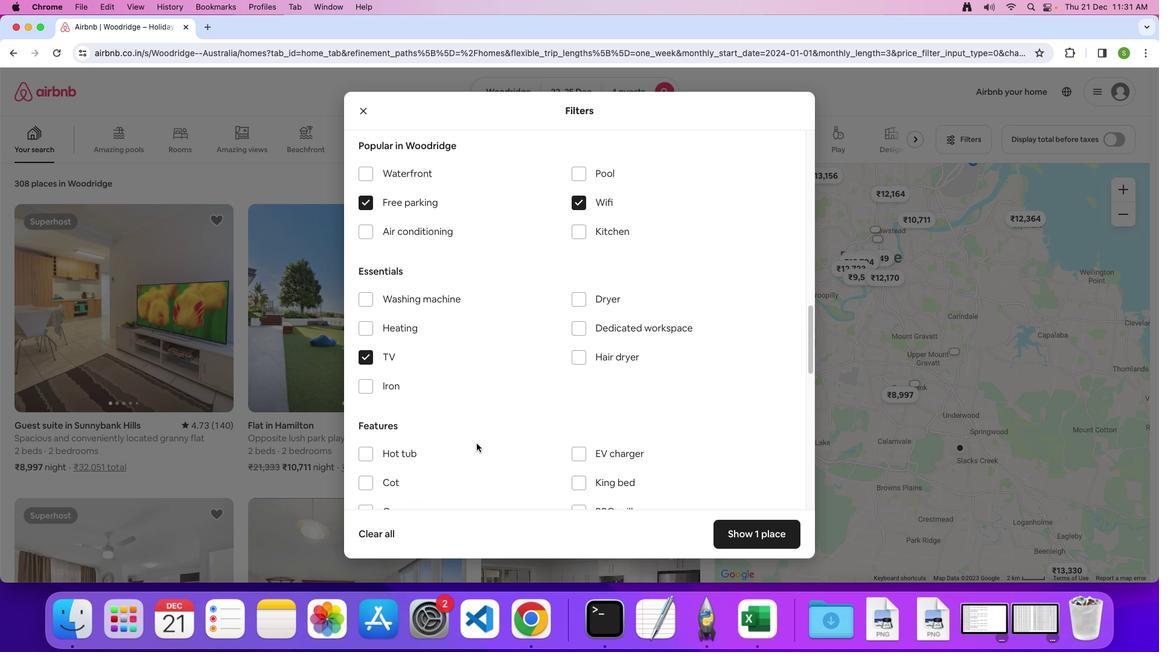 
Action: Mouse scrolled (477, 443) with delta (0, 0)
Screenshot: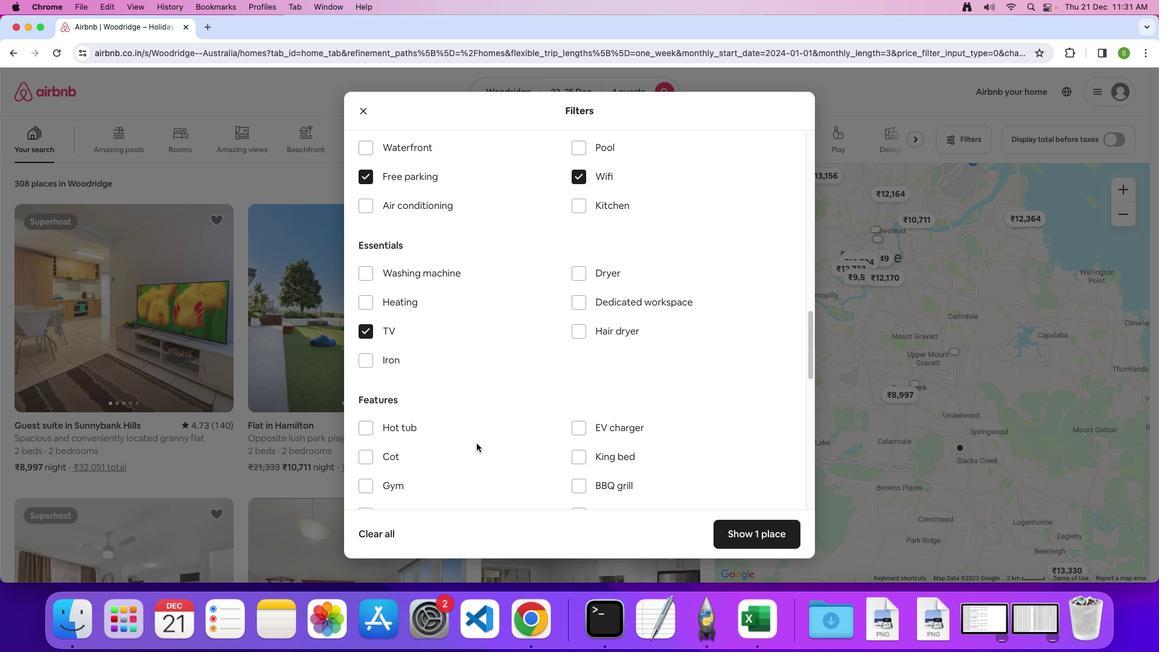
Action: Mouse moved to (477, 443)
Screenshot: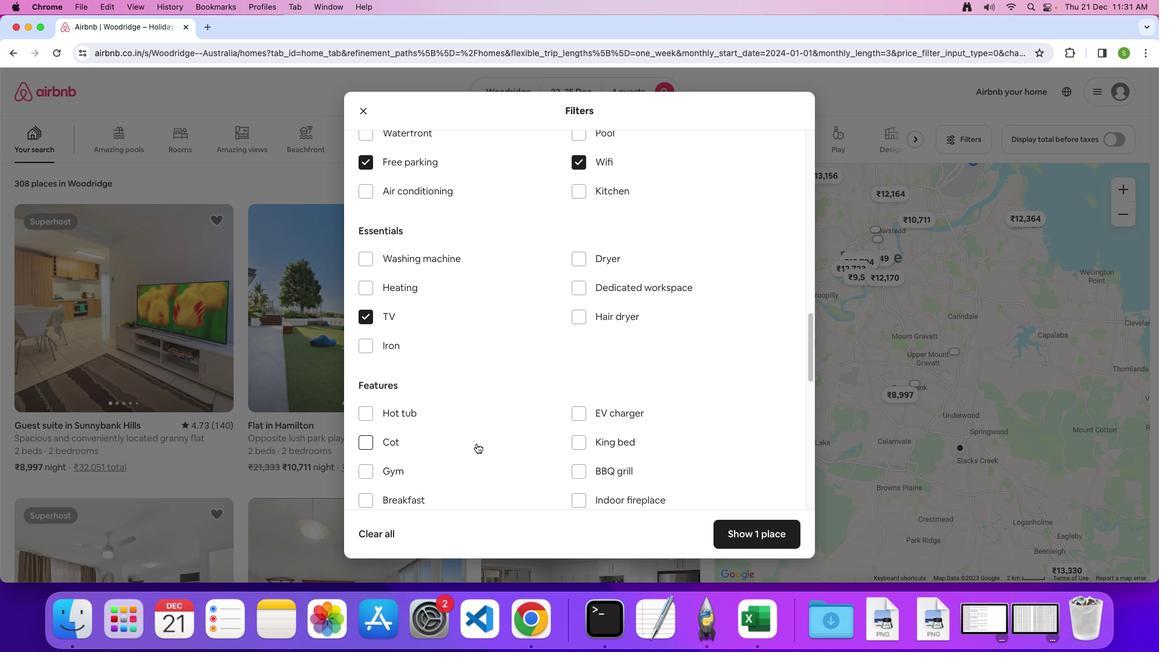 
Action: Mouse scrolled (477, 443) with delta (0, 0)
Screenshot: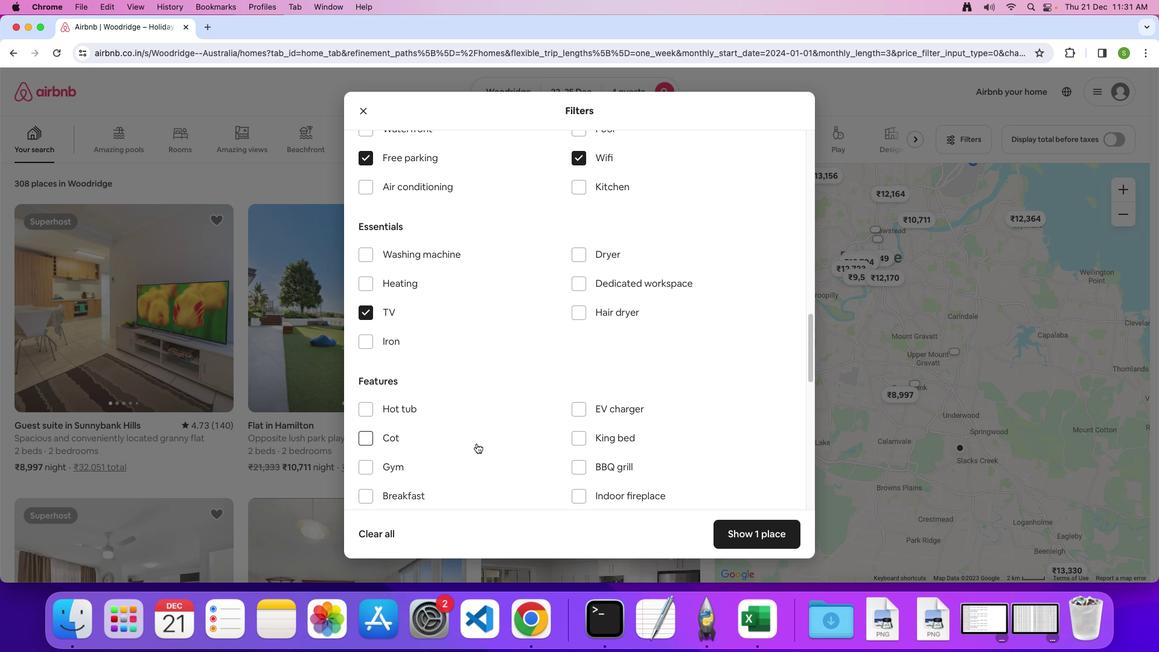 
Action: Mouse scrolled (477, 443) with delta (0, 0)
Screenshot: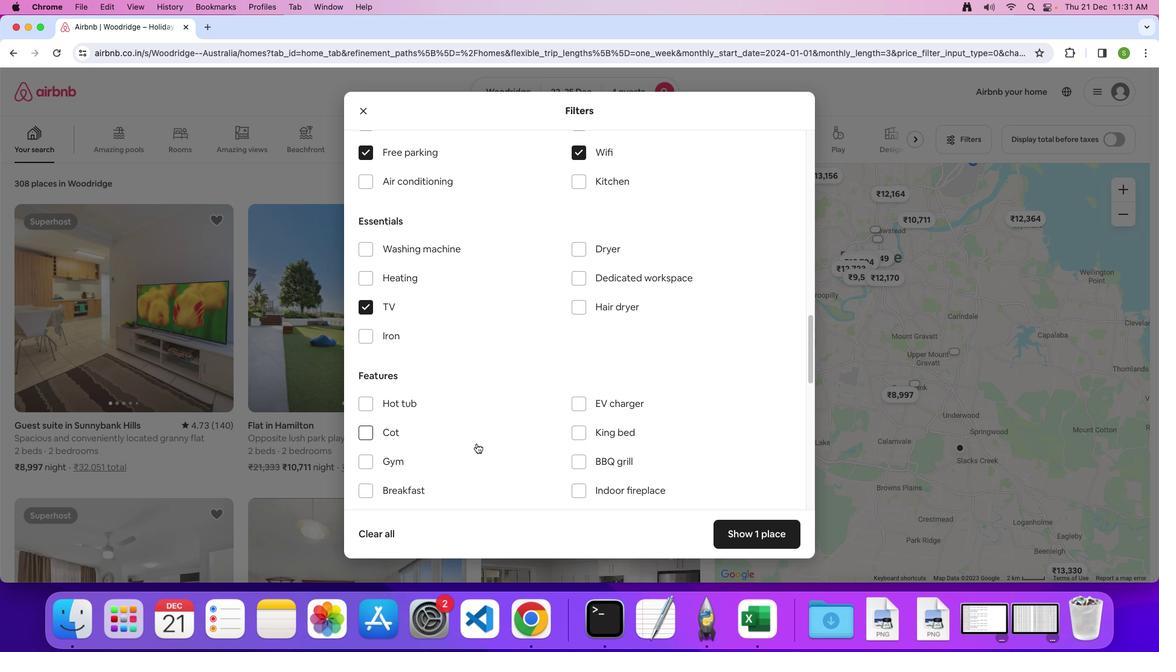 
Action: Mouse moved to (361, 392)
Screenshot: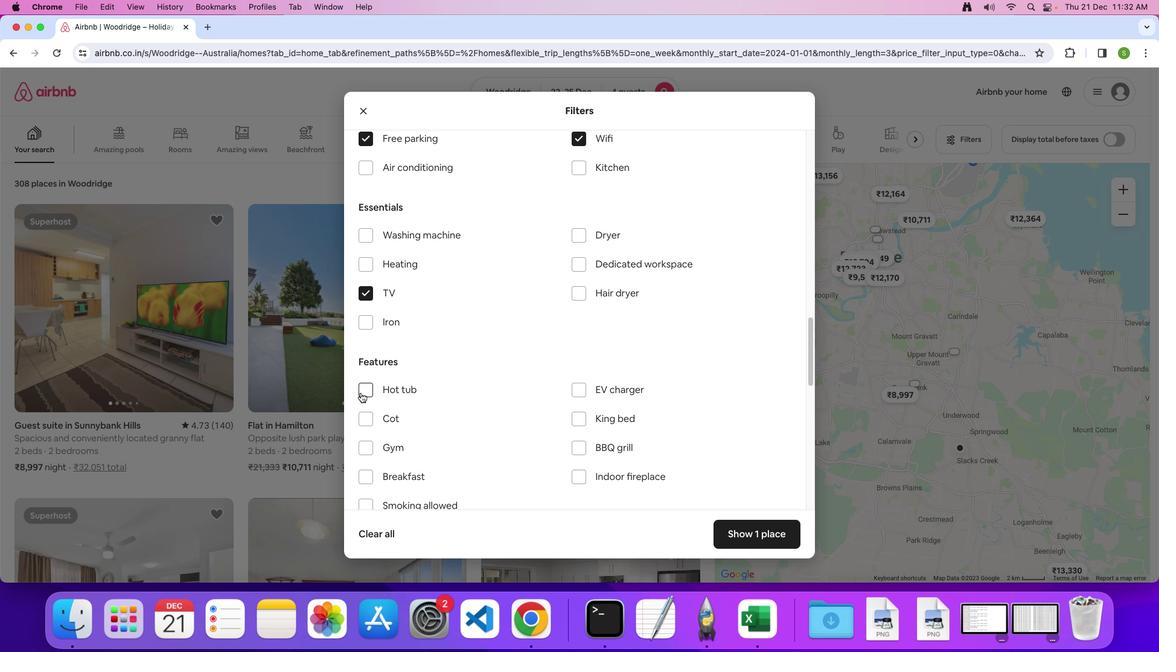 
Action: Mouse pressed left at (361, 392)
Screenshot: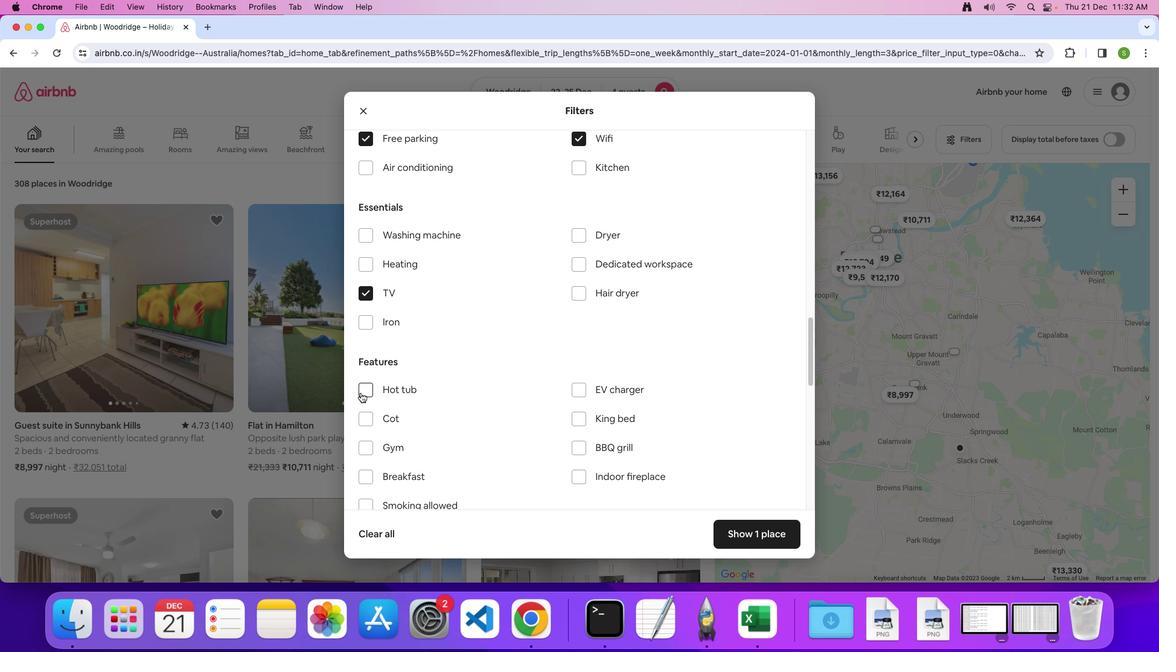 
Action: Mouse moved to (462, 411)
Screenshot: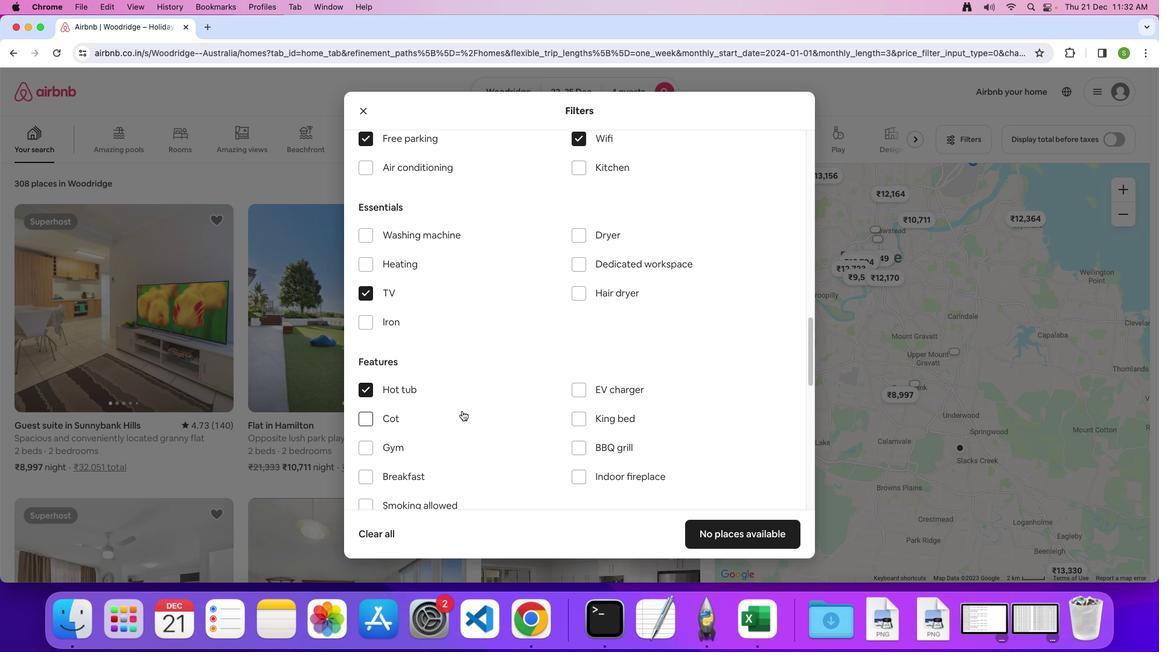 
Action: Mouse scrolled (462, 411) with delta (0, 0)
Screenshot: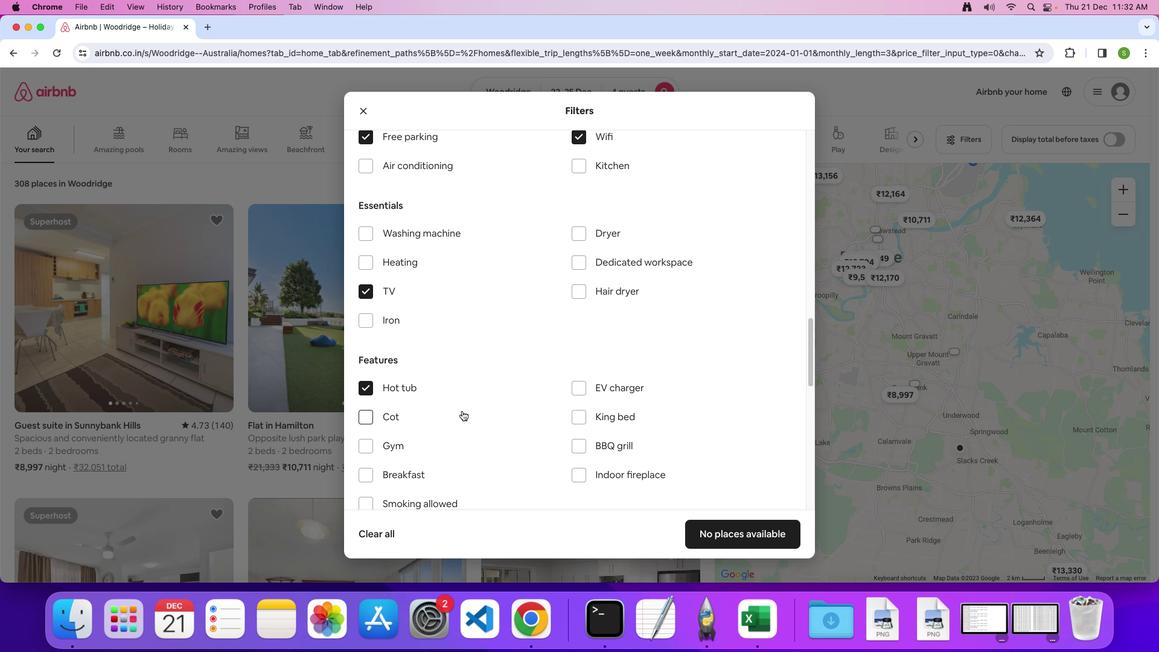 
Action: Mouse scrolled (462, 411) with delta (0, 0)
Screenshot: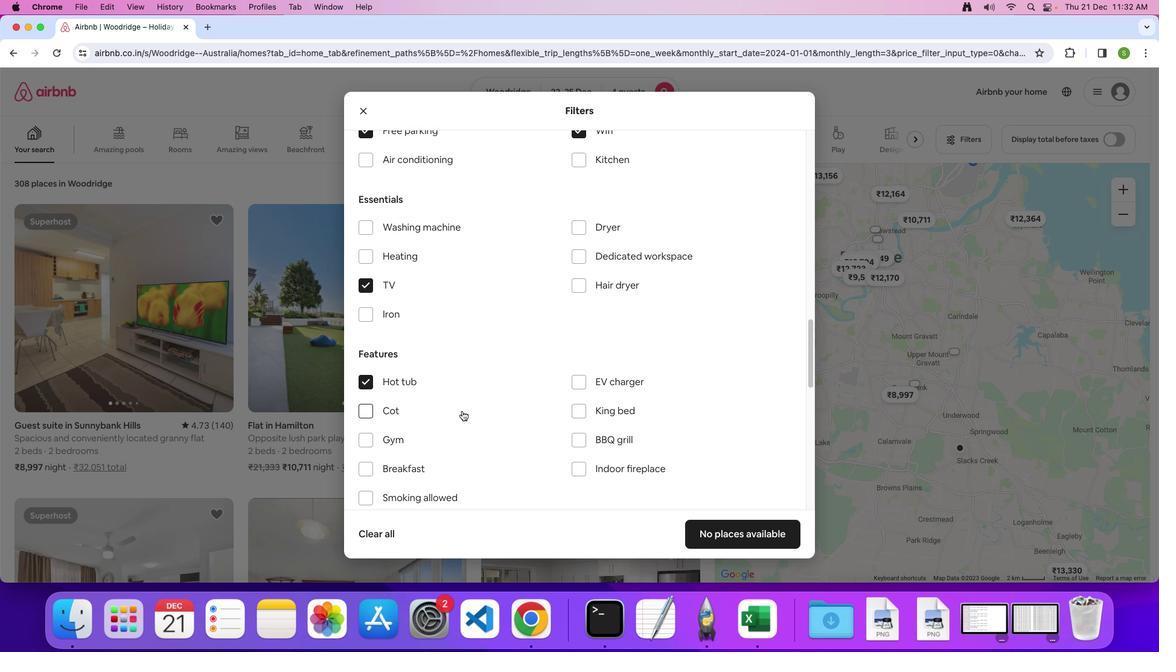 
Action: Mouse scrolled (462, 411) with delta (0, 0)
Screenshot: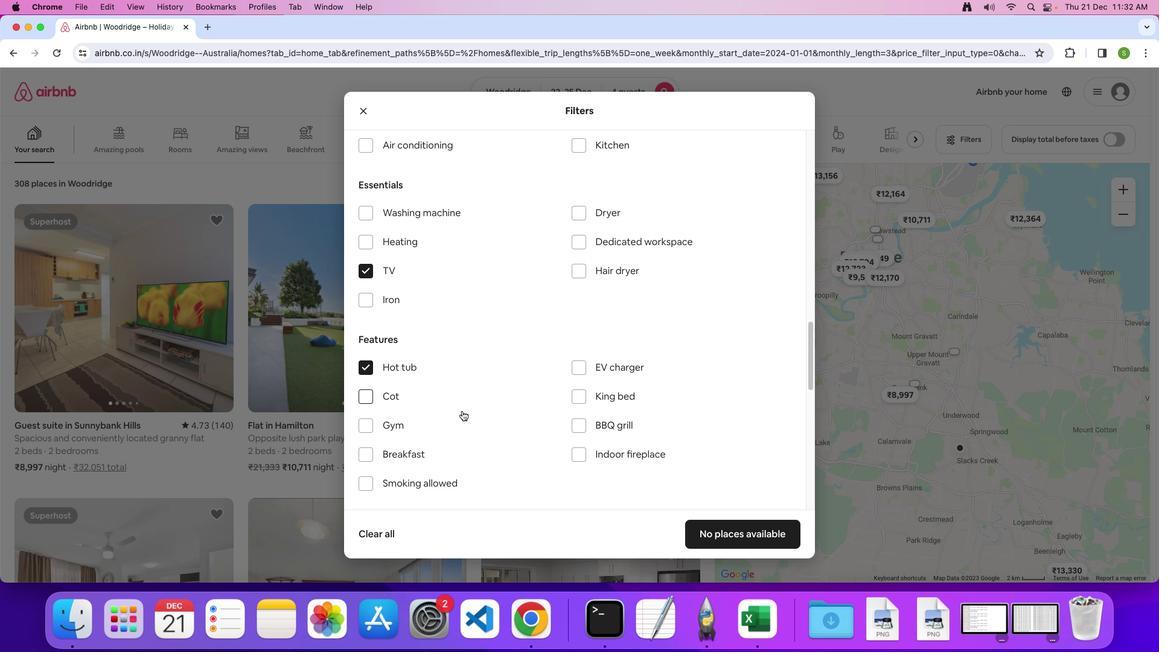 
Action: Mouse scrolled (462, 411) with delta (0, 0)
Screenshot: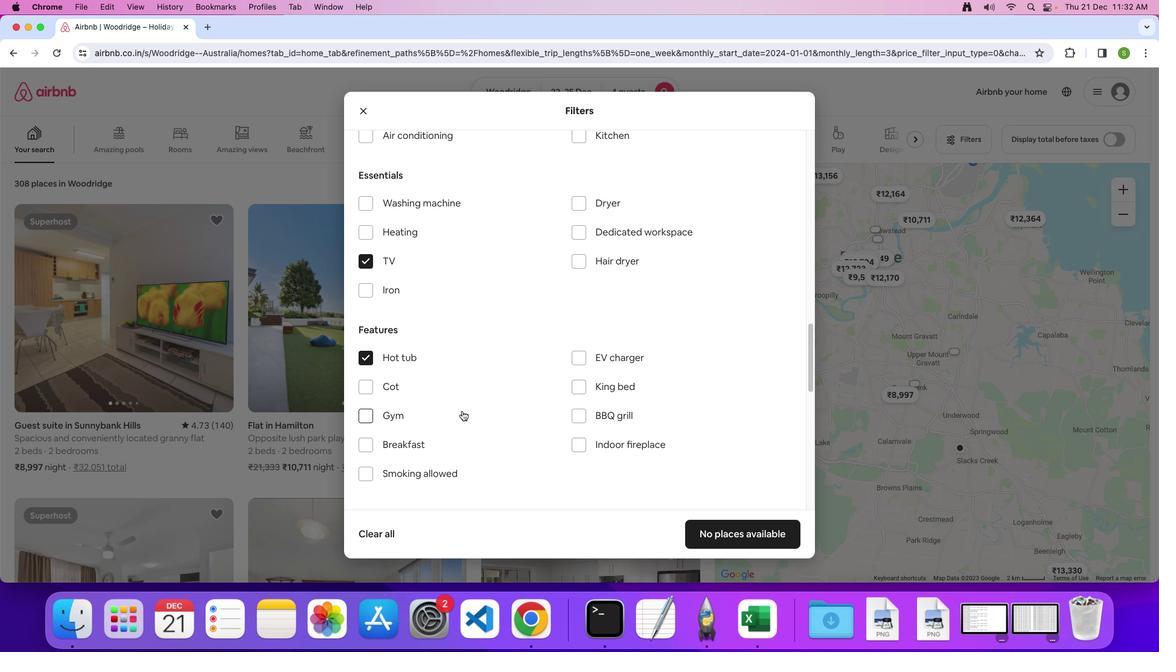 
Action: Mouse scrolled (462, 411) with delta (0, 0)
Screenshot: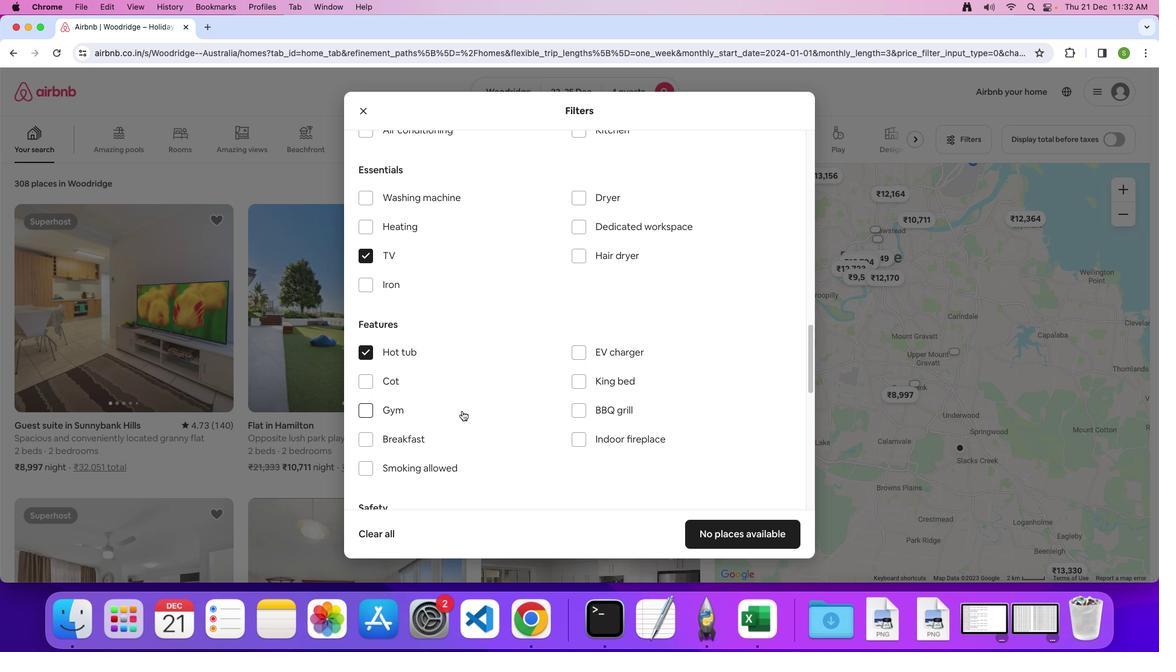 
Action: Mouse moved to (367, 401)
Screenshot: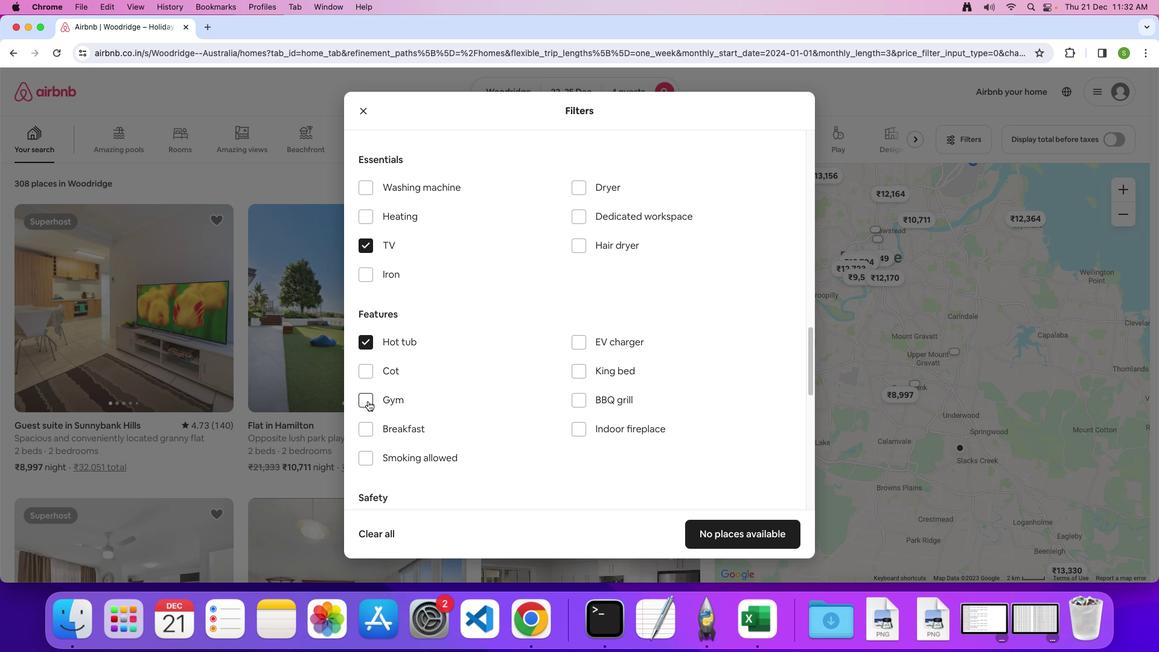 
Action: Mouse pressed left at (367, 401)
Screenshot: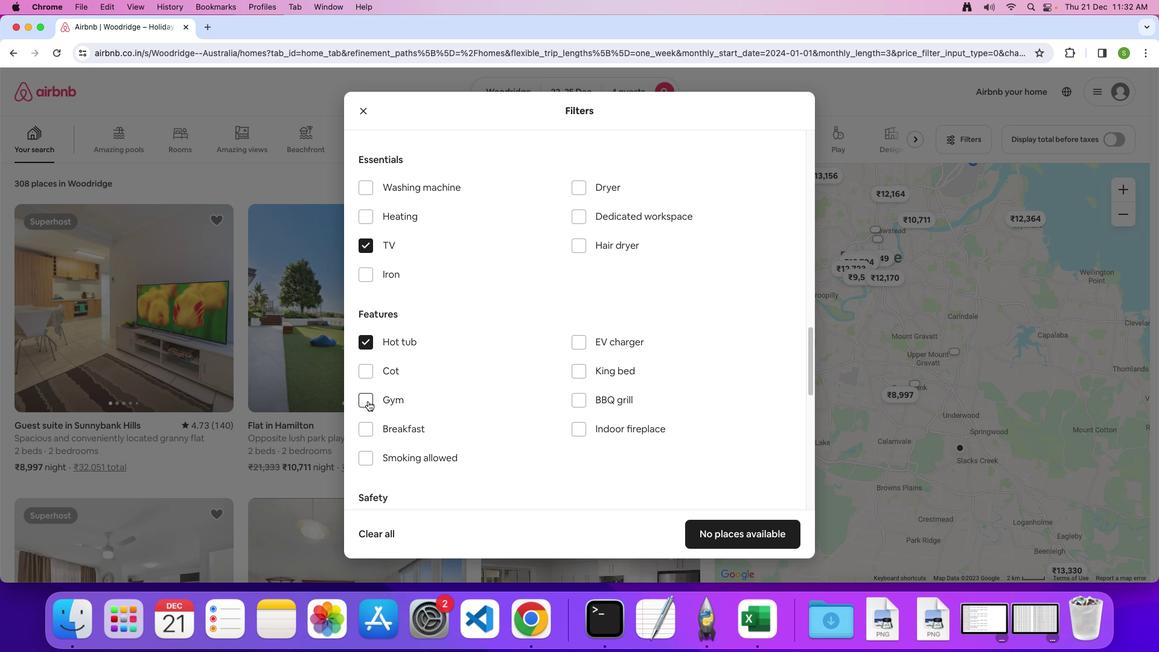 
Action: Mouse moved to (372, 459)
Screenshot: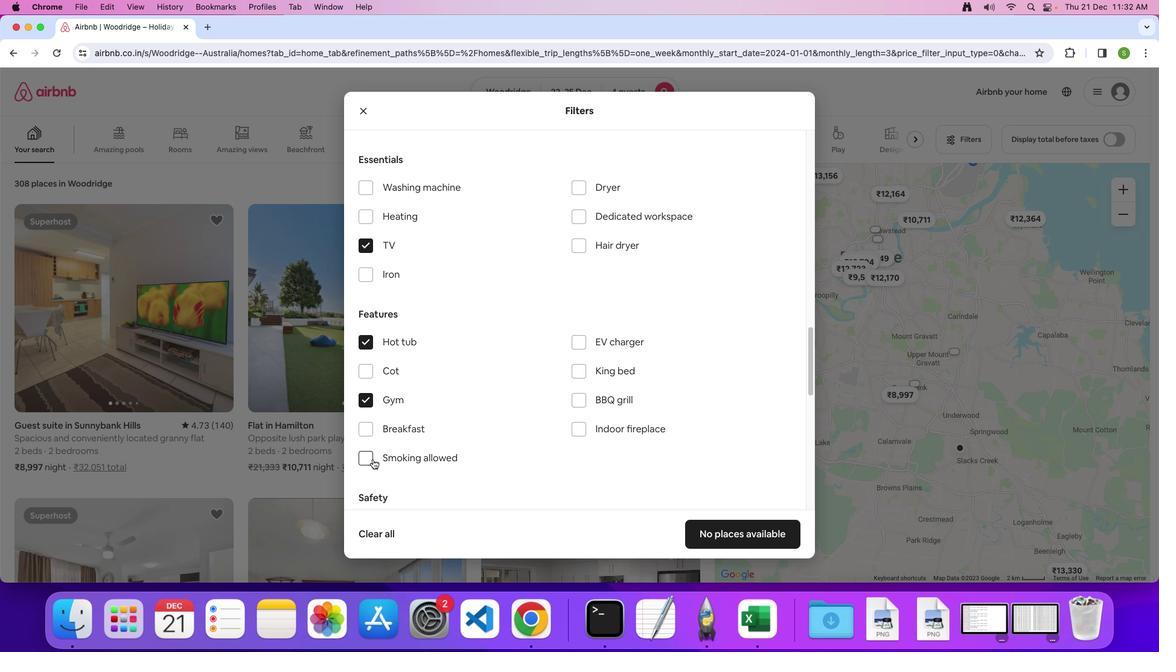 
Action: Mouse pressed left at (372, 459)
Screenshot: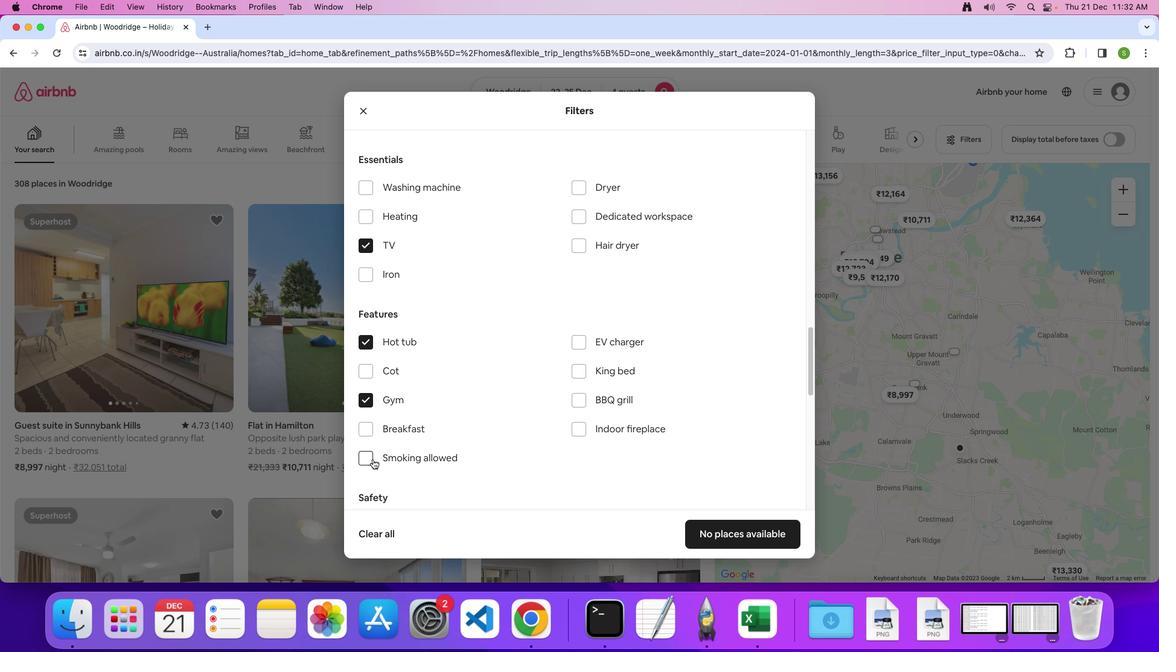 
Action: Mouse moved to (499, 440)
Screenshot: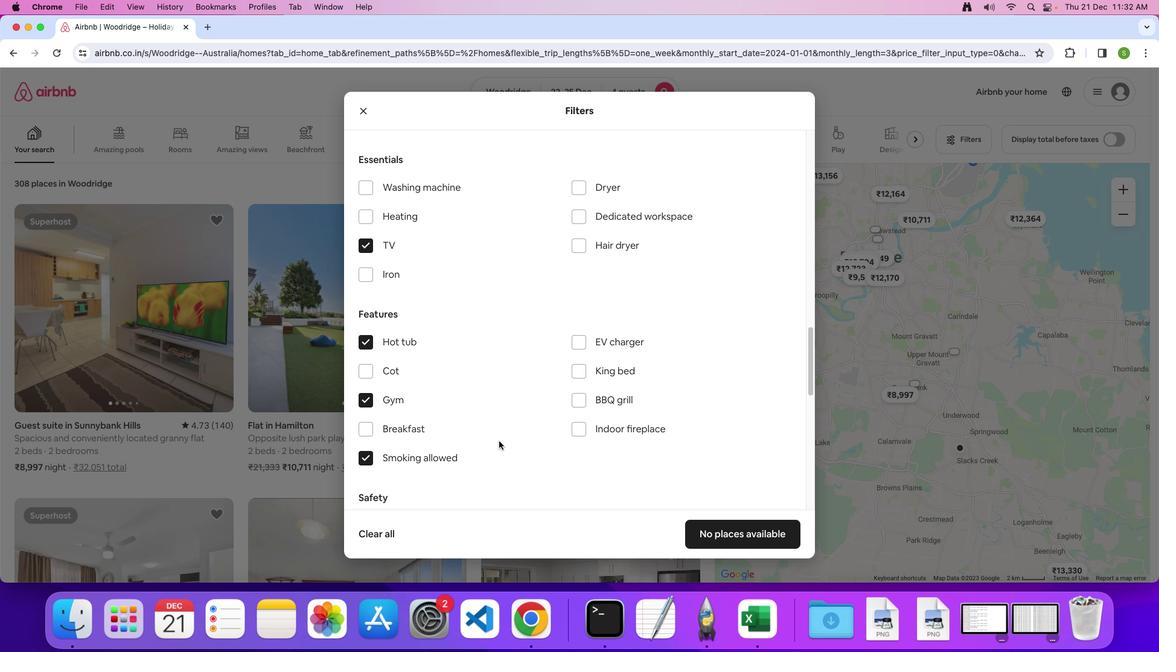 
Action: Mouse scrolled (499, 440) with delta (0, 0)
Screenshot: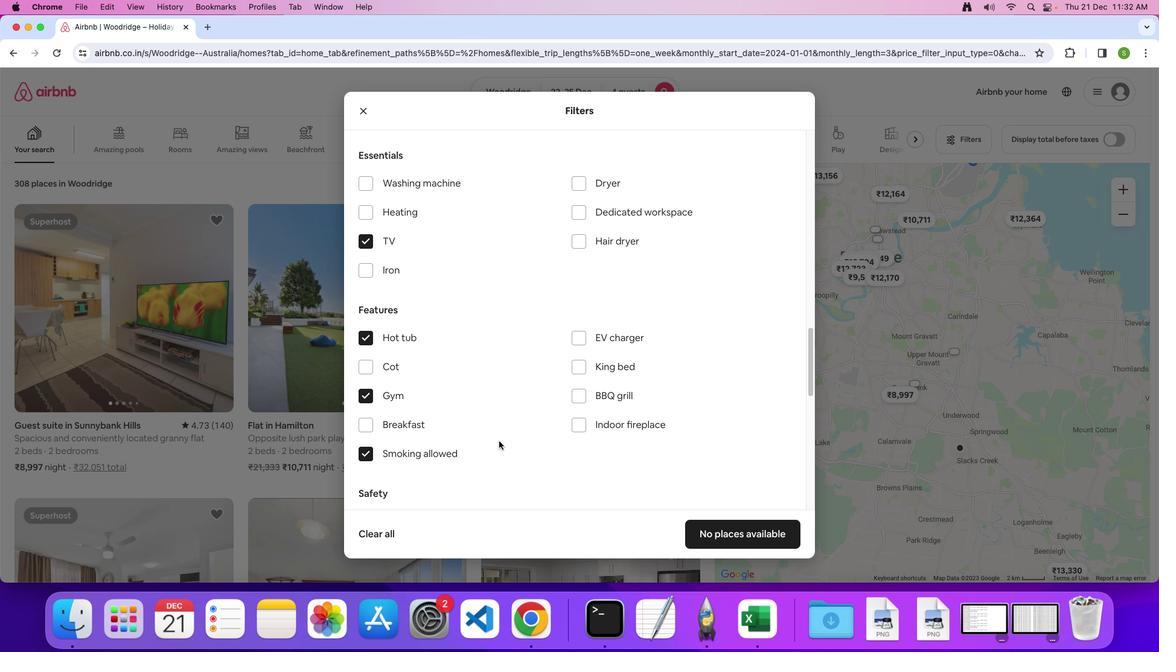 
Action: Mouse scrolled (499, 440) with delta (0, 0)
Screenshot: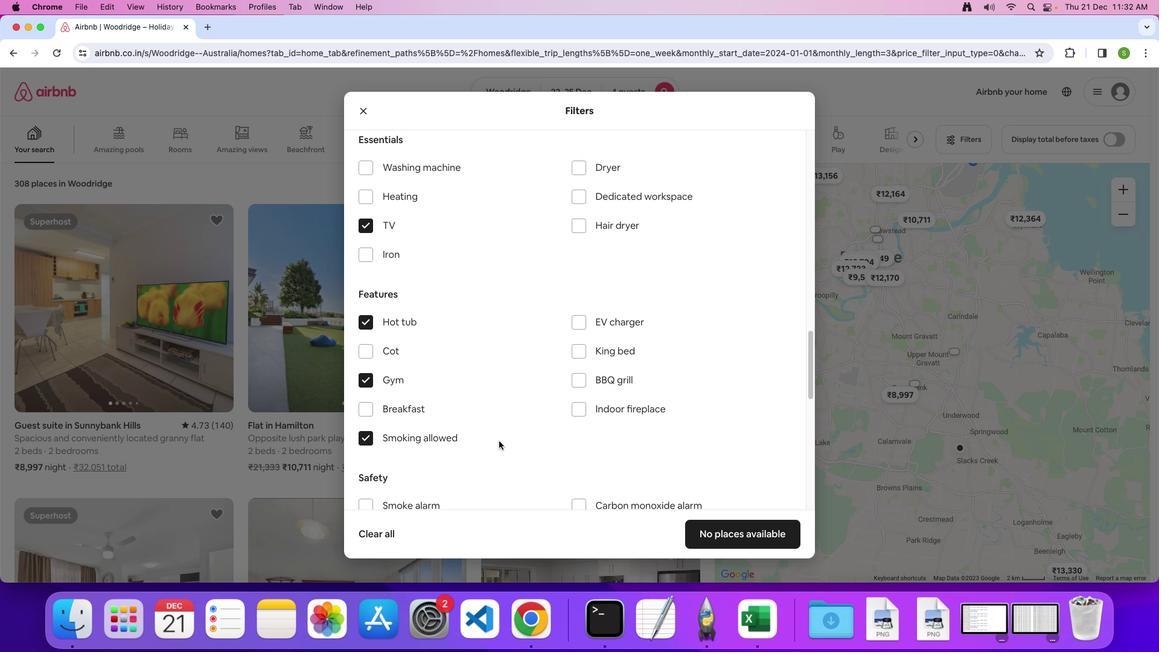 
Action: Mouse scrolled (499, 440) with delta (0, -2)
Screenshot: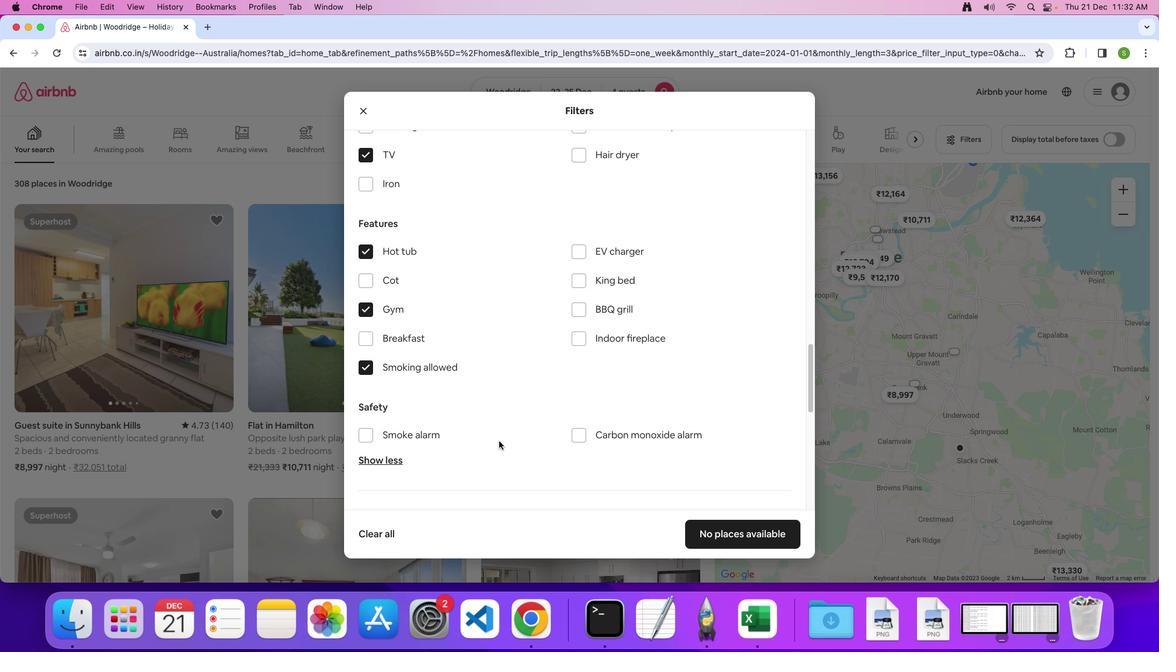
Action: Mouse scrolled (499, 440) with delta (0, 0)
Screenshot: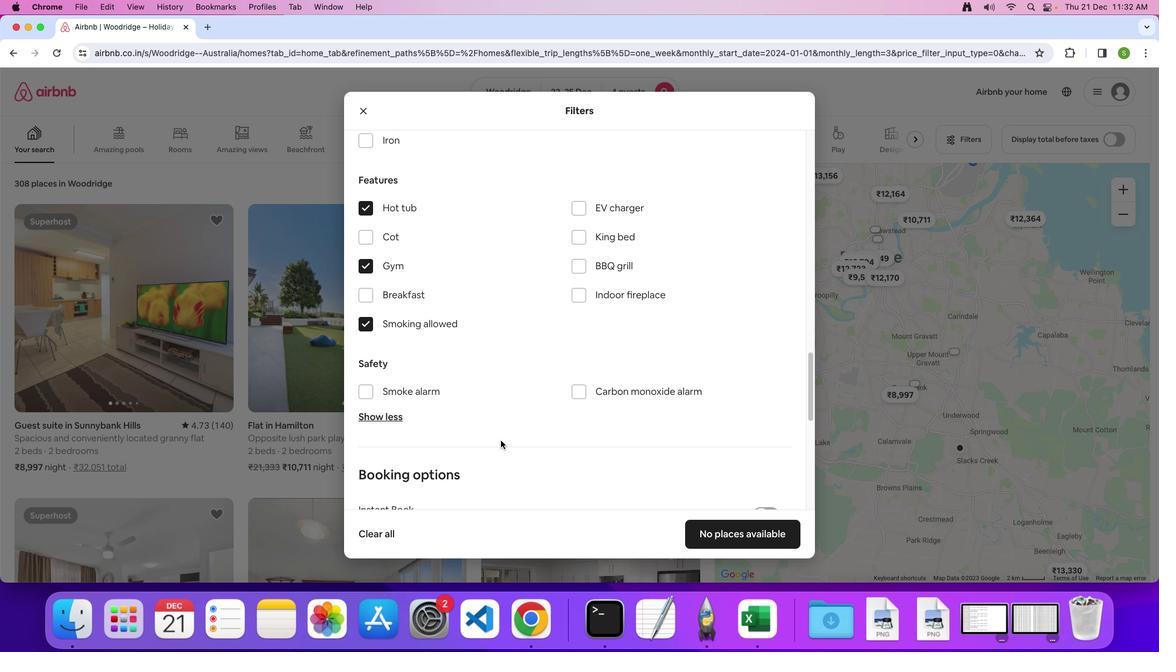 
Action: Mouse moved to (499, 440)
Screenshot: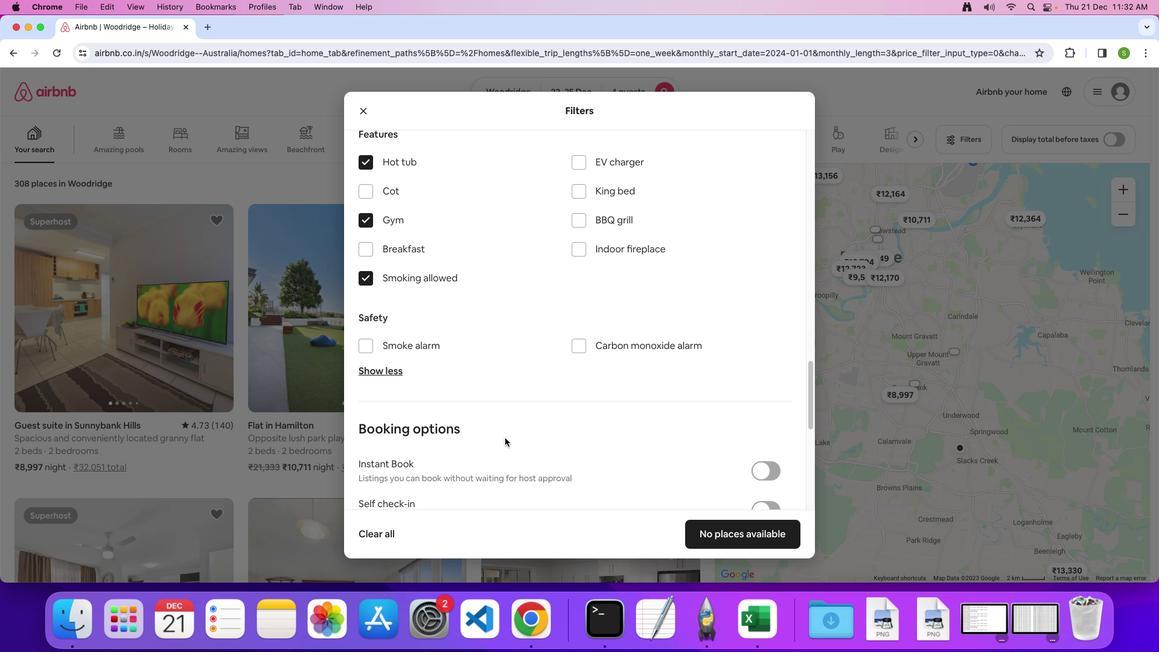 
Action: Mouse scrolled (499, 440) with delta (0, 0)
Screenshot: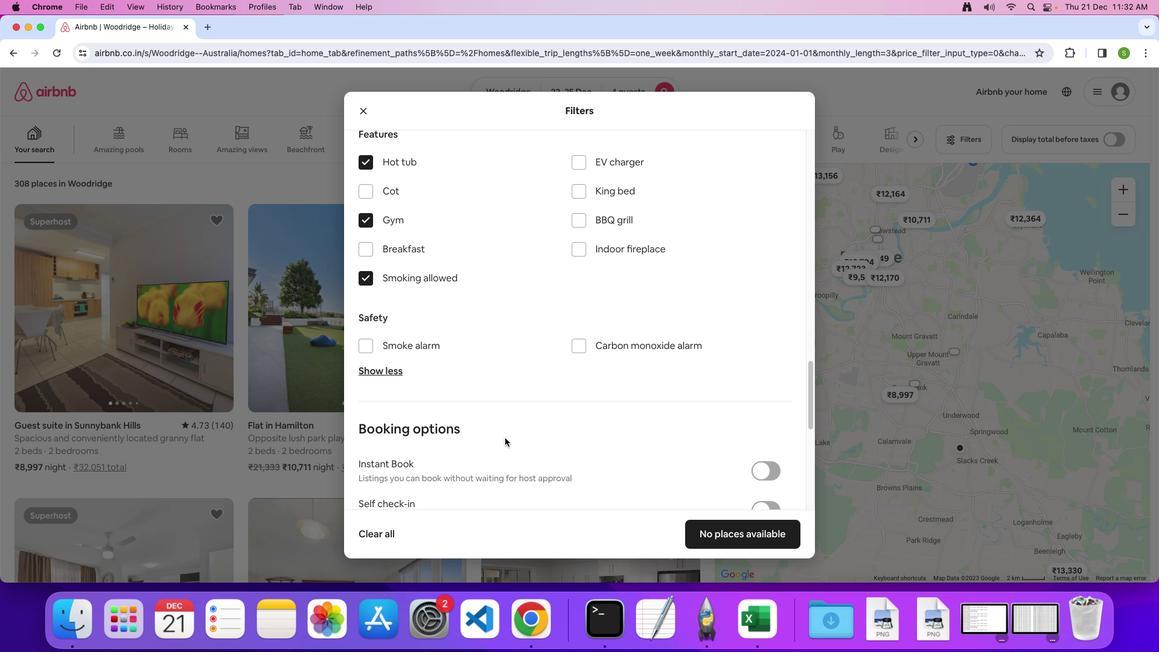 
Action: Mouse moved to (500, 440)
Screenshot: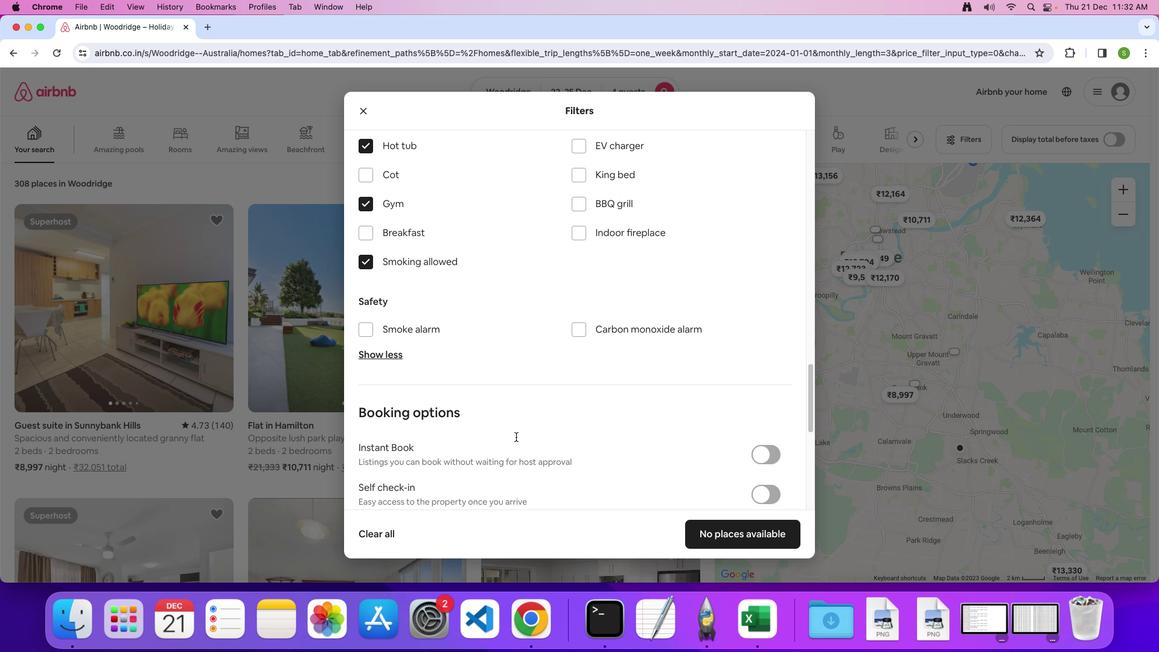 
Action: Mouse scrolled (500, 440) with delta (0, -1)
Screenshot: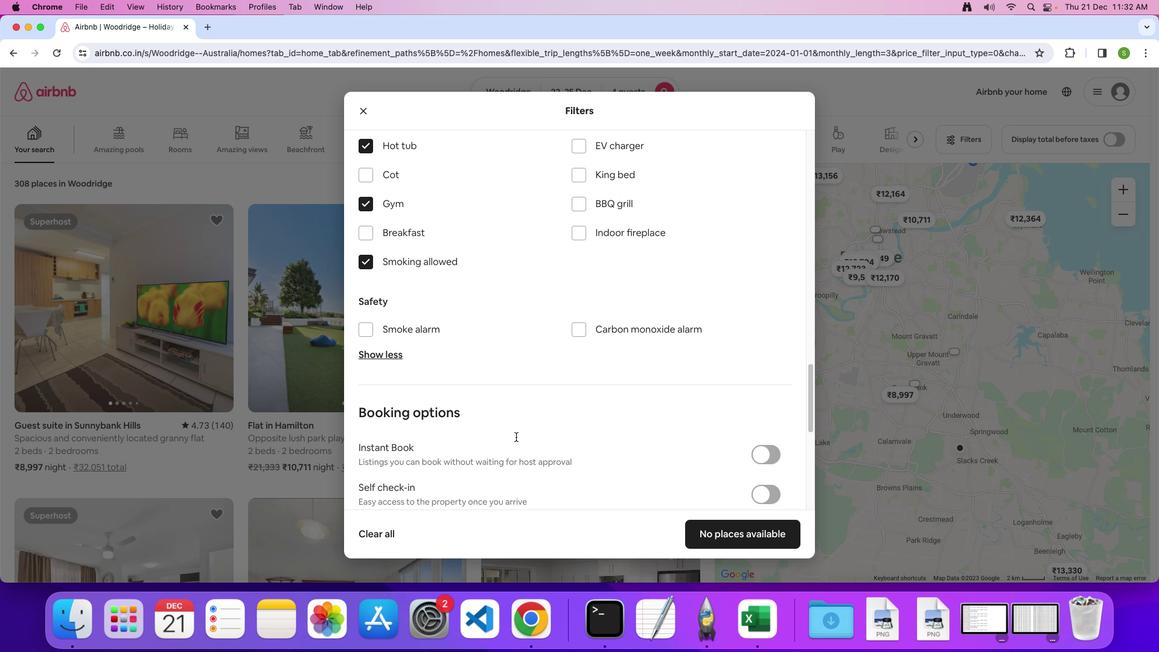 
Action: Mouse moved to (646, 429)
Screenshot: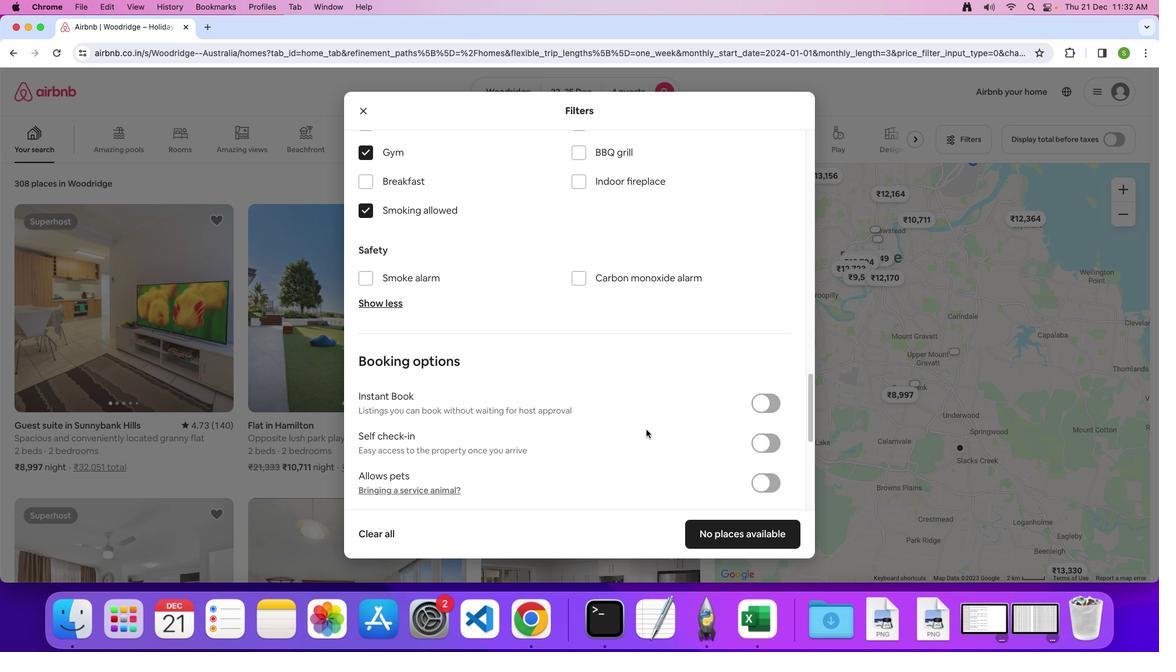 
Action: Mouse scrolled (646, 429) with delta (0, 0)
Screenshot: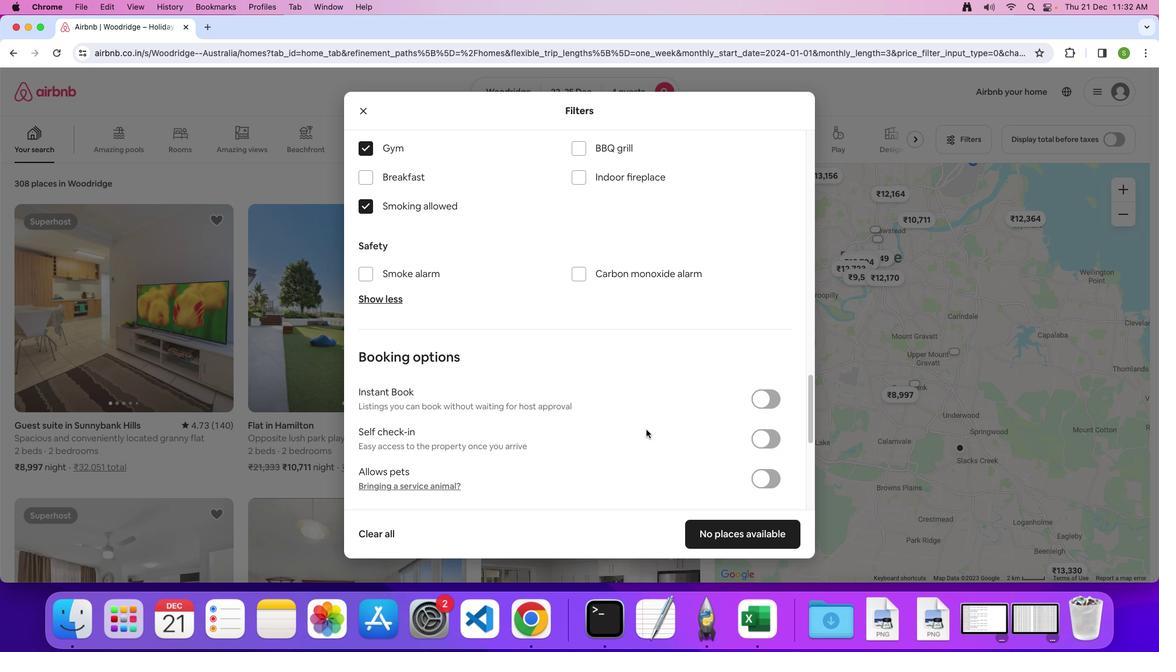 
Action: Mouse moved to (646, 429)
Screenshot: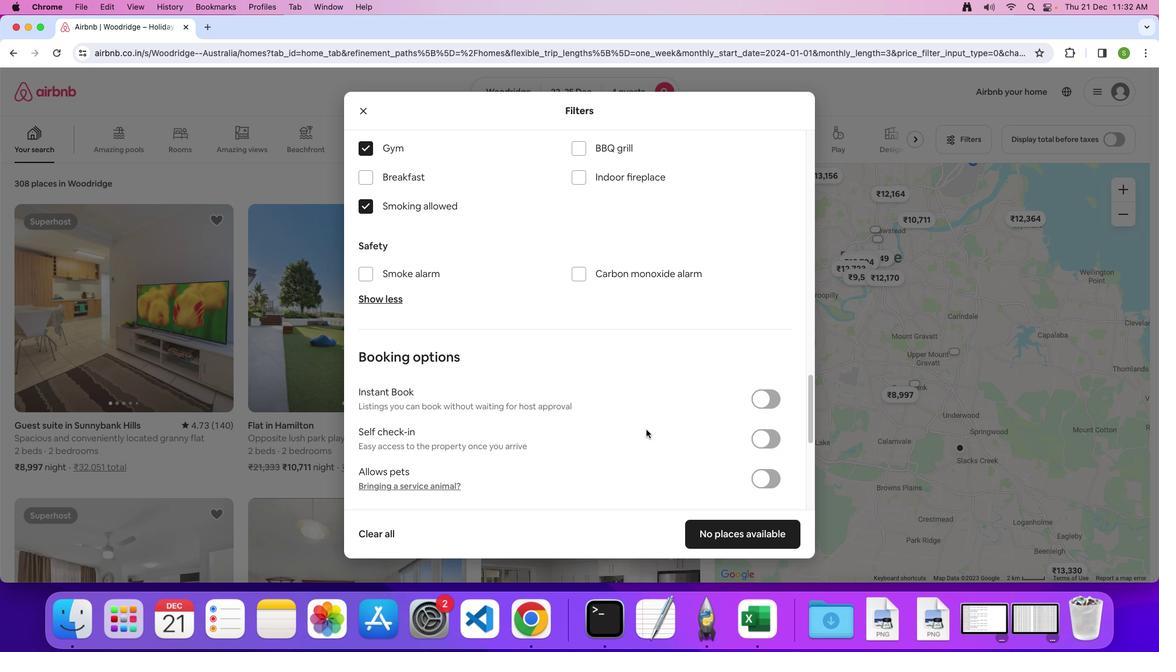 
Action: Mouse scrolled (646, 429) with delta (0, 0)
Screenshot: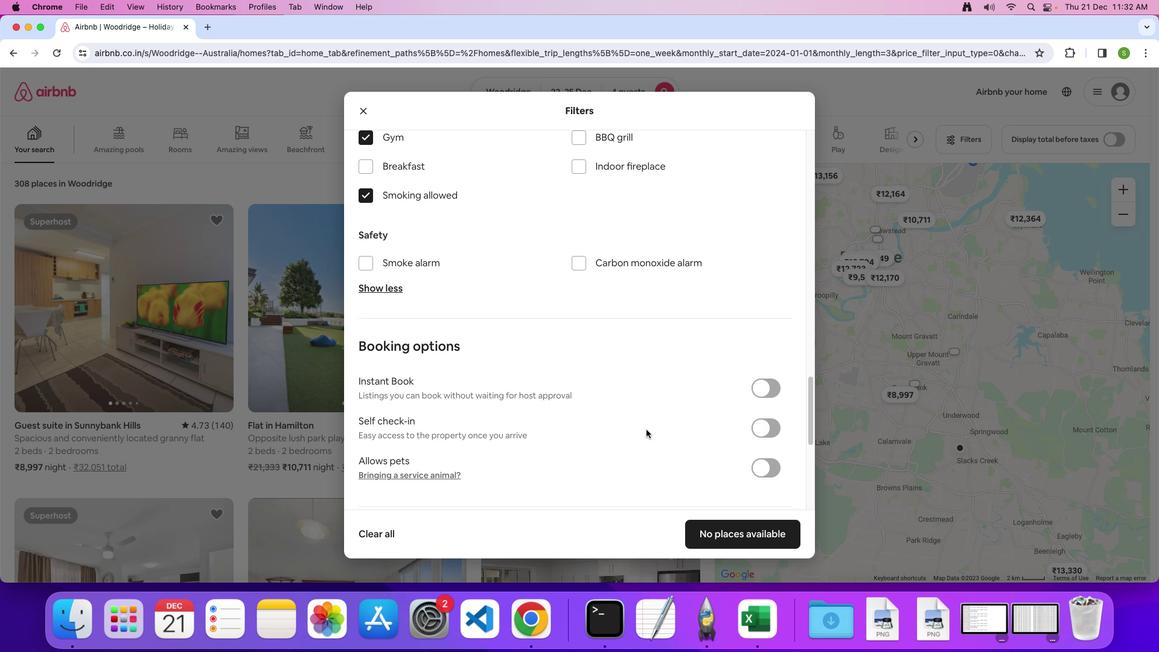 
Action: Mouse scrolled (646, 429) with delta (0, -1)
Screenshot: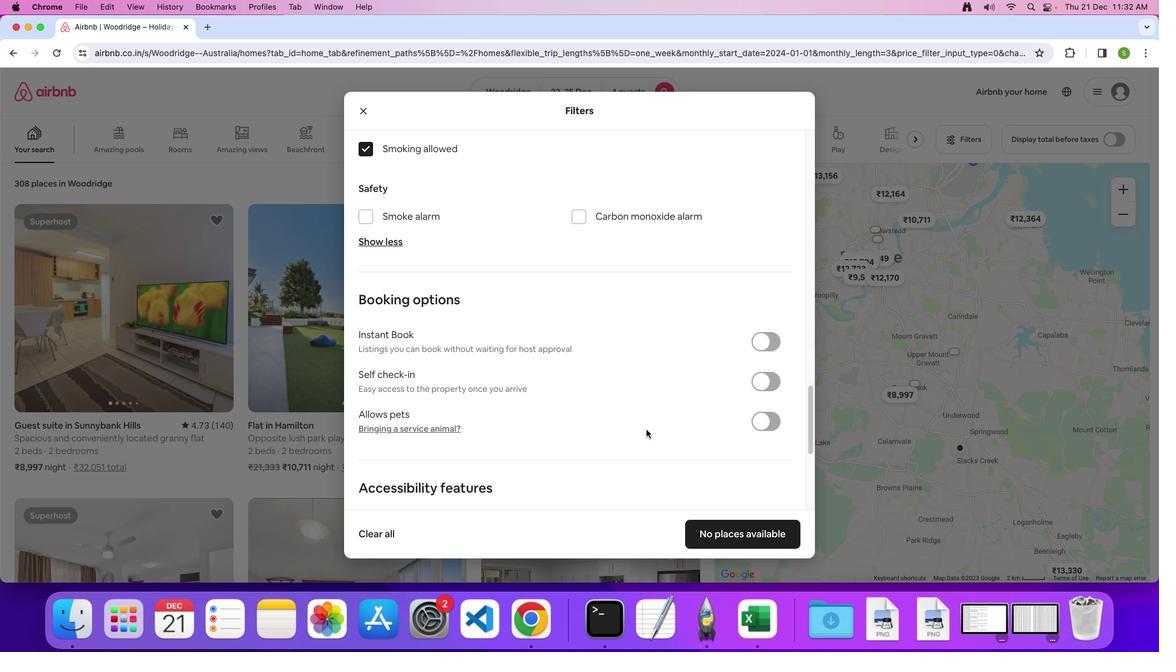 
Action: Mouse scrolled (646, 429) with delta (0, 0)
Screenshot: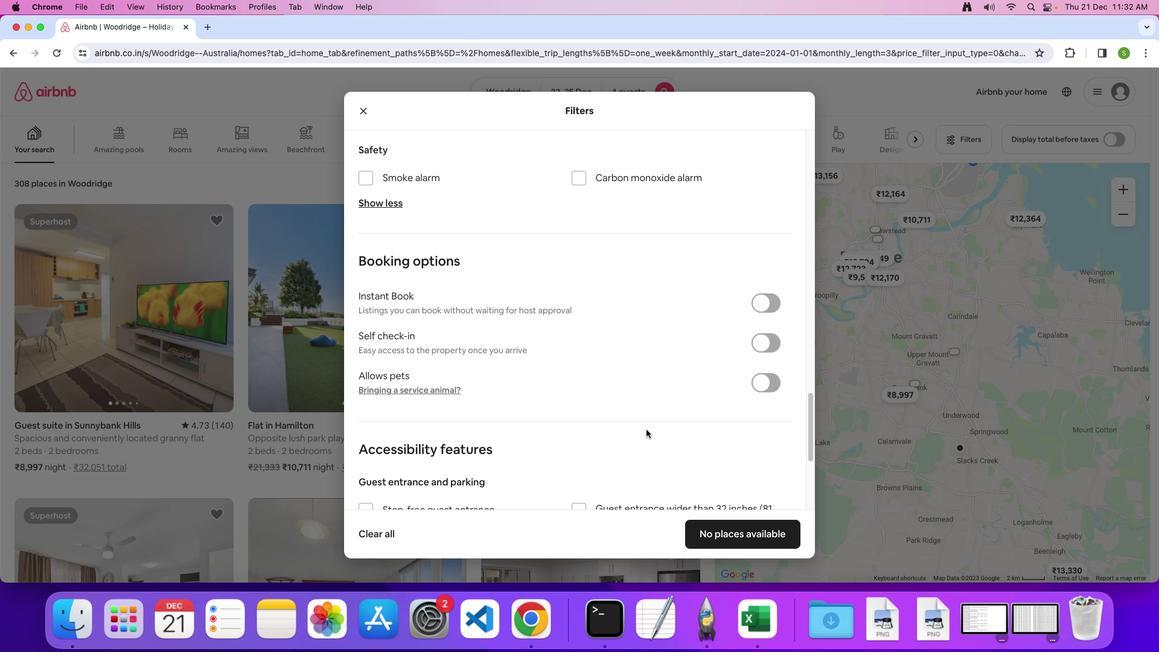 
Action: Mouse scrolled (646, 429) with delta (0, 0)
Screenshot: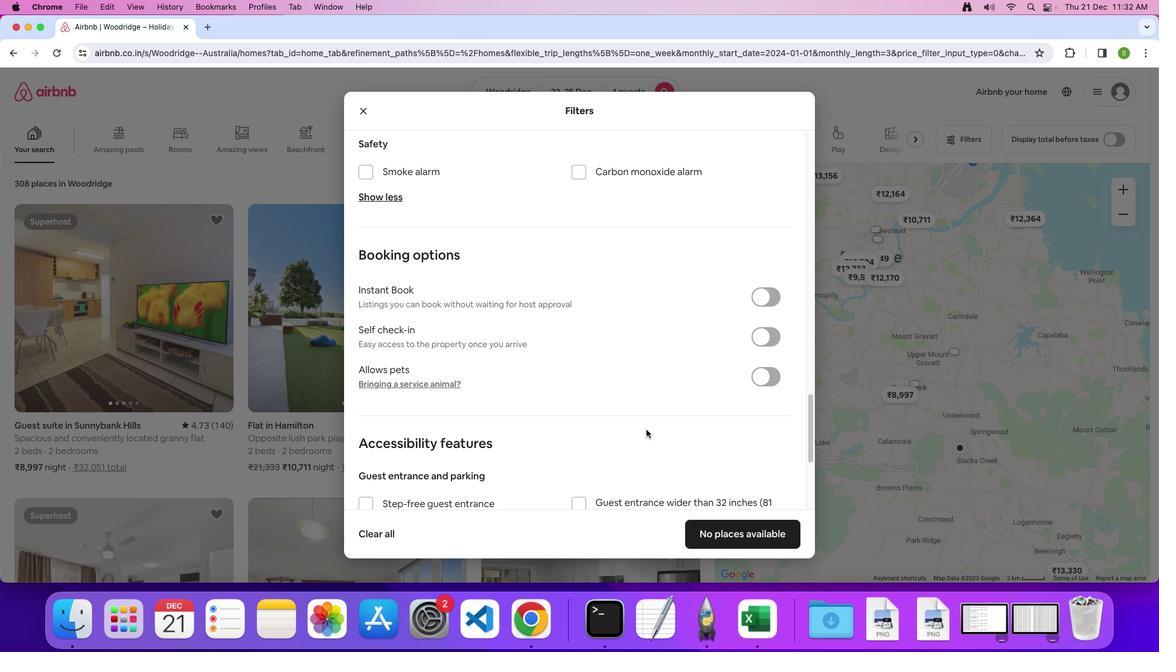 
Action: Mouse scrolled (646, 429) with delta (0, 0)
Screenshot: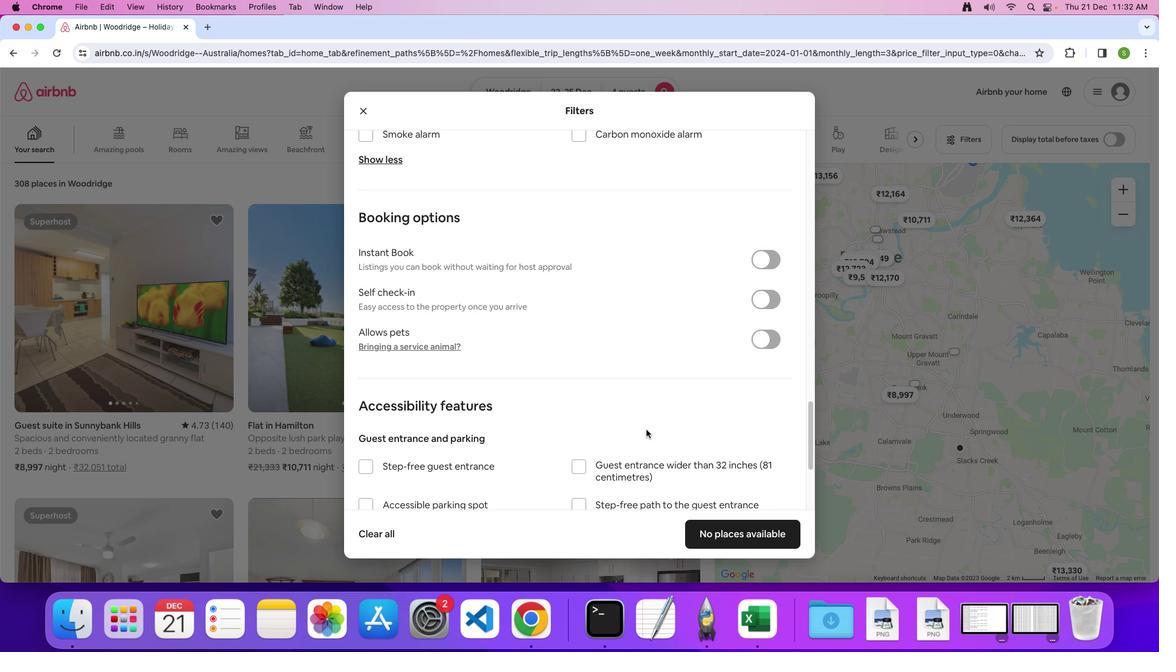 
Action: Mouse scrolled (646, 429) with delta (0, 0)
Screenshot: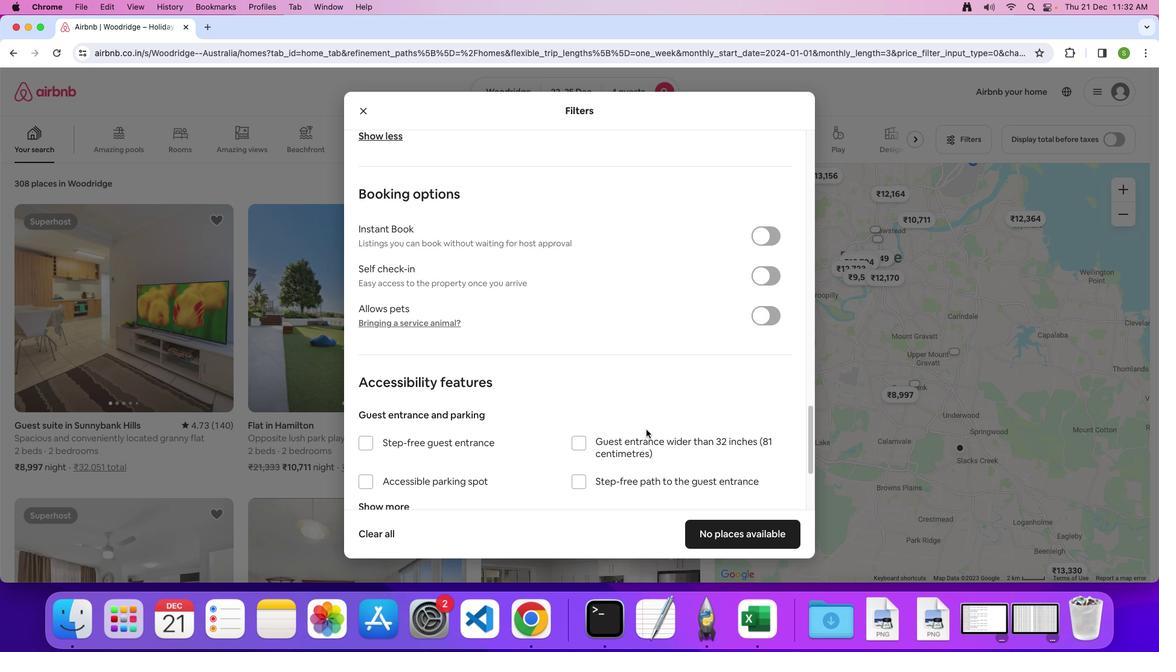 
Action: Mouse scrolled (646, 429) with delta (0, 0)
Screenshot: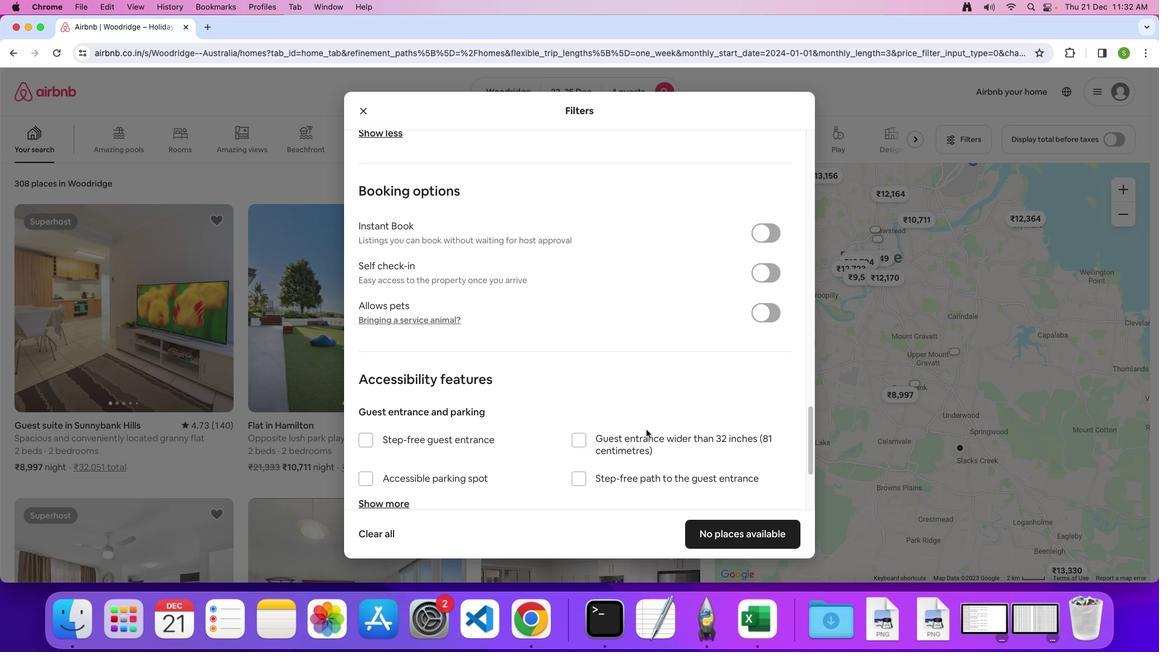 
Action: Mouse scrolled (646, 429) with delta (0, 0)
Screenshot: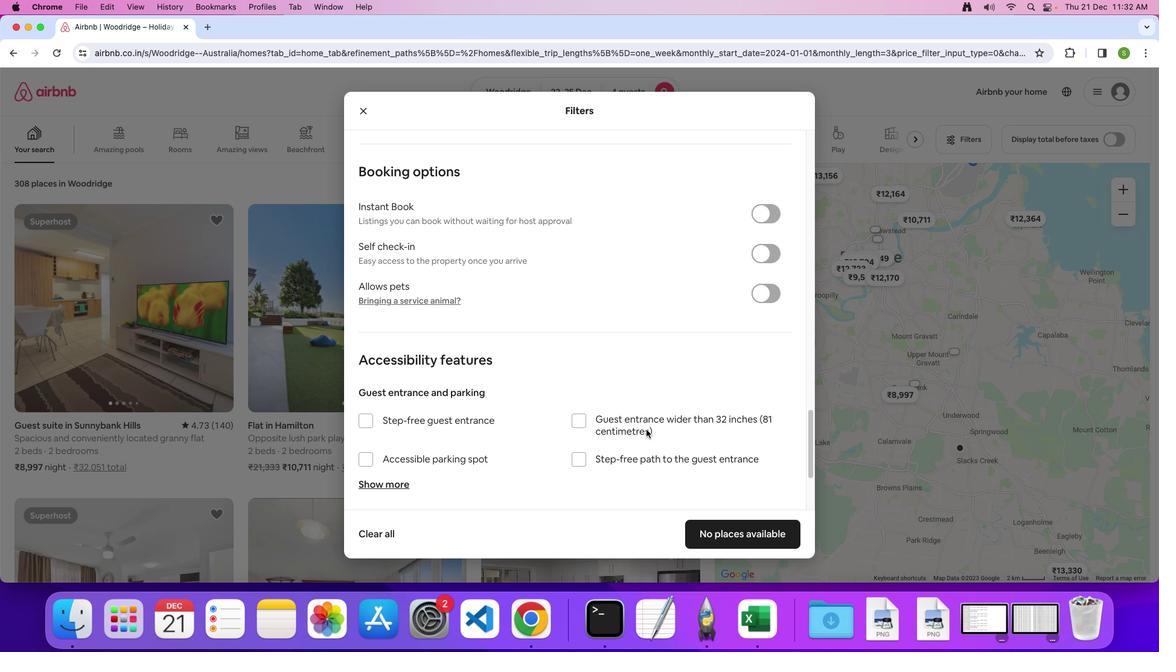 
Action: Mouse scrolled (646, 429) with delta (0, 0)
Screenshot: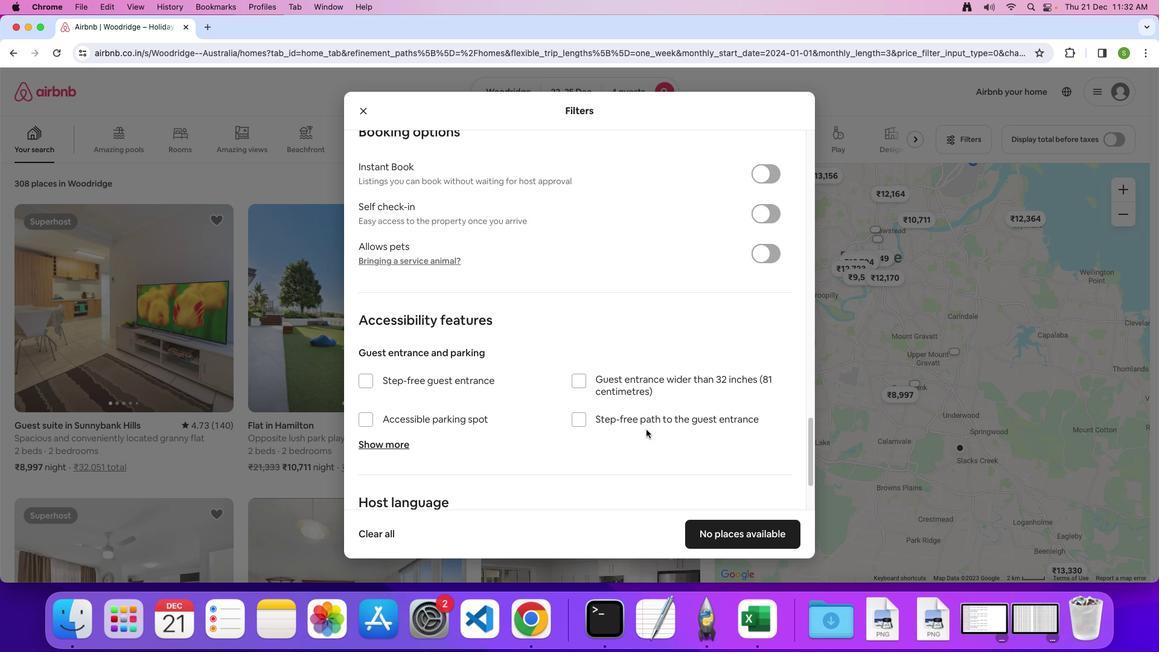 
Action: Mouse scrolled (646, 429) with delta (0, -1)
Screenshot: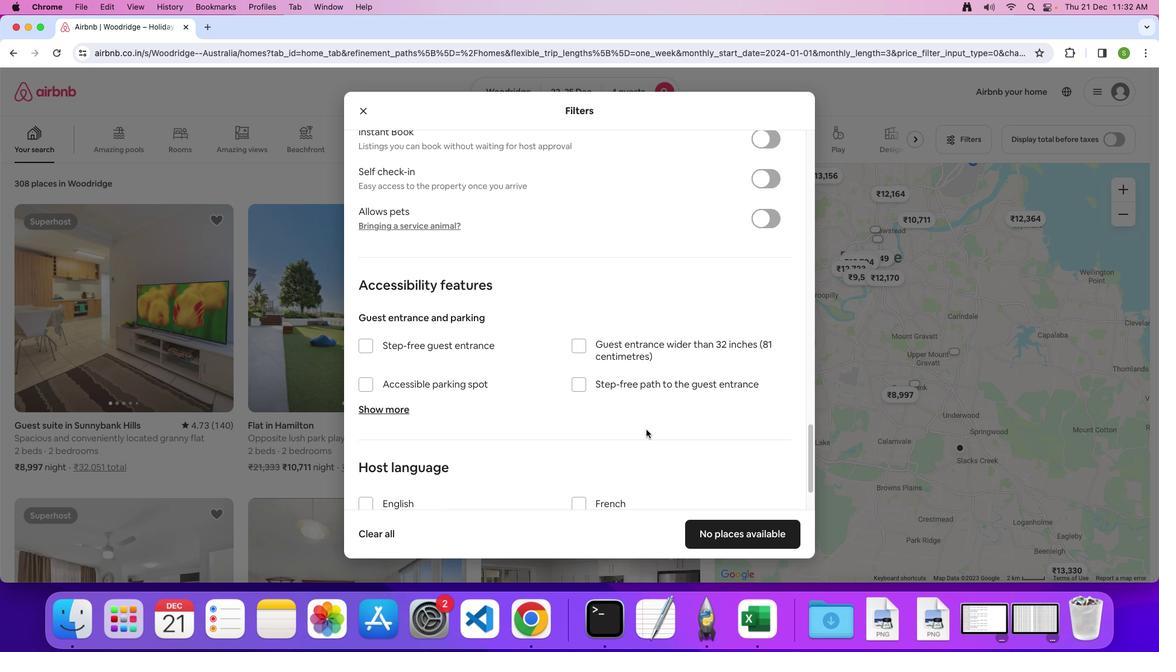 
Action: Mouse scrolled (646, 429) with delta (0, 0)
Screenshot: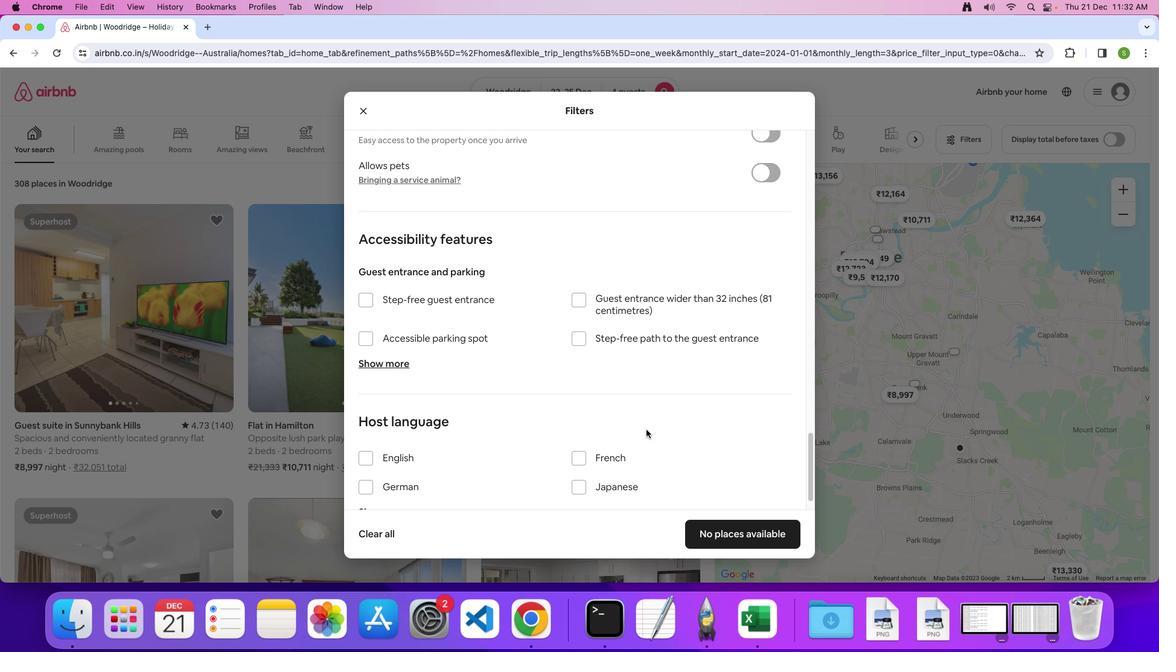 
Action: Mouse scrolled (646, 429) with delta (0, 0)
Screenshot: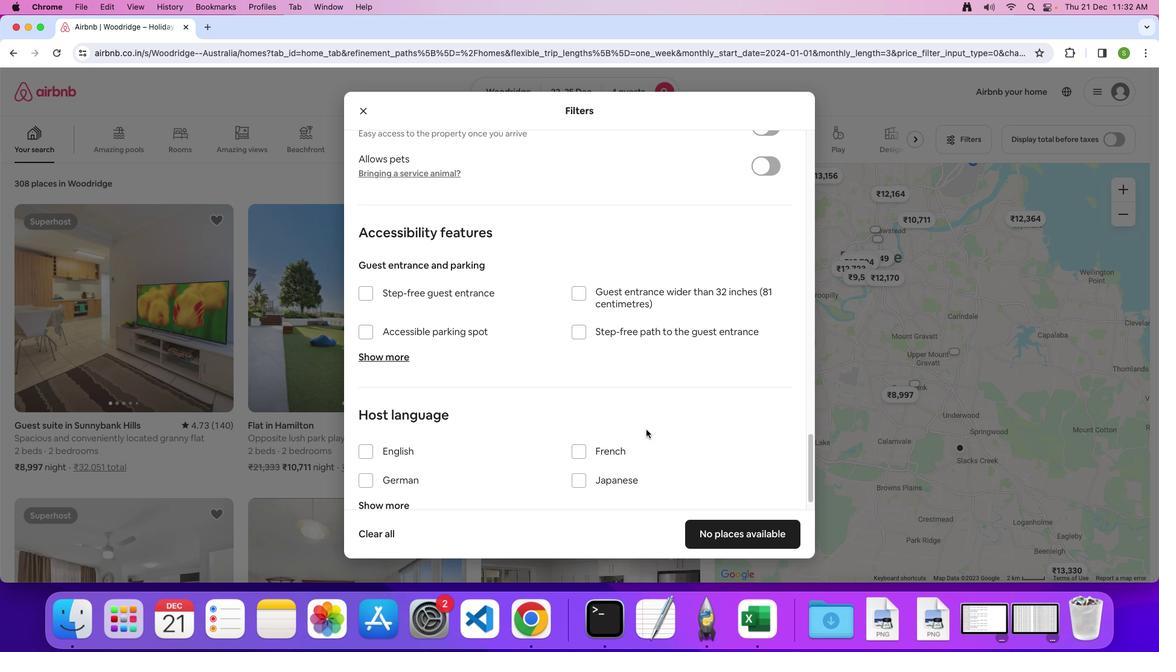
Action: Mouse scrolled (646, 429) with delta (0, -1)
Screenshot: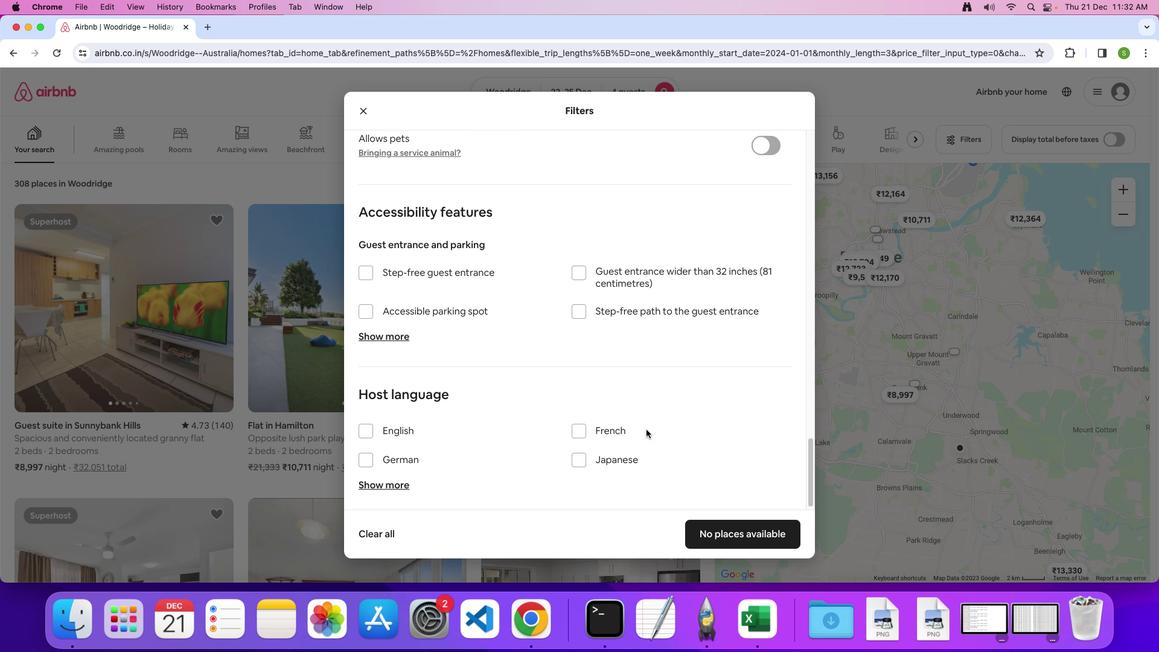 
Action: Mouse moved to (763, 533)
Screenshot: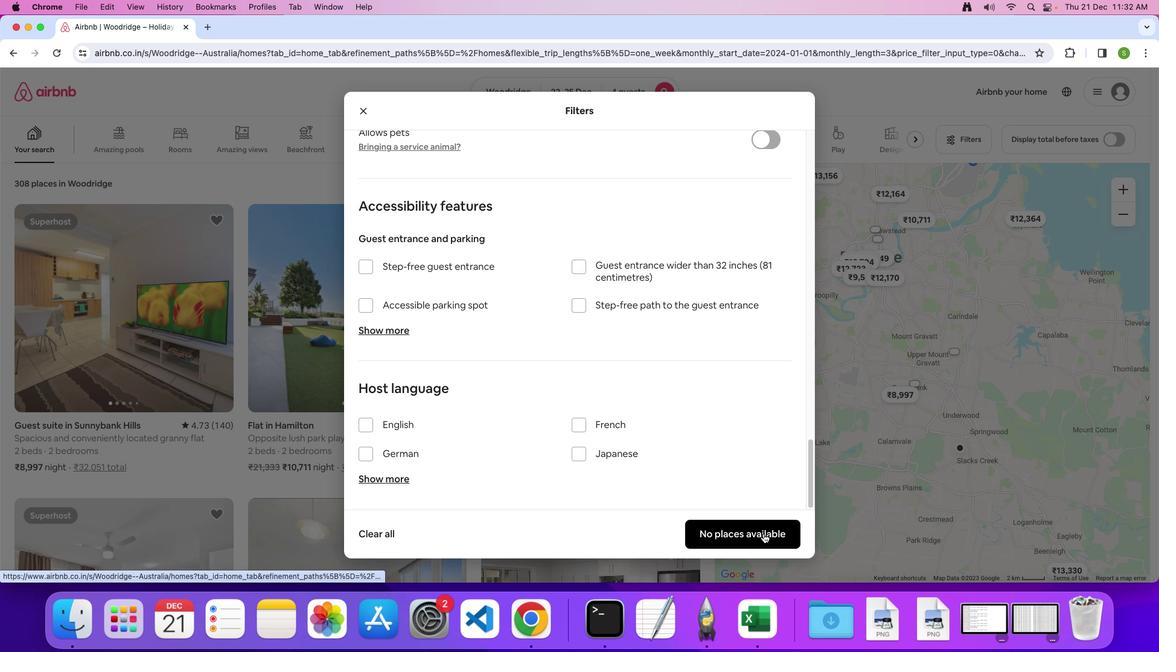 
Action: Mouse pressed left at (763, 533)
Screenshot: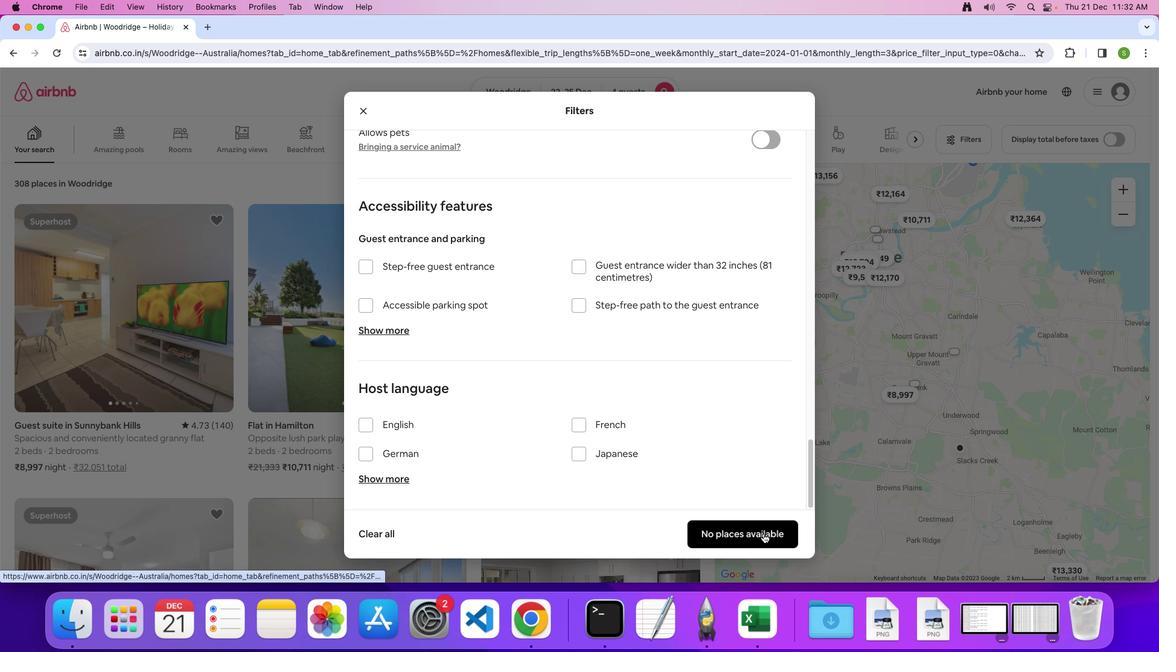 
Action: Mouse moved to (595, 374)
Screenshot: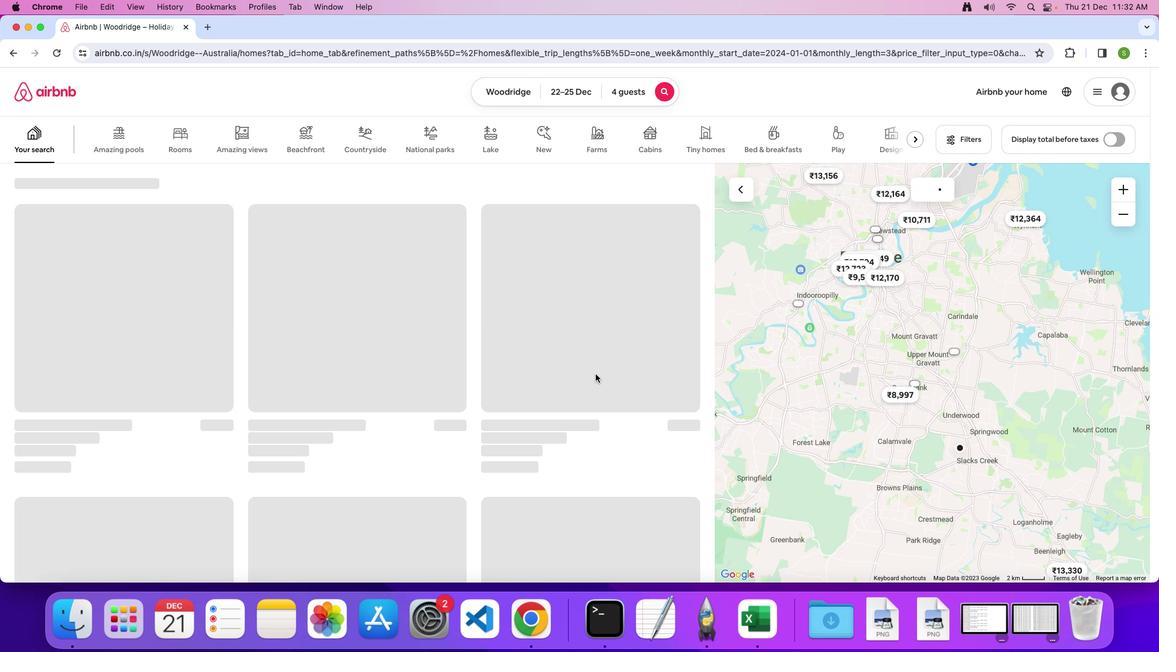 
